 Task: Research Airbnb options in Paks, Hungary from 11th December, 2023 to 25th December, 2023 for 3 adults, 1 child. Place can be shared room with 2 bedrooms having 3 beds and 2 bathrooms. Property type can be guest house. Amenities needed are: wifi, TV, free parkinig on premises, gym, breakfast.
Action: Mouse moved to (402, 74)
Screenshot: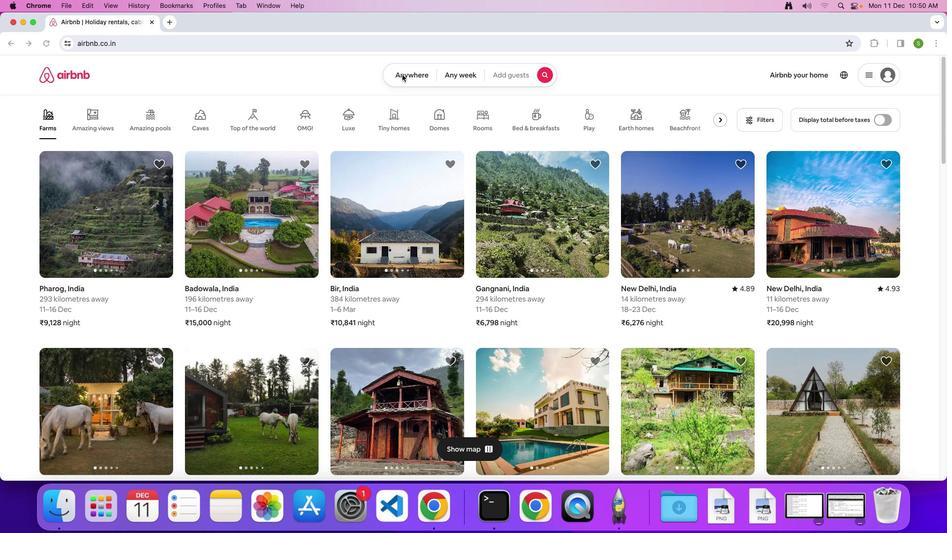
Action: Mouse pressed left at (402, 74)
Screenshot: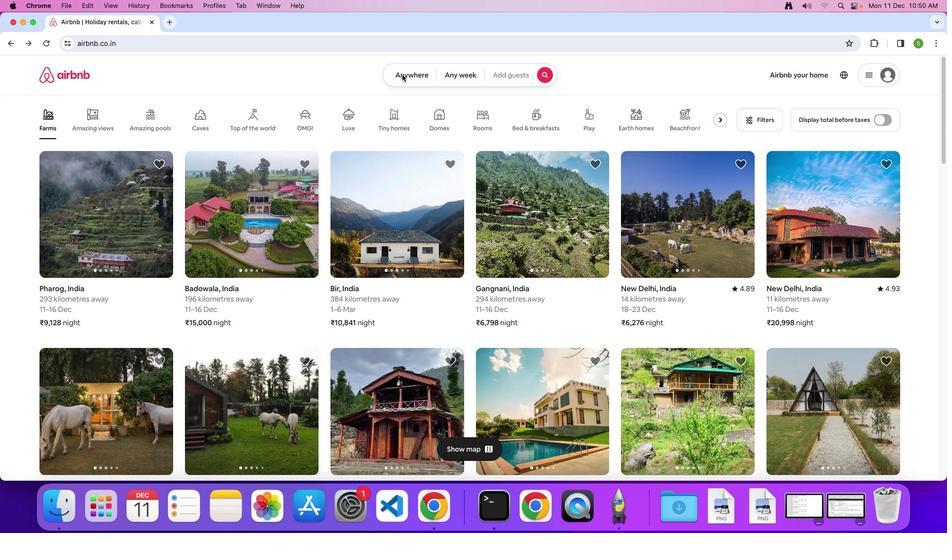 
Action: Mouse pressed left at (402, 74)
Screenshot: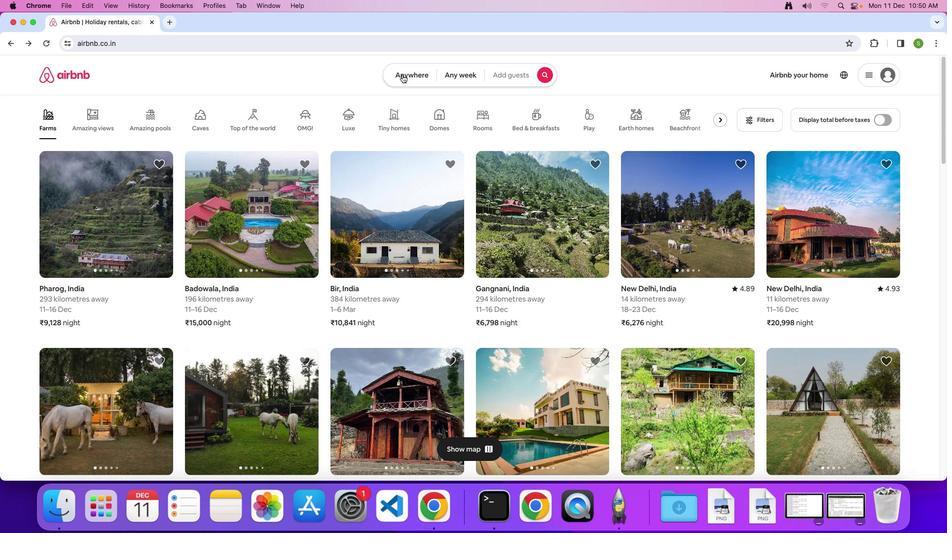 
Action: Mouse moved to (347, 110)
Screenshot: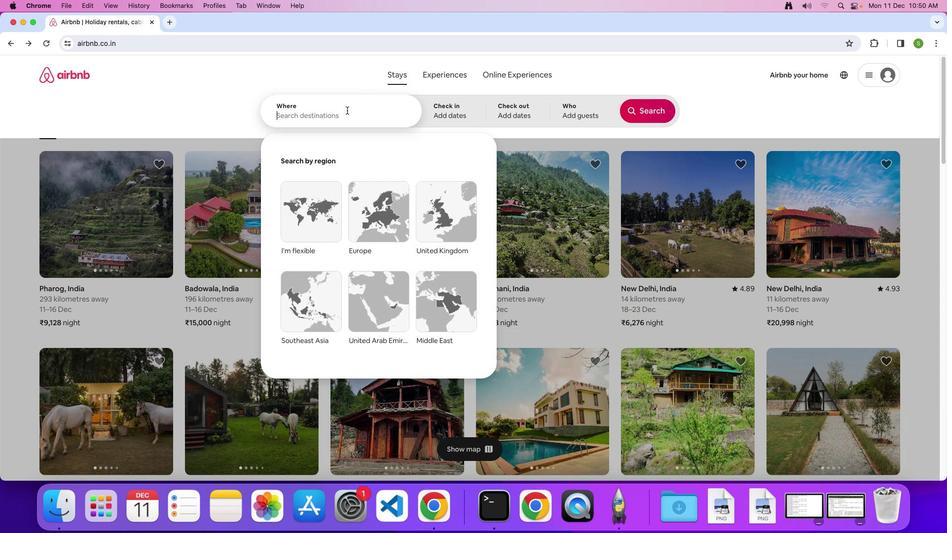 
Action: Mouse pressed left at (347, 110)
Screenshot: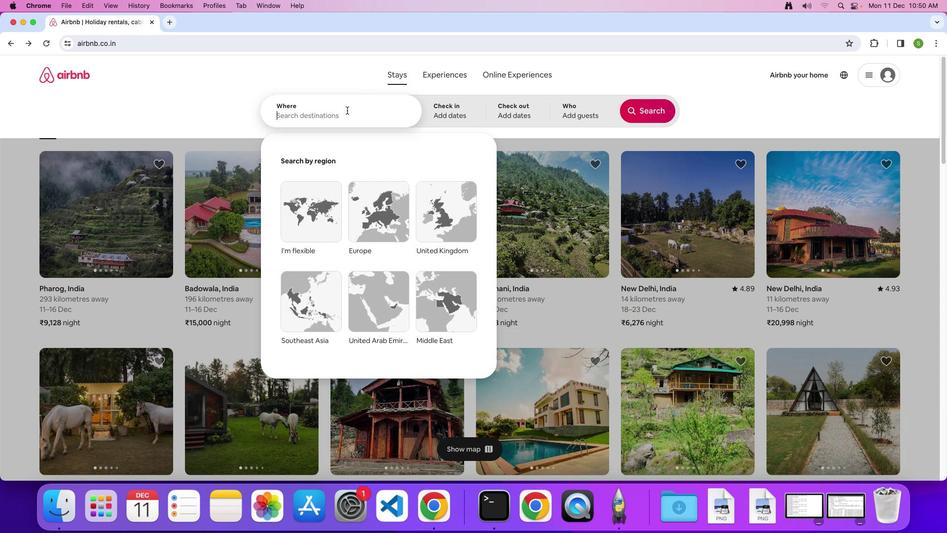 
Action: Key pressed 'P'Key.caps_lock'a''r''k'Key.backspaceKey.backspace'k''s'','Key.spaceKey.shift'H''u''n''g''a''r''y'Key.enter
Screenshot: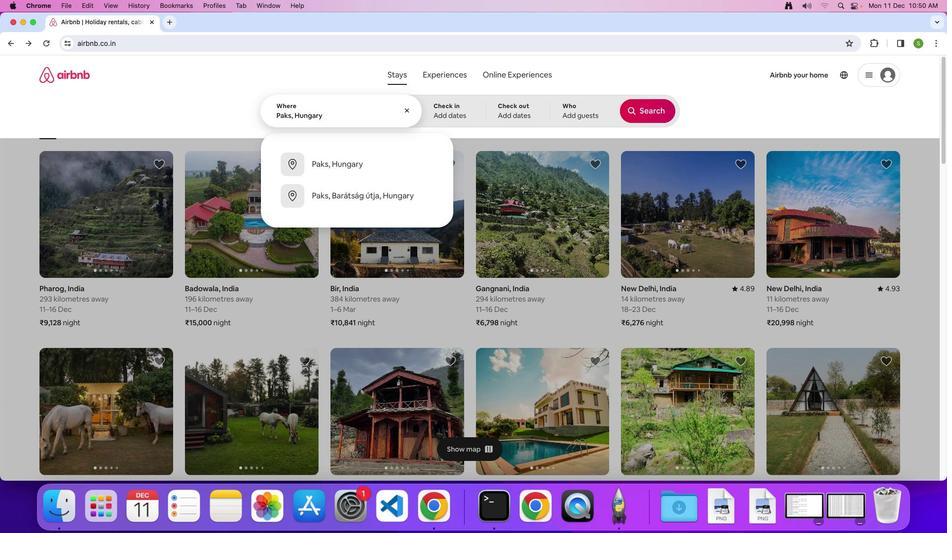 
Action: Mouse moved to (326, 282)
Screenshot: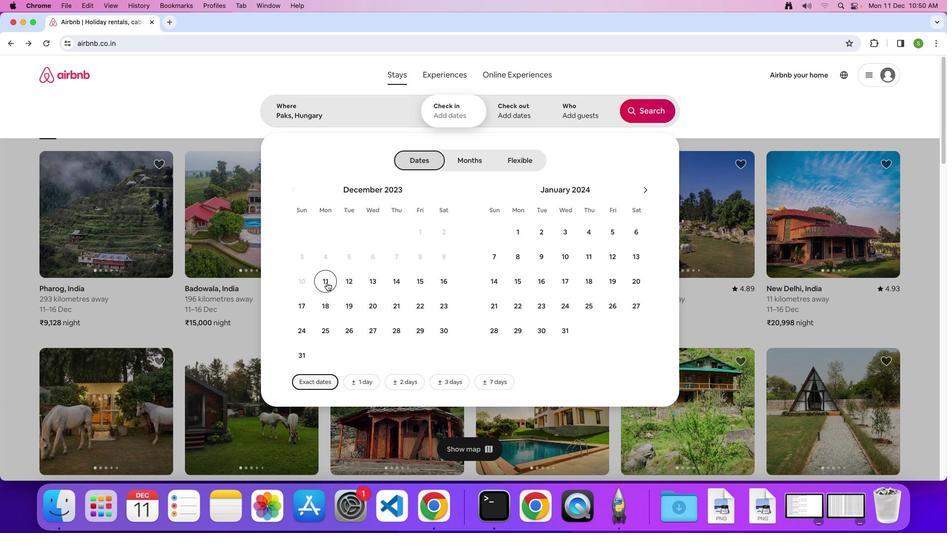 
Action: Mouse pressed left at (326, 282)
Screenshot: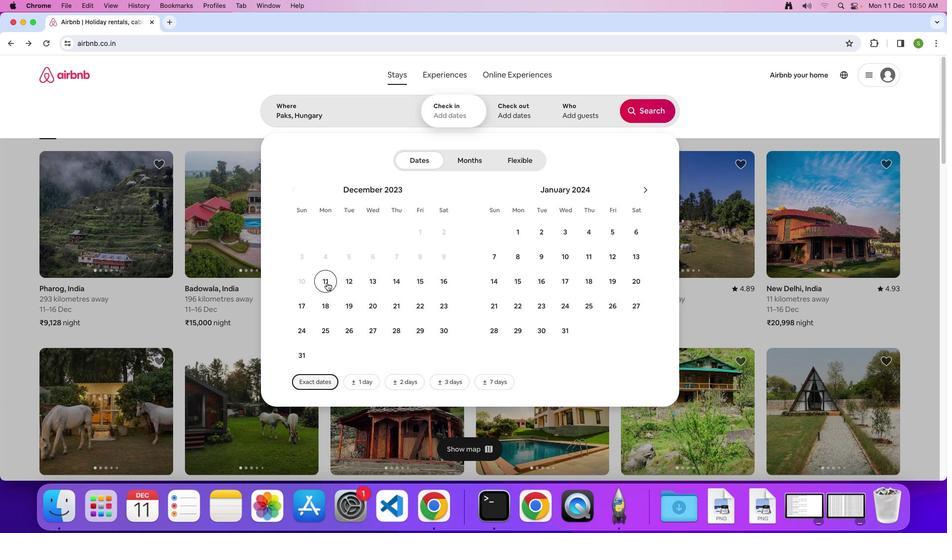 
Action: Mouse moved to (329, 328)
Screenshot: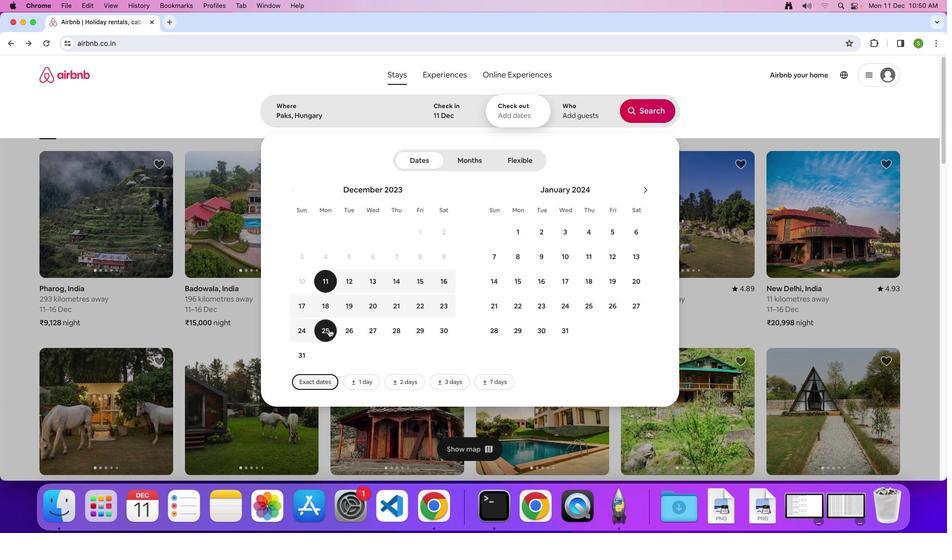 
Action: Mouse pressed left at (329, 328)
Screenshot: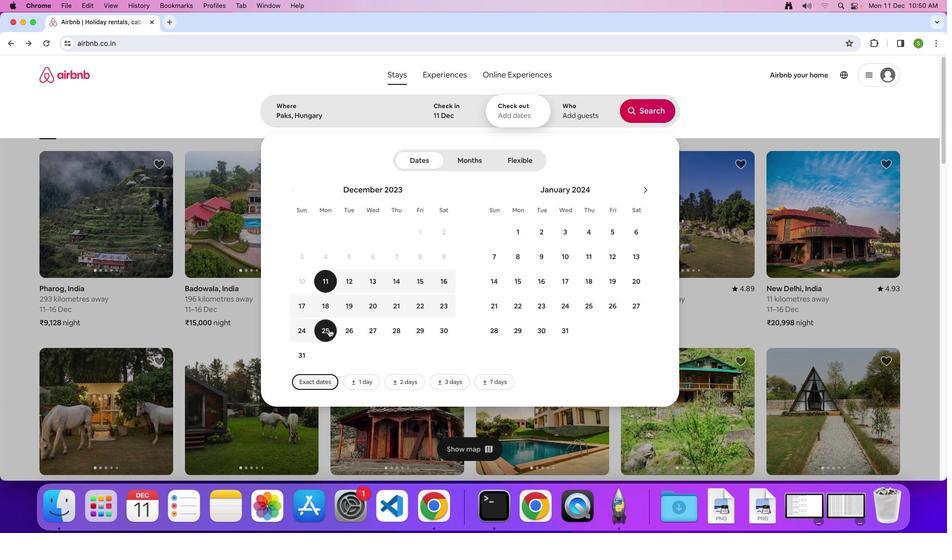 
Action: Mouse moved to (577, 116)
Screenshot: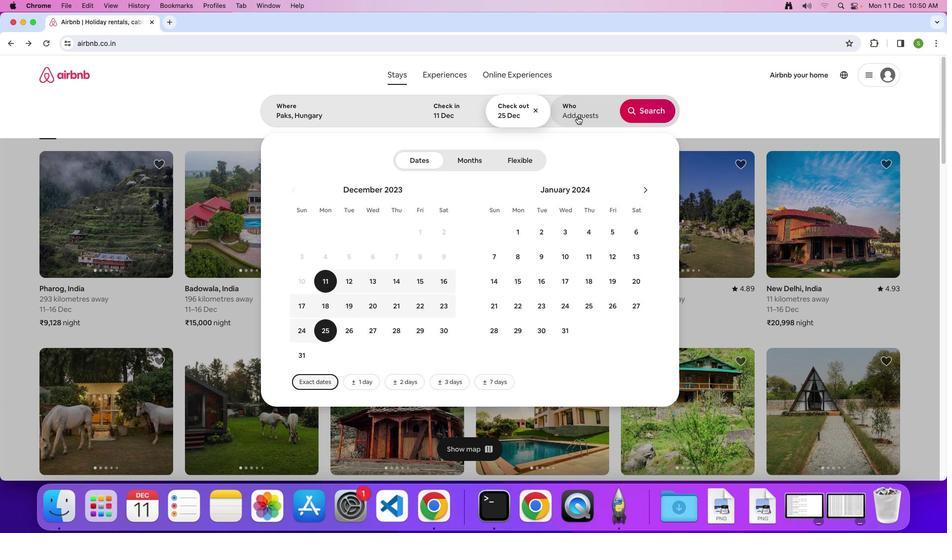 
Action: Mouse pressed left at (577, 116)
Screenshot: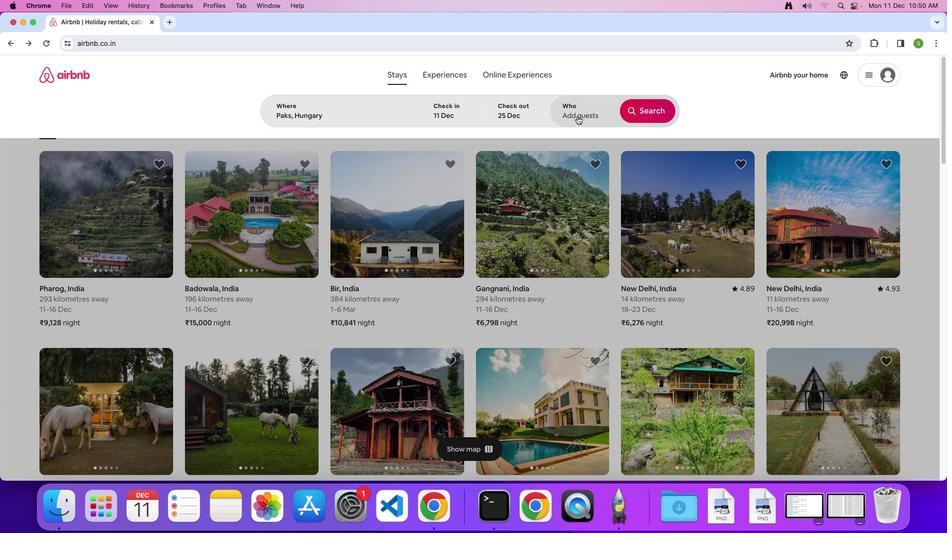 
Action: Mouse moved to (648, 158)
Screenshot: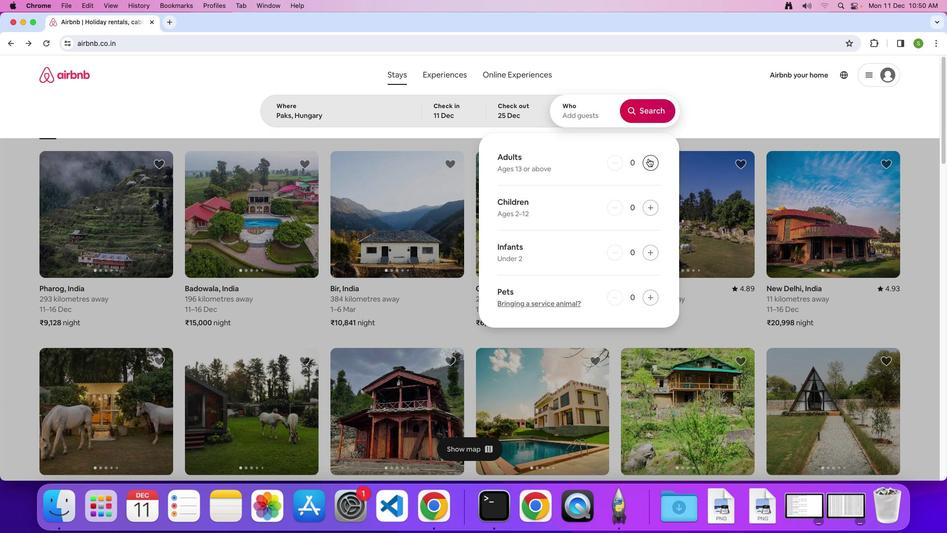 
Action: Mouse pressed left at (648, 158)
Screenshot: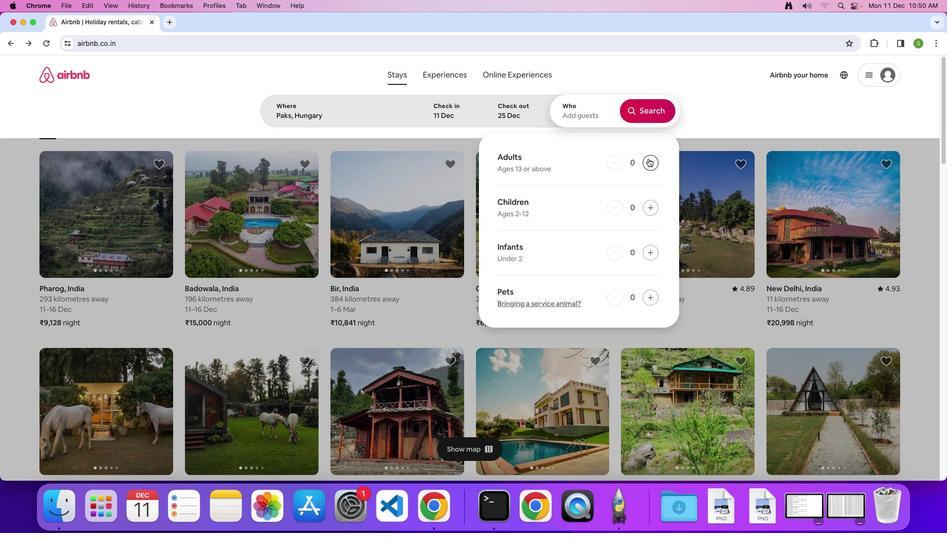 
Action: Mouse pressed left at (648, 158)
Screenshot: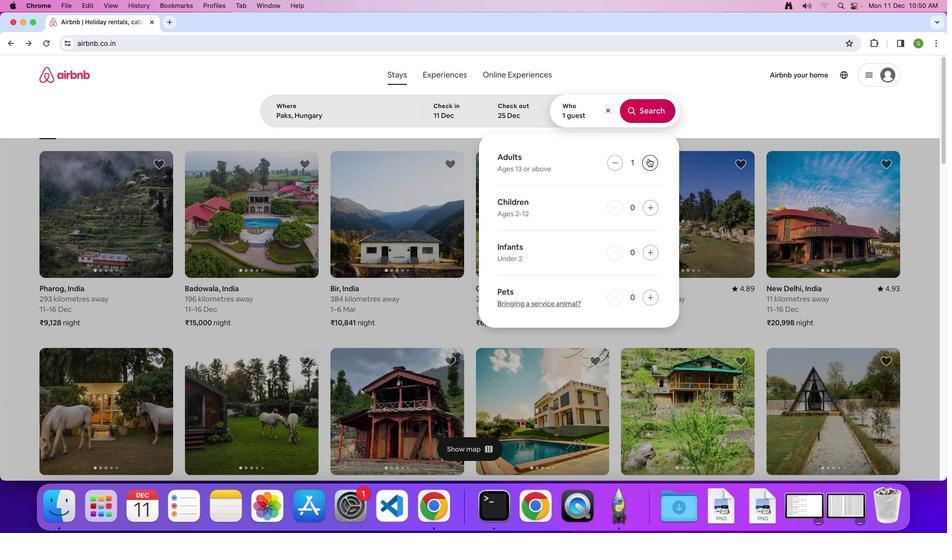 
Action: Mouse pressed left at (648, 158)
Screenshot: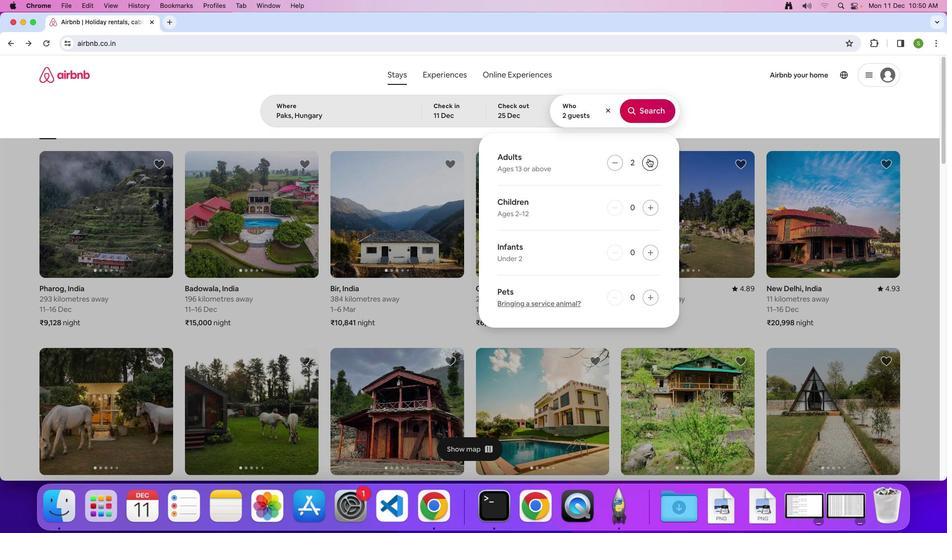 
Action: Mouse moved to (656, 210)
Screenshot: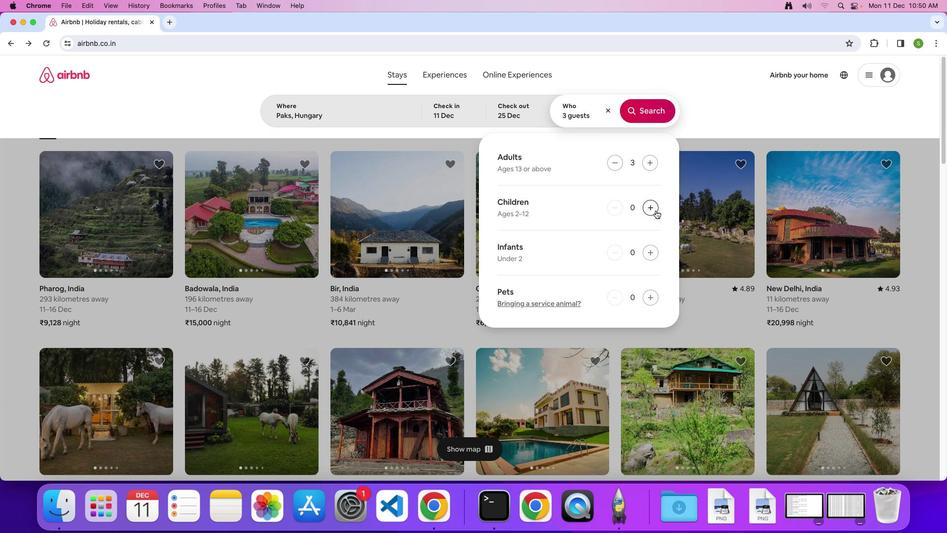 
Action: Mouse pressed left at (656, 210)
Screenshot: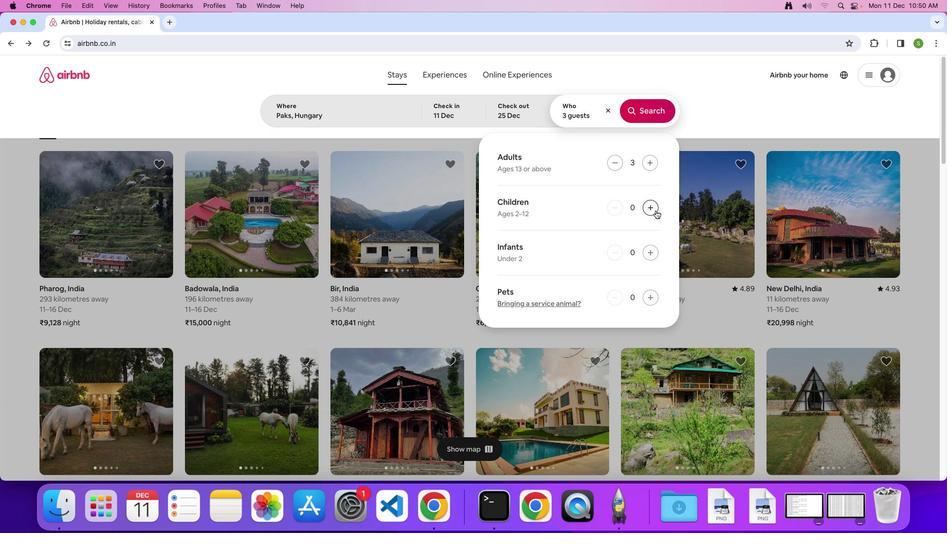 
Action: Mouse moved to (649, 108)
Screenshot: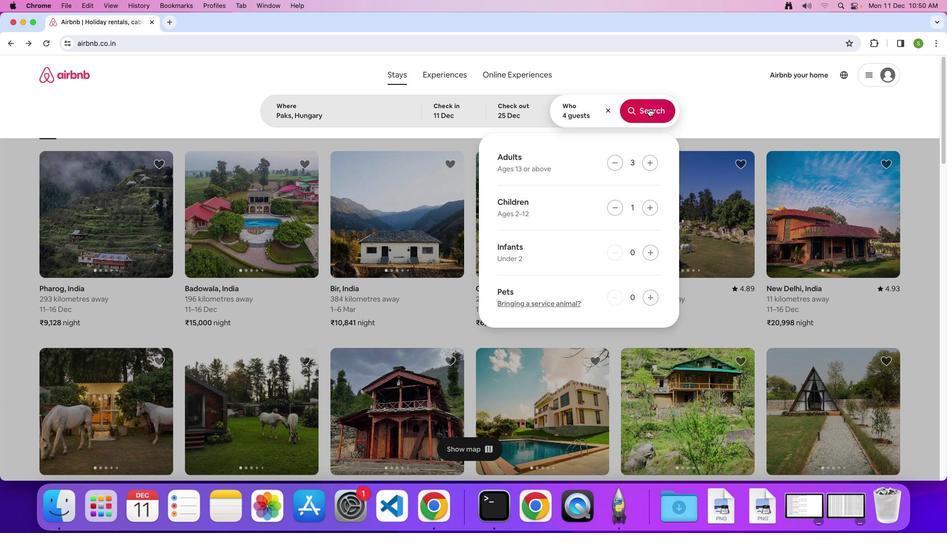 
Action: Mouse pressed left at (649, 108)
Screenshot: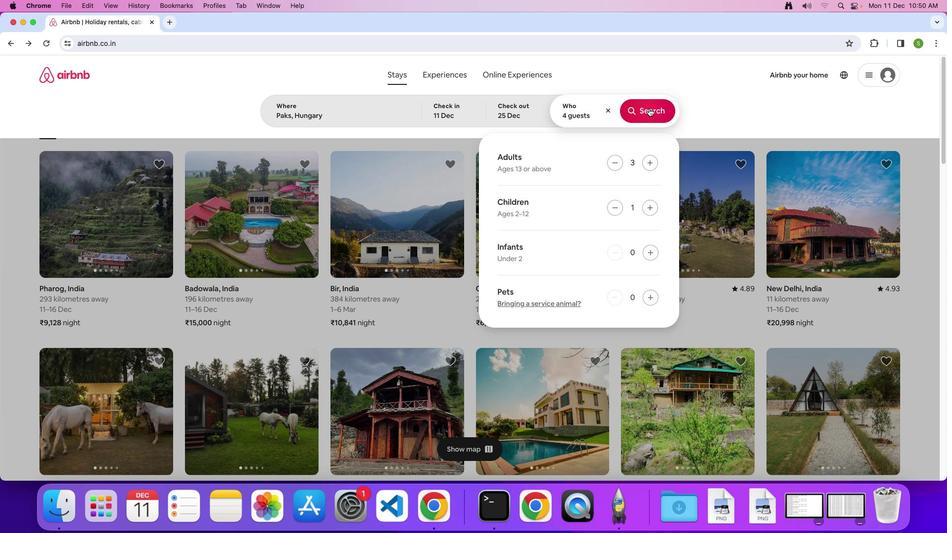 
Action: Mouse moved to (782, 117)
Screenshot: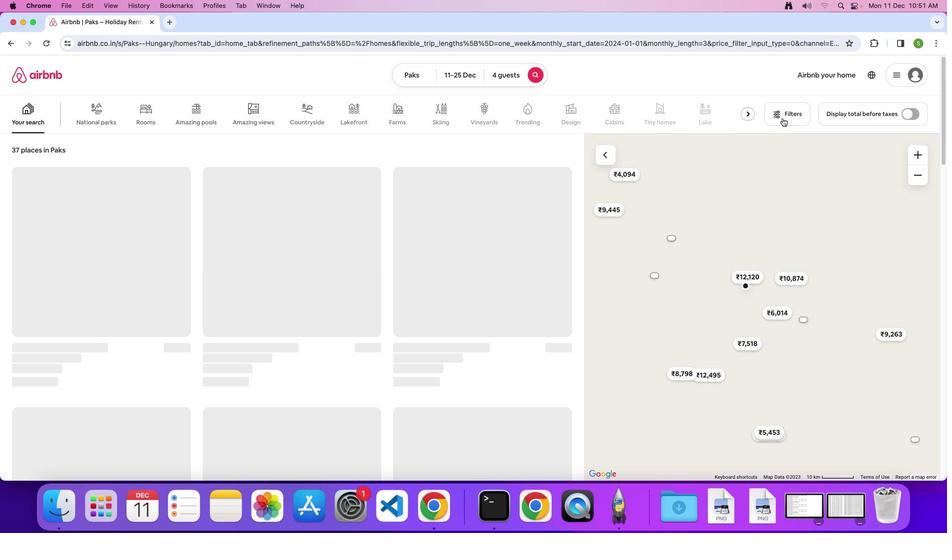 
Action: Mouse pressed left at (782, 117)
Screenshot: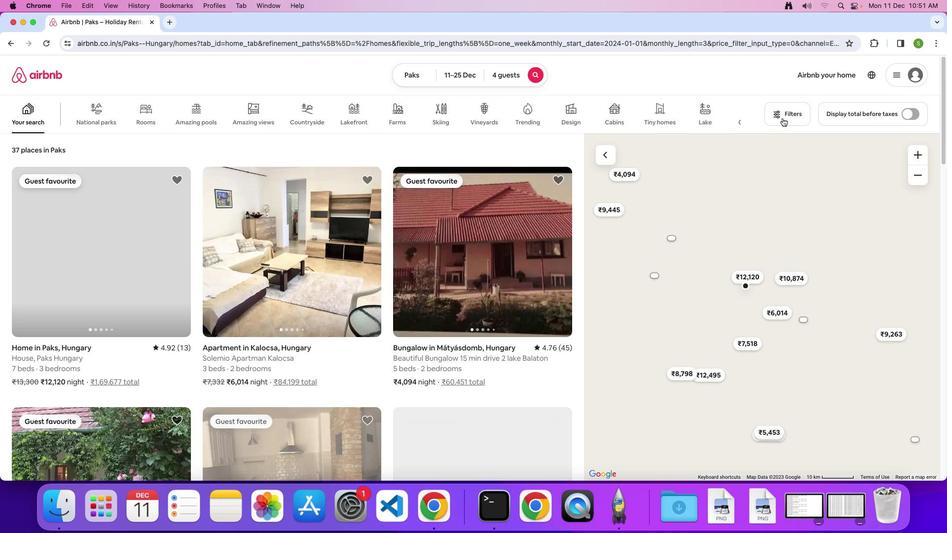 
Action: Mouse moved to (504, 337)
Screenshot: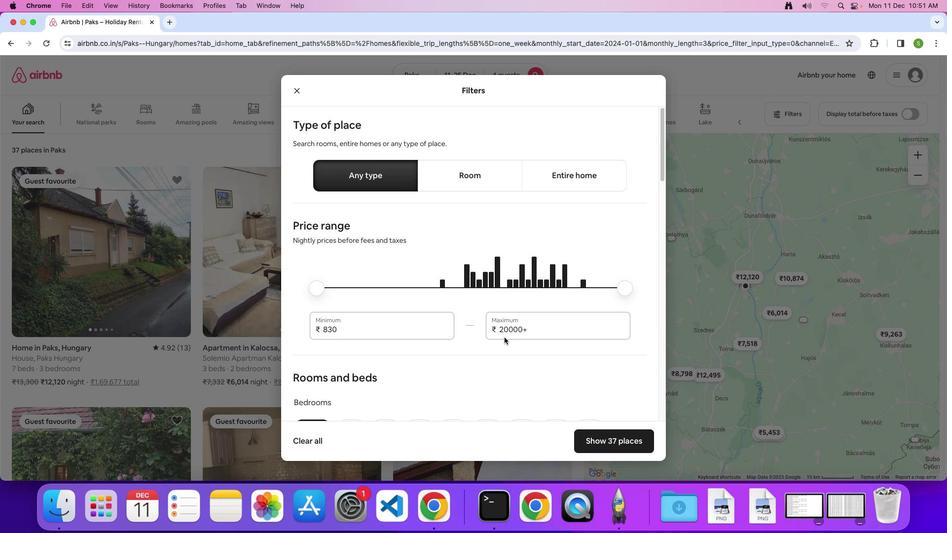 
Action: Mouse scrolled (504, 337) with delta (0, 0)
Screenshot: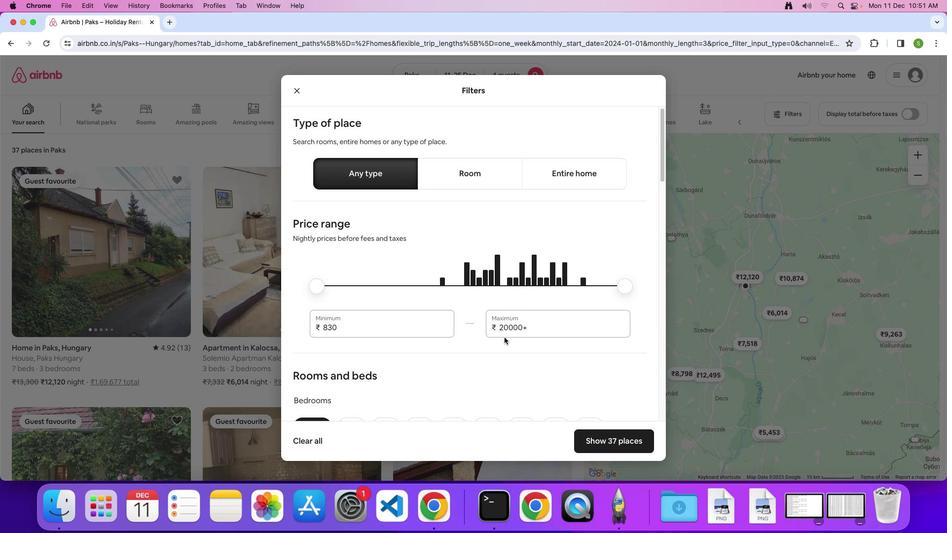 
Action: Mouse scrolled (504, 337) with delta (0, 0)
Screenshot: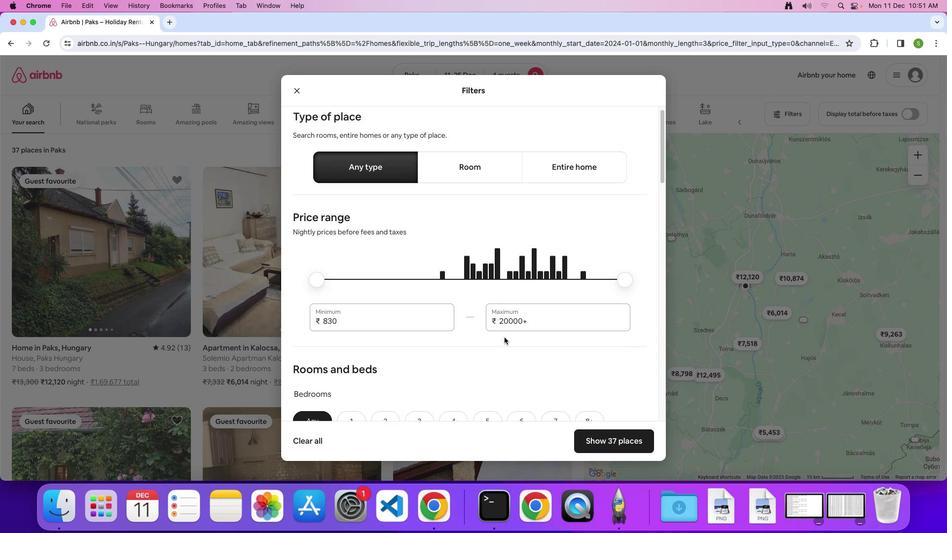 
Action: Mouse scrolled (504, 337) with delta (0, 0)
Screenshot: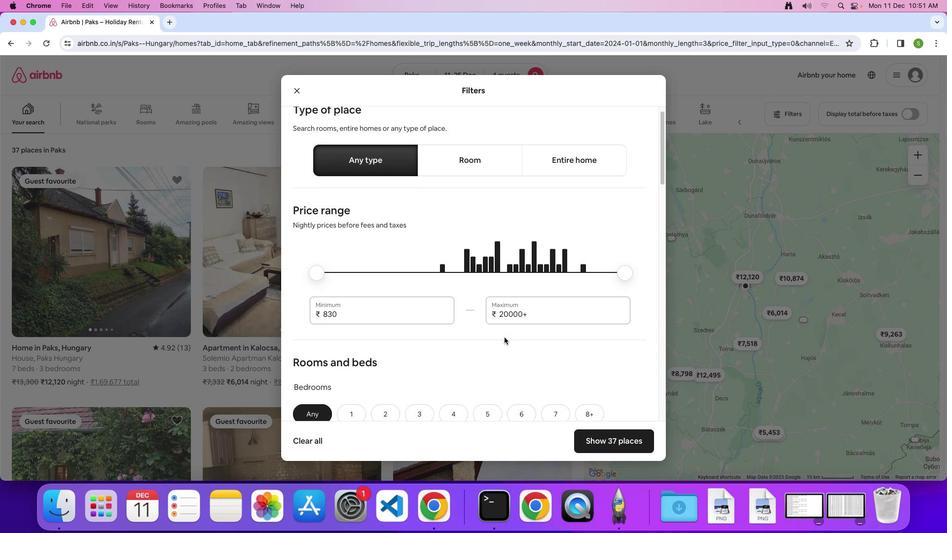 
Action: Mouse scrolled (504, 337) with delta (0, 0)
Screenshot: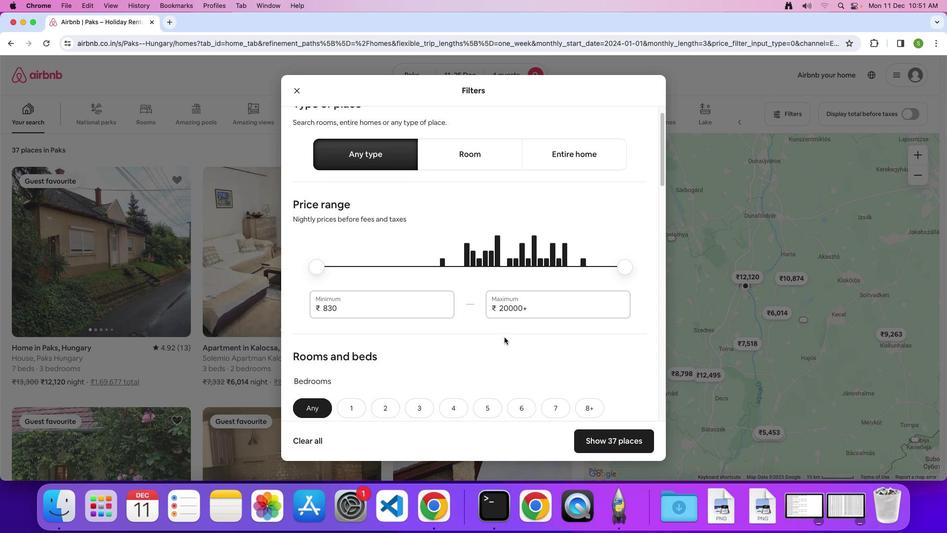 
Action: Mouse scrolled (504, 337) with delta (0, 0)
Screenshot: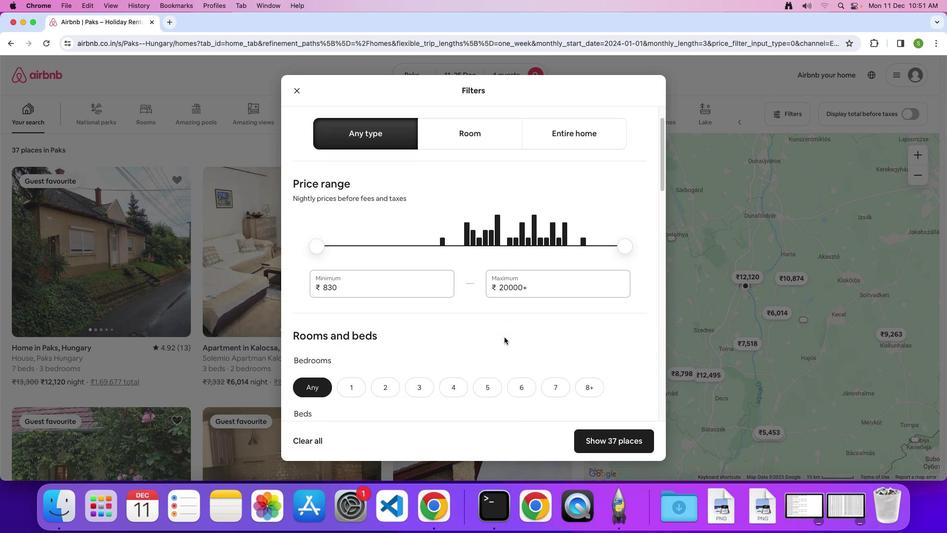 
Action: Mouse scrolled (504, 337) with delta (0, 0)
Screenshot: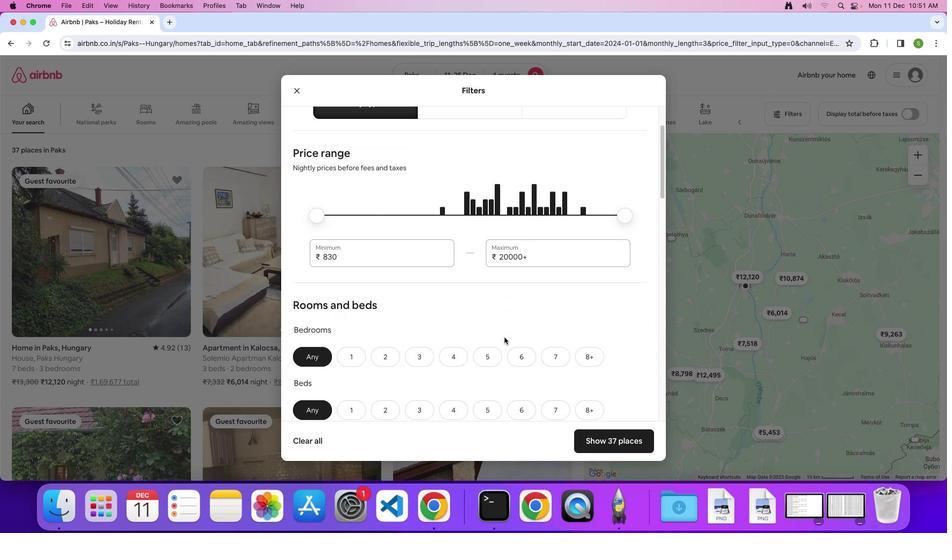 
Action: Mouse scrolled (504, 337) with delta (0, 0)
Screenshot: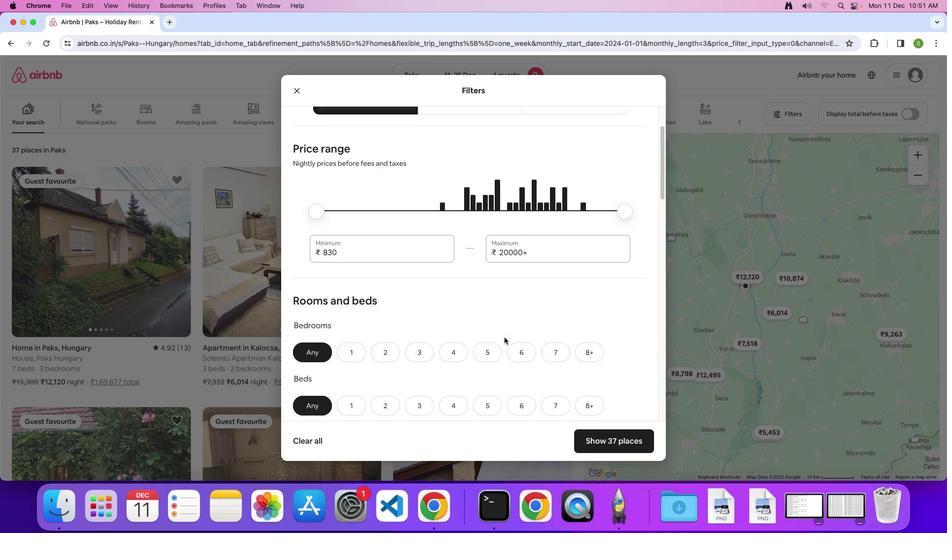 
Action: Mouse scrolled (504, 337) with delta (0, 0)
Screenshot: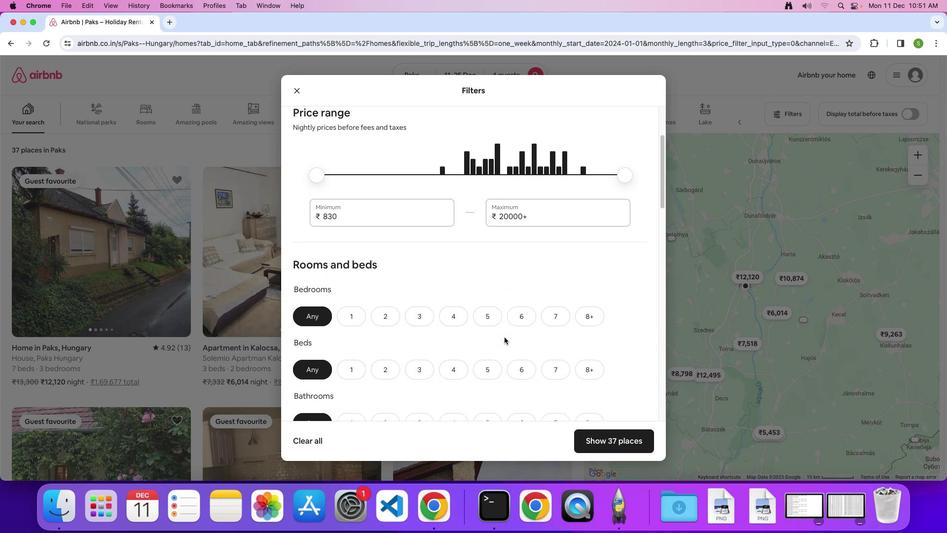 
Action: Mouse scrolled (504, 337) with delta (0, 0)
Screenshot: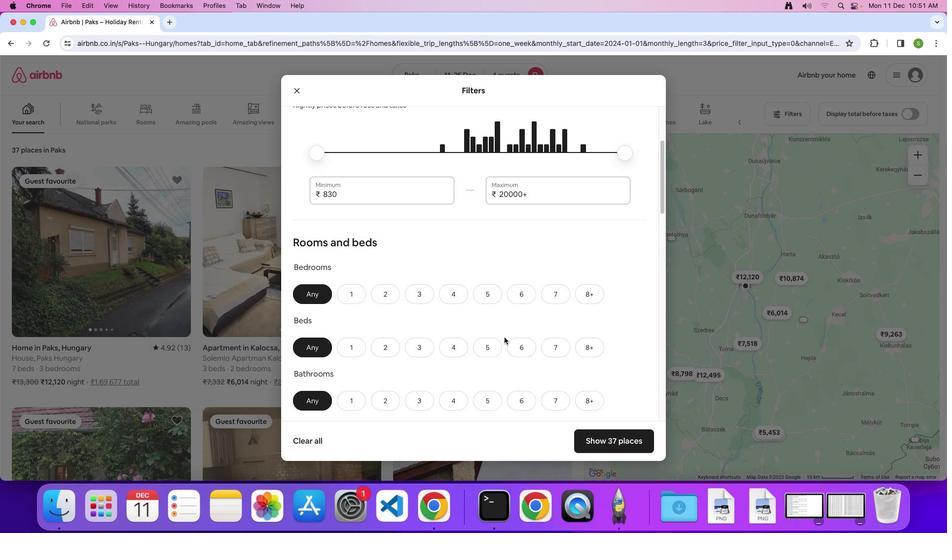 
Action: Mouse scrolled (504, 337) with delta (0, 0)
Screenshot: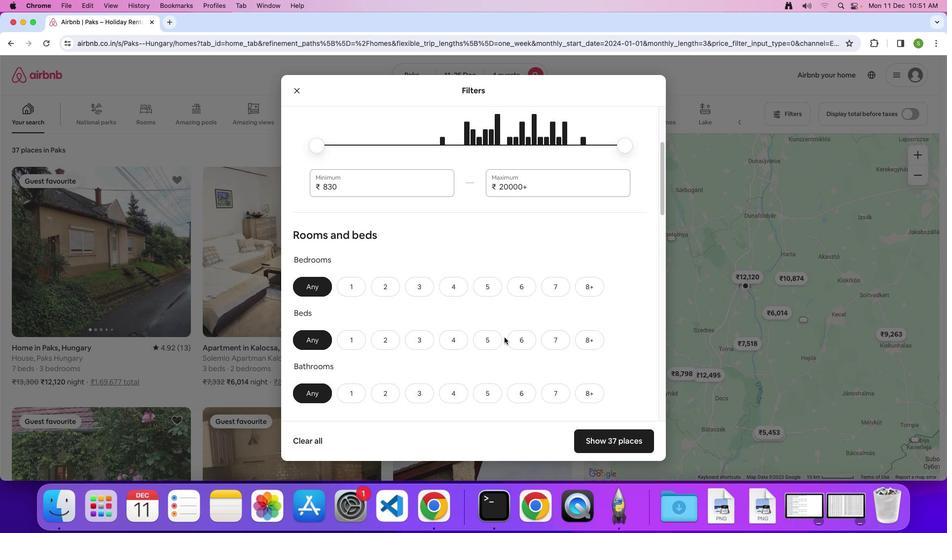 
Action: Mouse scrolled (504, 337) with delta (0, 0)
Screenshot: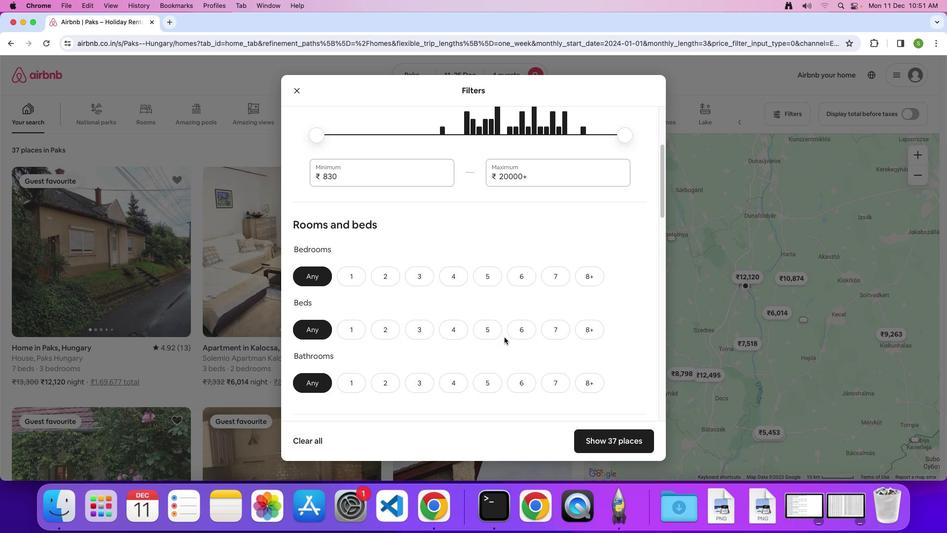 
Action: Mouse scrolled (504, 337) with delta (0, 0)
Screenshot: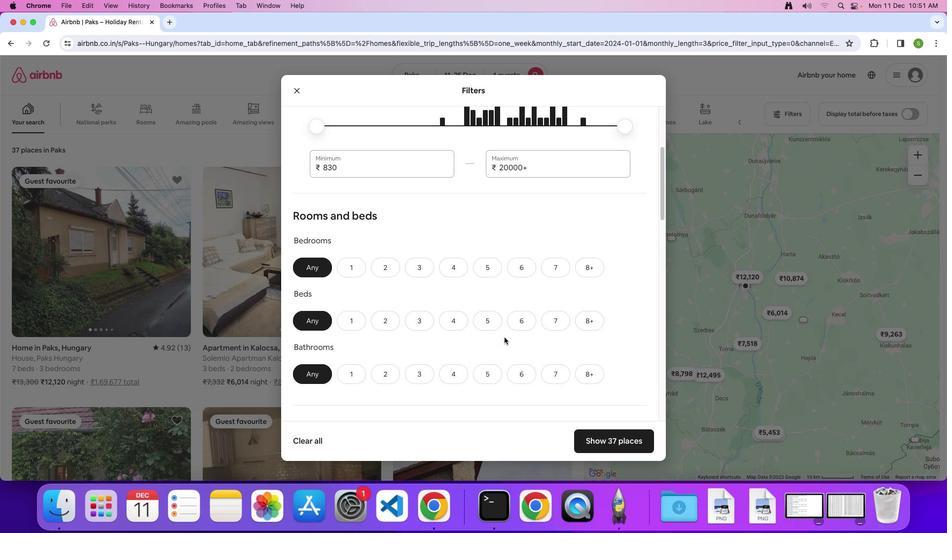 
Action: Mouse scrolled (504, 337) with delta (0, 0)
Screenshot: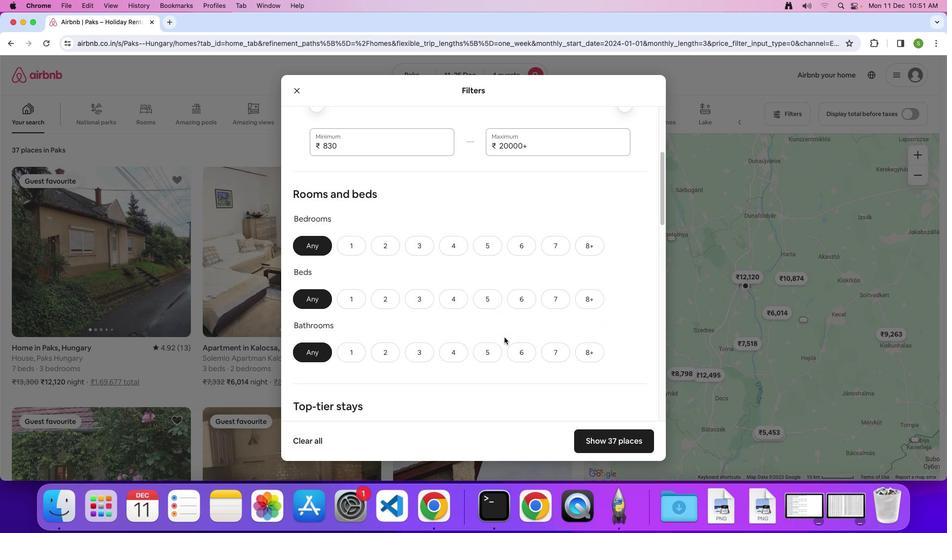 
Action: Mouse moved to (389, 230)
Screenshot: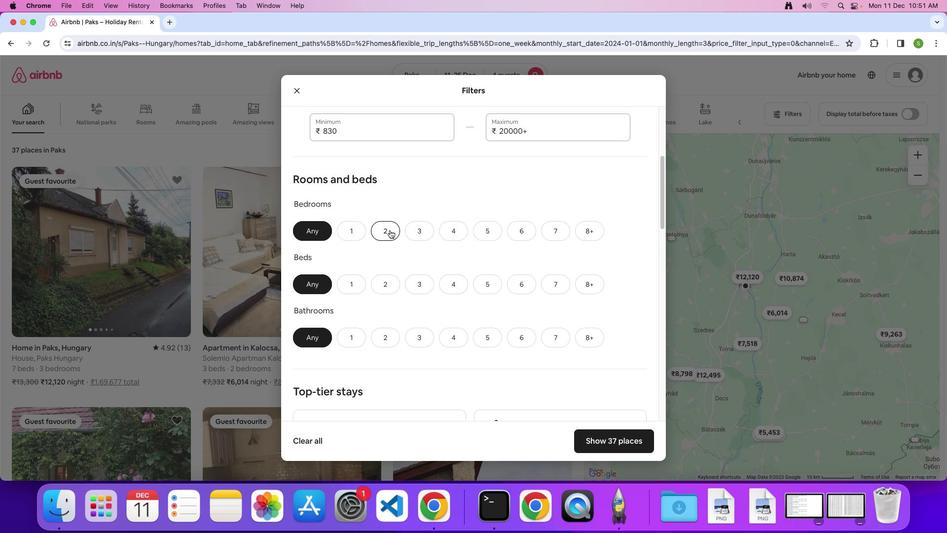 
Action: Mouse pressed left at (389, 230)
Screenshot: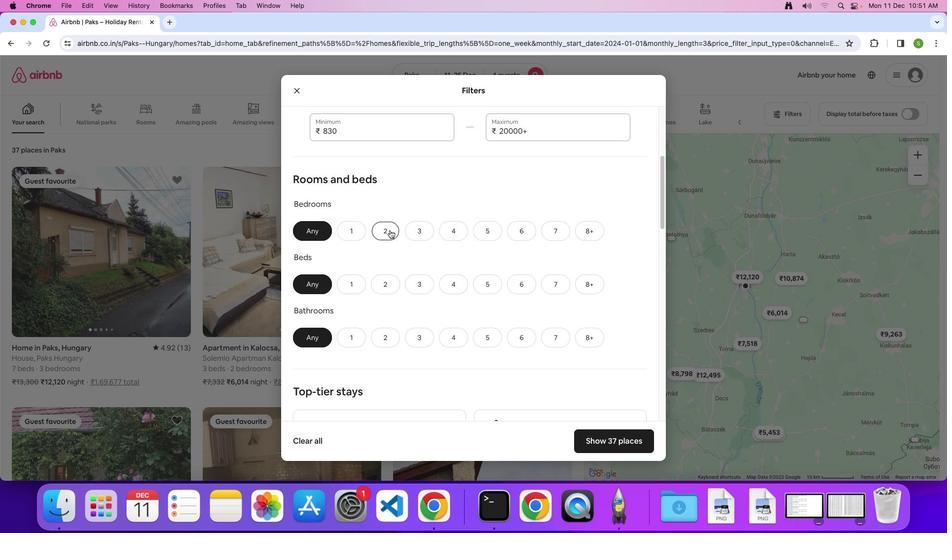 
Action: Mouse moved to (411, 283)
Screenshot: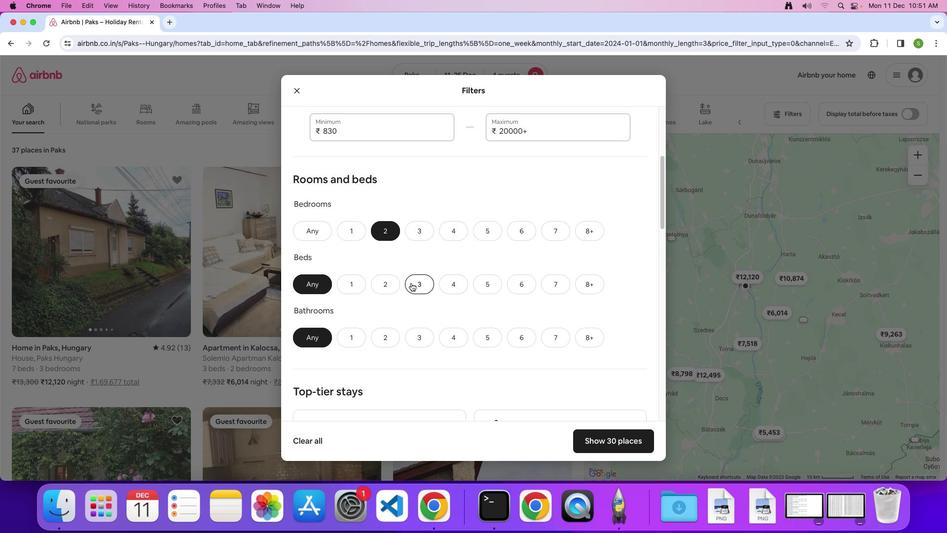 
Action: Mouse pressed left at (411, 283)
Screenshot: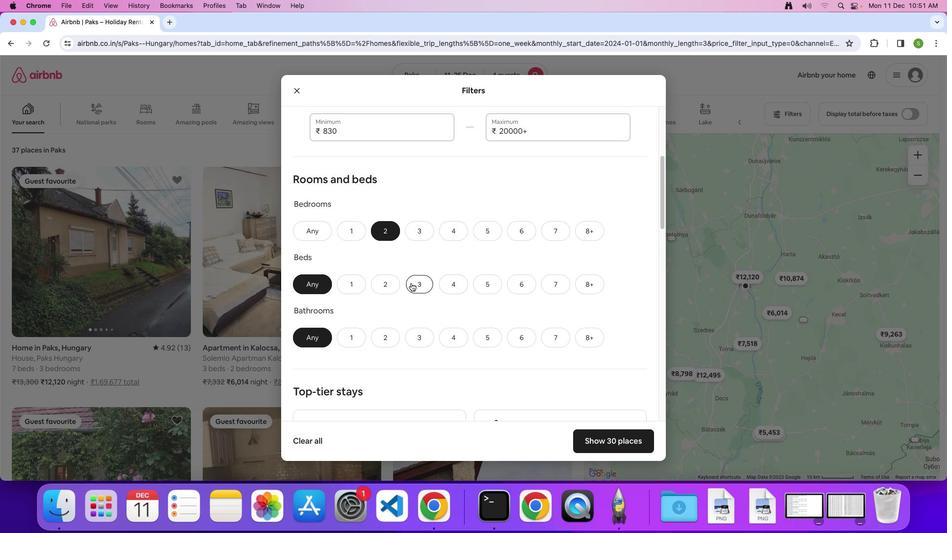 
Action: Mouse moved to (387, 332)
Screenshot: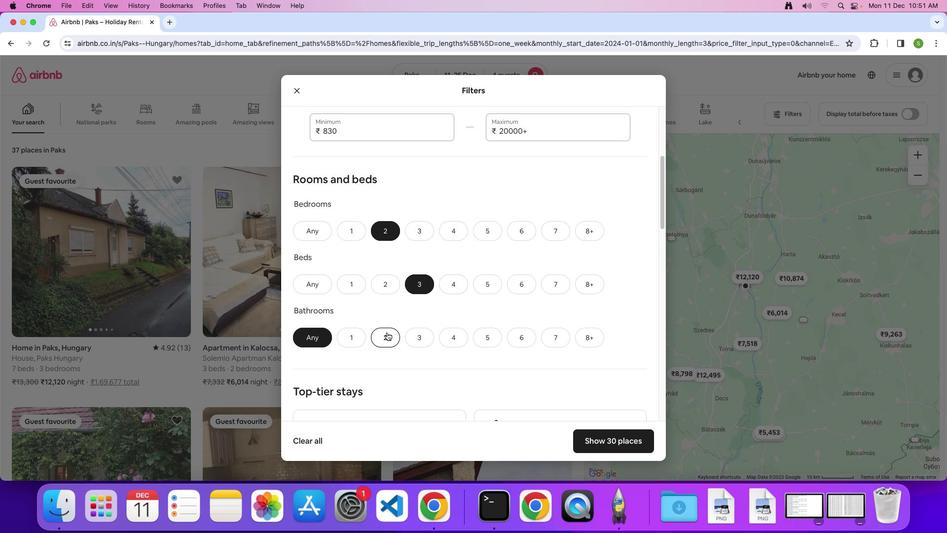
Action: Mouse pressed left at (387, 332)
Screenshot: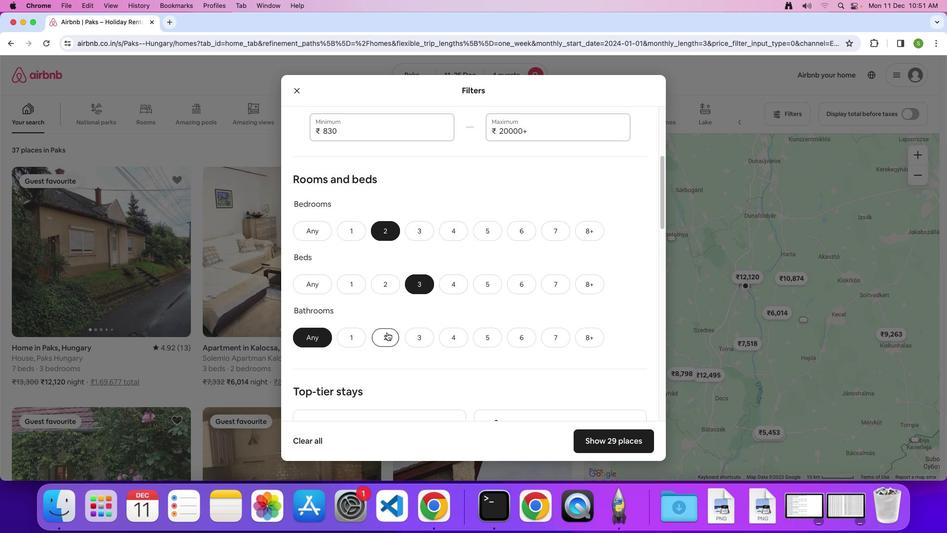 
Action: Mouse moved to (474, 297)
Screenshot: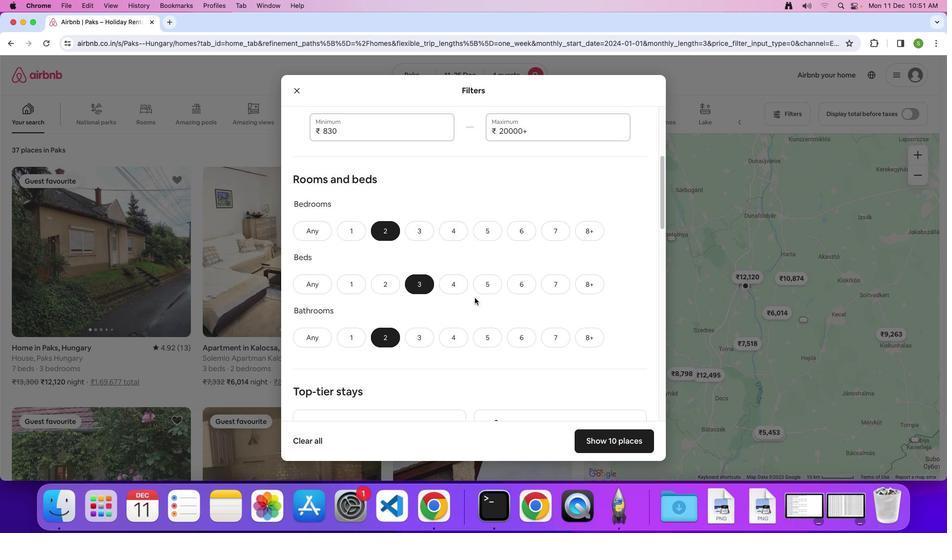 
Action: Mouse scrolled (474, 297) with delta (0, 0)
Screenshot: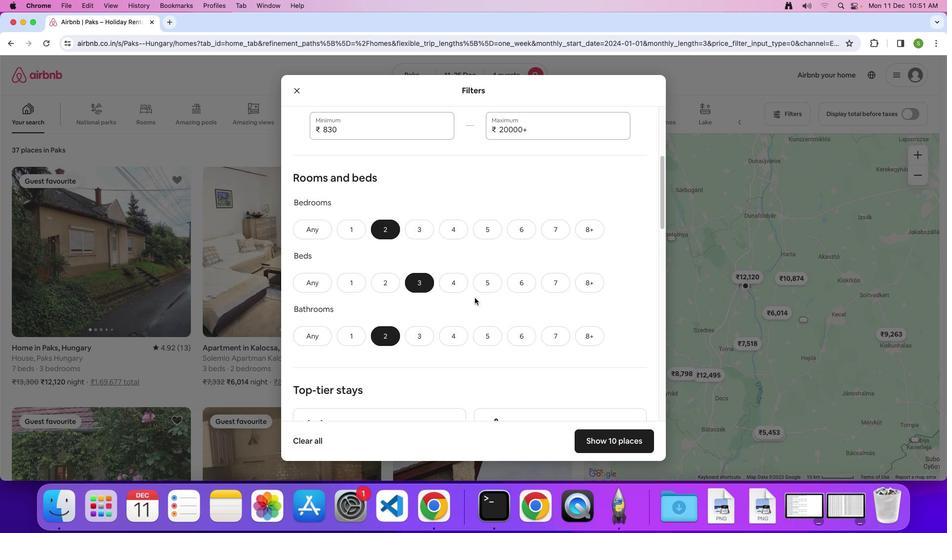 
Action: Mouse scrolled (474, 297) with delta (0, 0)
Screenshot: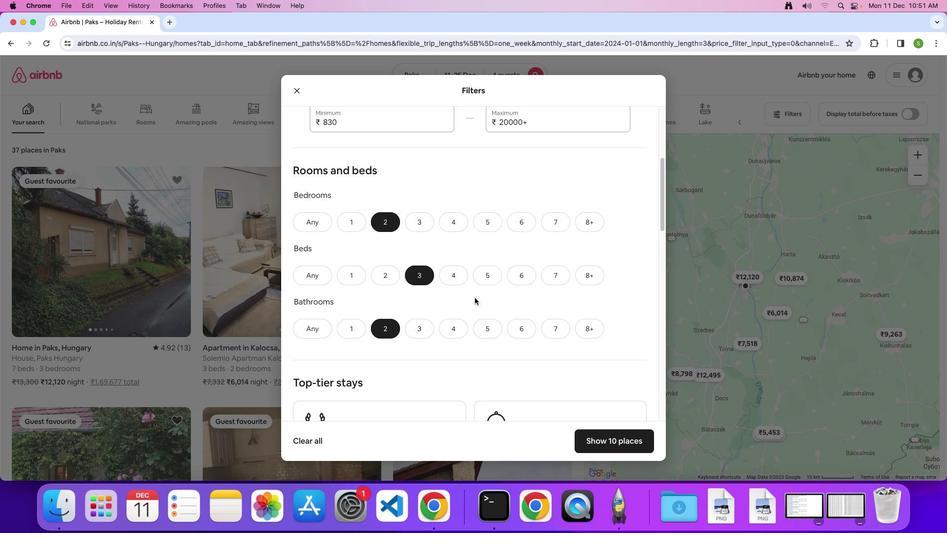 
Action: Mouse scrolled (474, 297) with delta (0, 0)
Screenshot: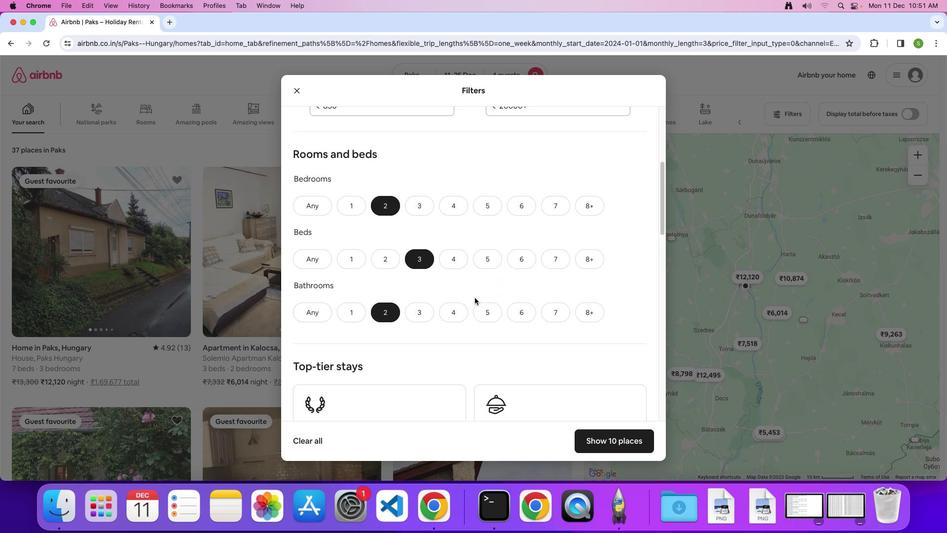 
Action: Mouse scrolled (474, 297) with delta (0, 0)
Screenshot: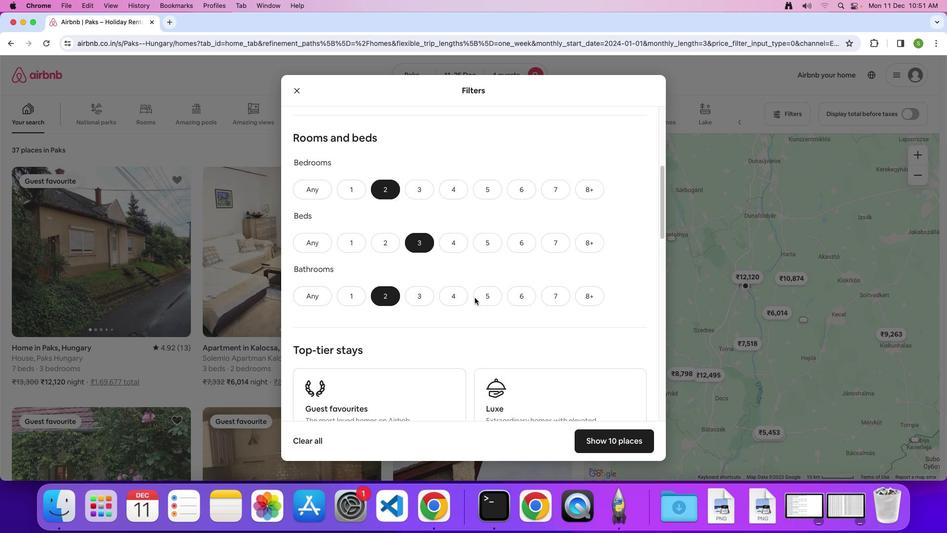 
Action: Mouse scrolled (474, 297) with delta (0, 0)
Screenshot: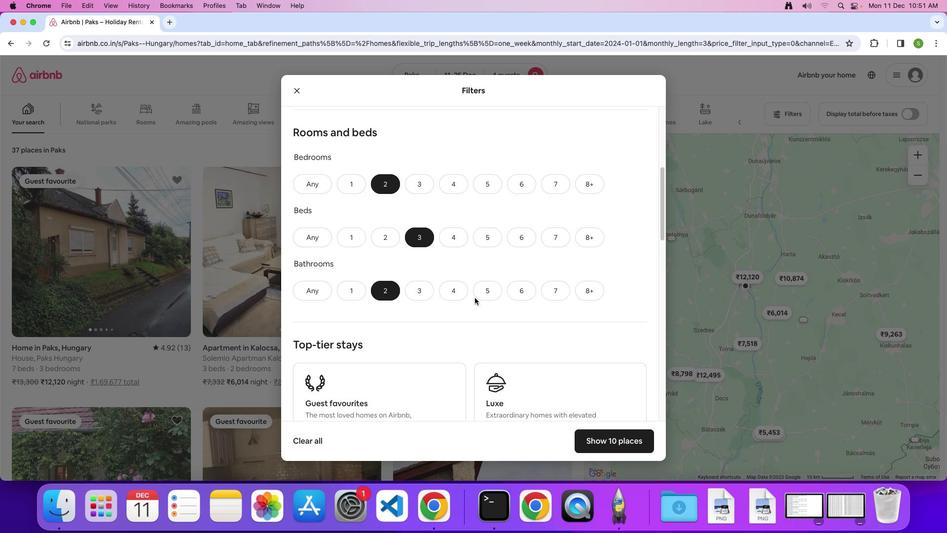 
Action: Mouse scrolled (474, 297) with delta (0, 0)
Screenshot: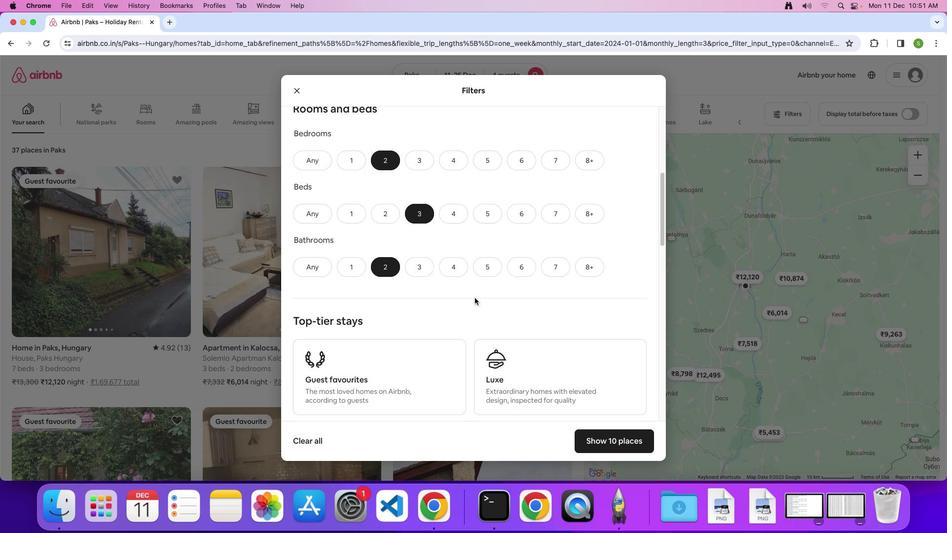 
Action: Mouse scrolled (474, 297) with delta (0, 0)
Screenshot: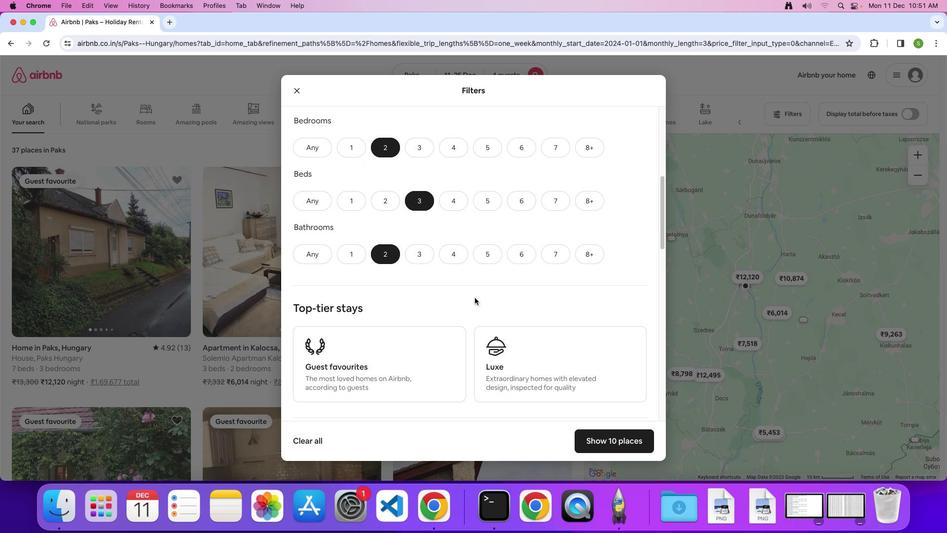 
Action: Mouse scrolled (474, 297) with delta (0, 0)
Screenshot: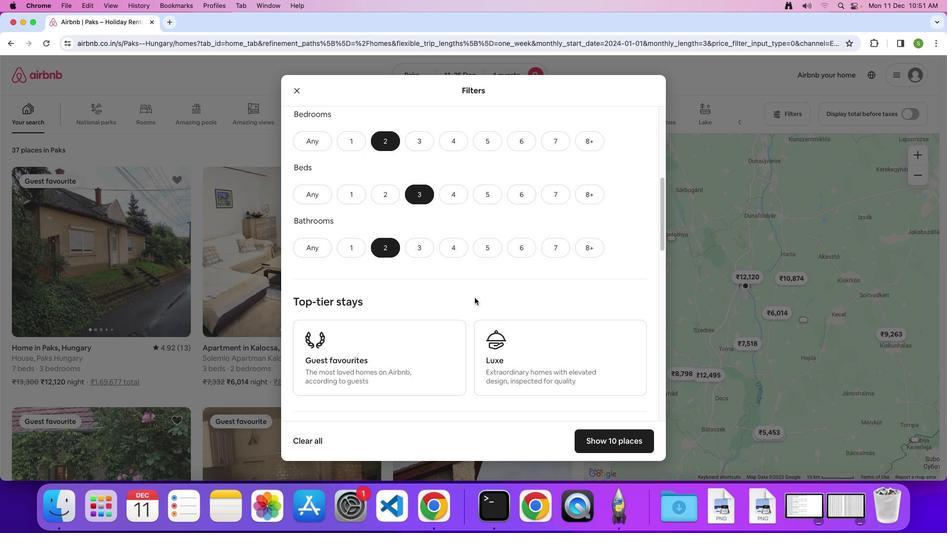 
Action: Mouse scrolled (474, 297) with delta (0, 0)
Screenshot: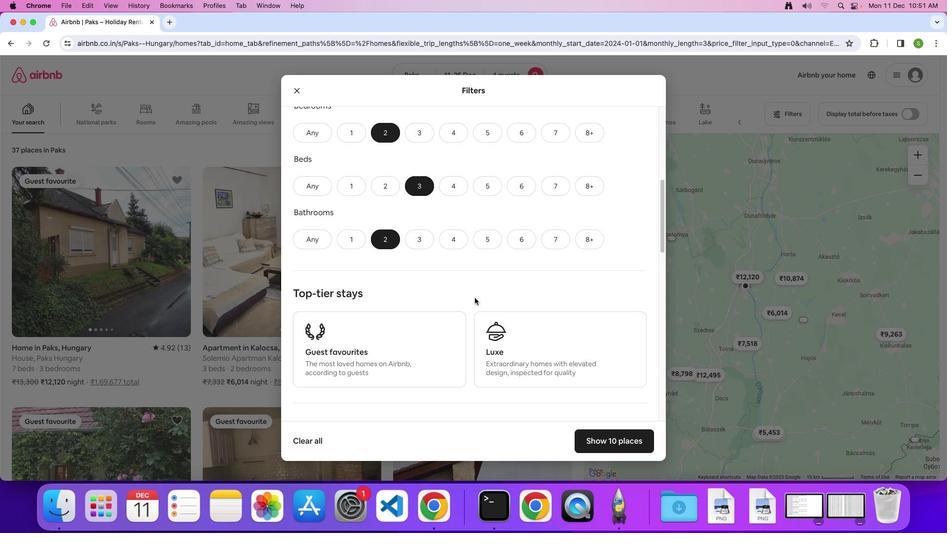 
Action: Mouse scrolled (474, 297) with delta (0, 0)
Screenshot: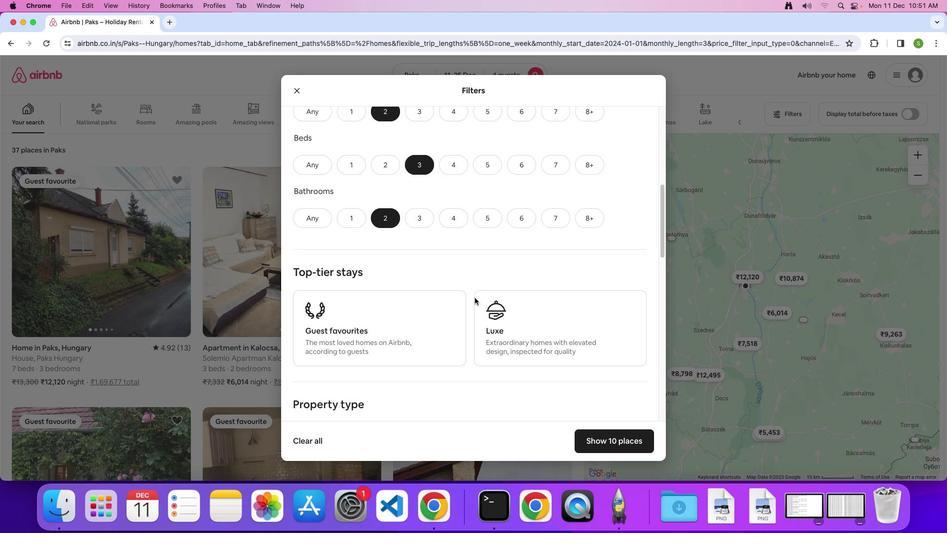 
Action: Mouse scrolled (474, 297) with delta (0, 0)
Screenshot: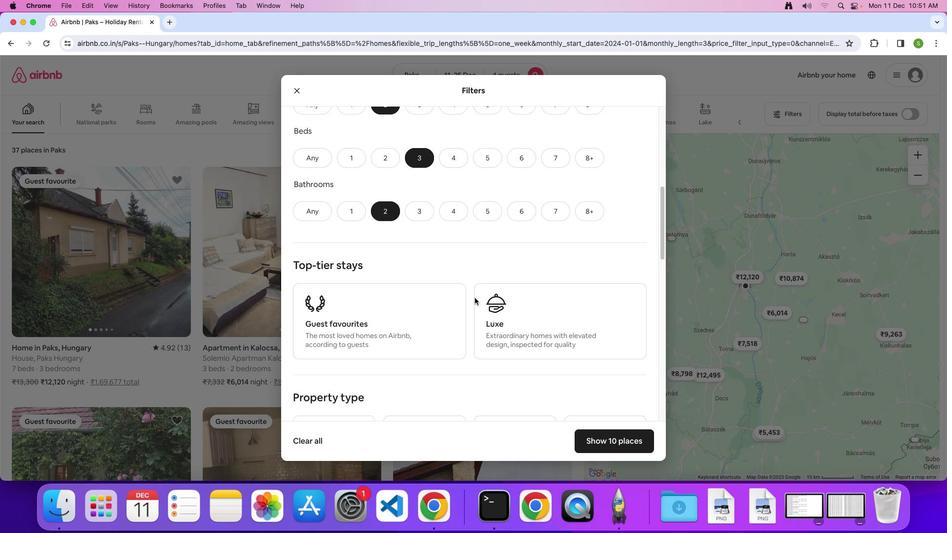 
Action: Mouse scrolled (474, 297) with delta (0, 0)
Screenshot: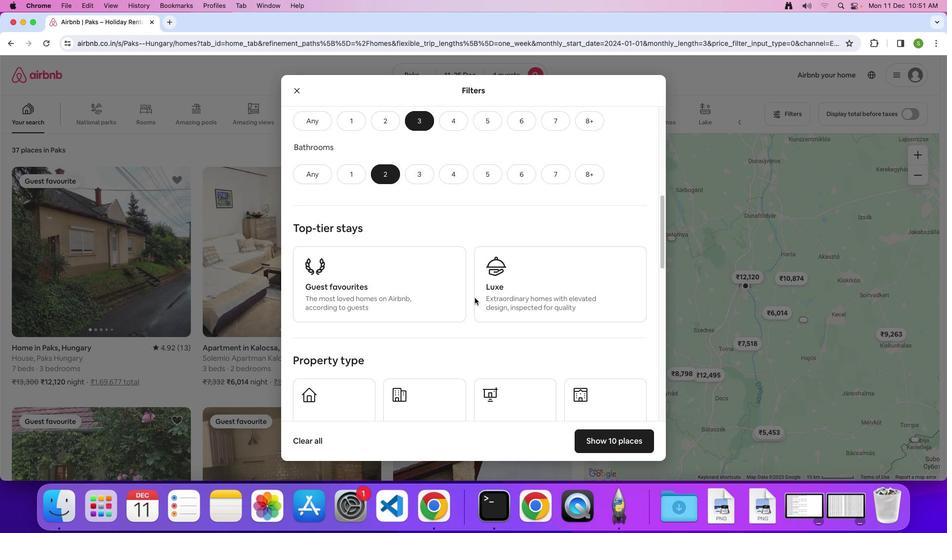 
Action: Mouse scrolled (474, 297) with delta (0, 0)
Screenshot: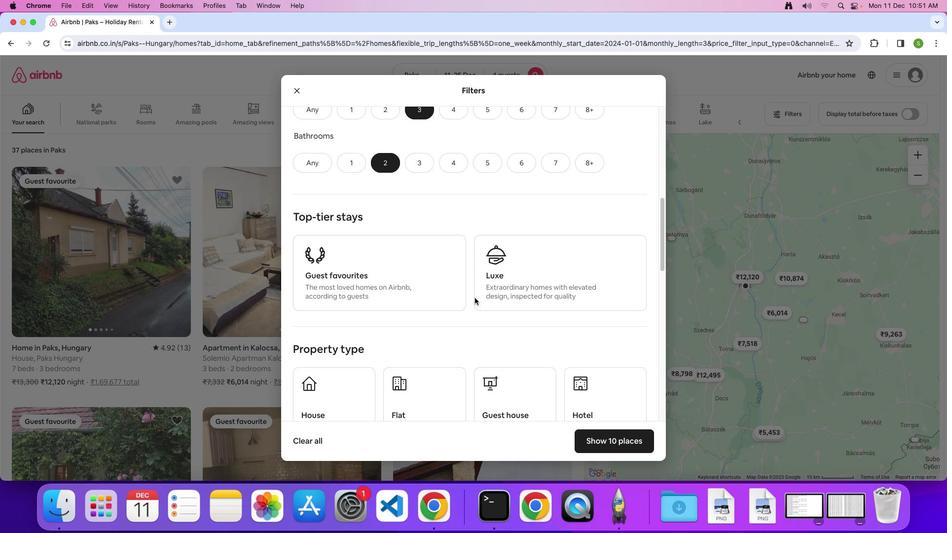 
Action: Mouse scrolled (474, 297) with delta (0, 0)
Screenshot: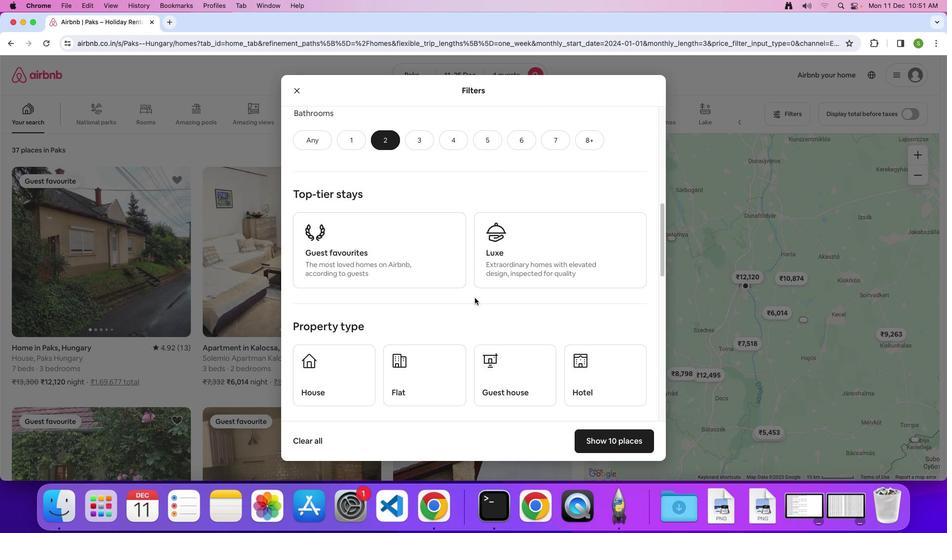 
Action: Mouse scrolled (474, 297) with delta (0, 0)
Screenshot: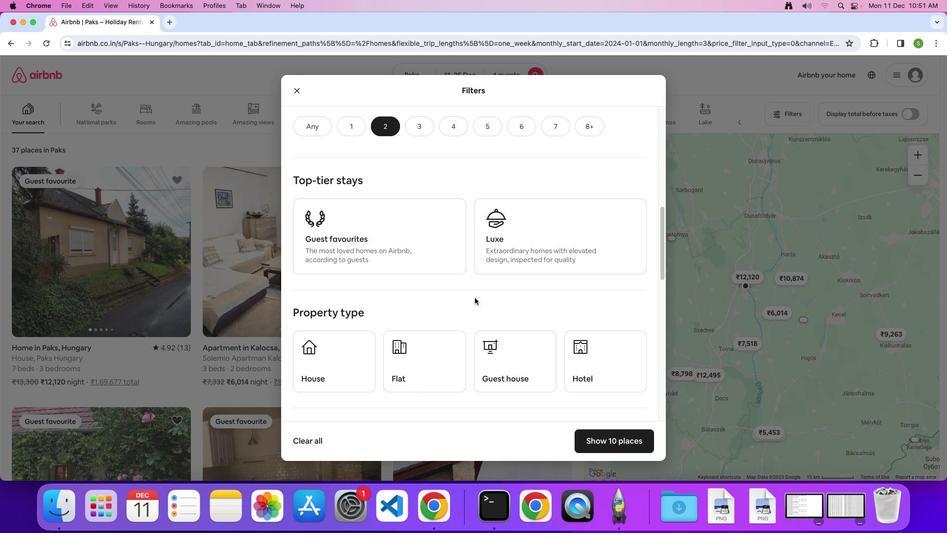 
Action: Mouse scrolled (474, 297) with delta (0, 0)
Screenshot: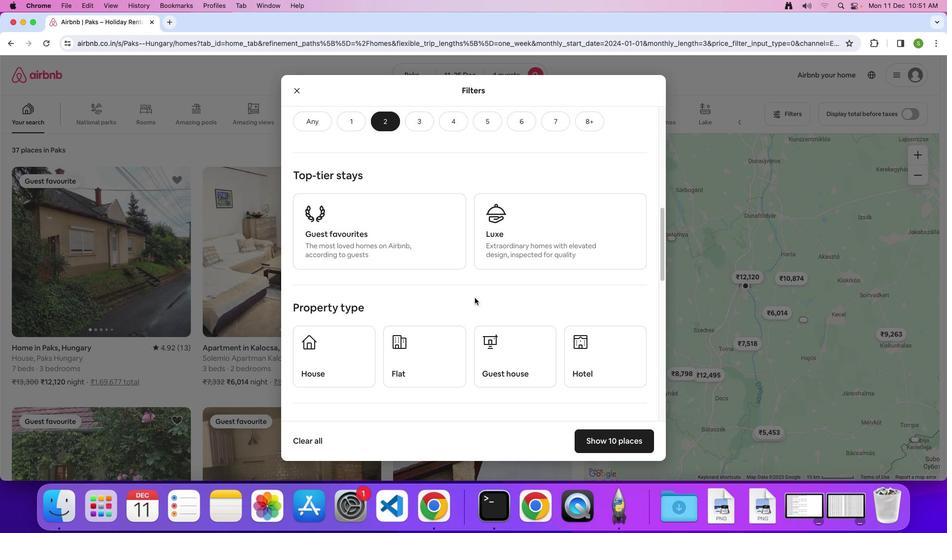 
Action: Mouse scrolled (474, 297) with delta (0, 0)
Screenshot: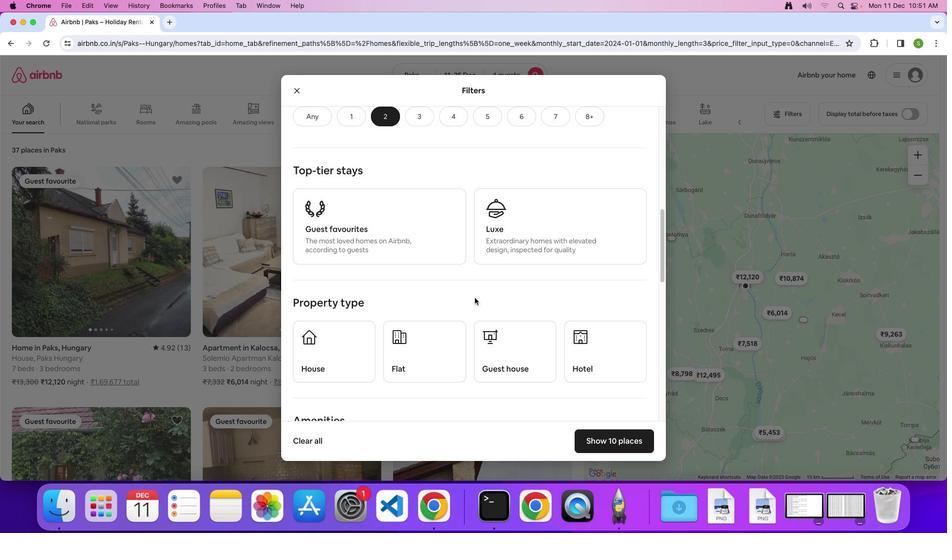 
Action: Mouse scrolled (474, 297) with delta (0, 0)
Screenshot: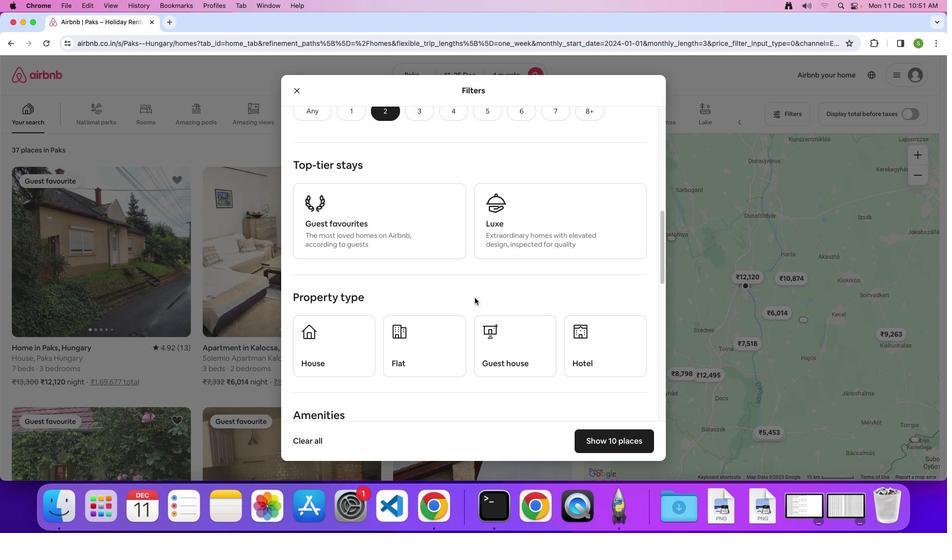 
Action: Mouse scrolled (474, 297) with delta (0, 0)
Screenshot: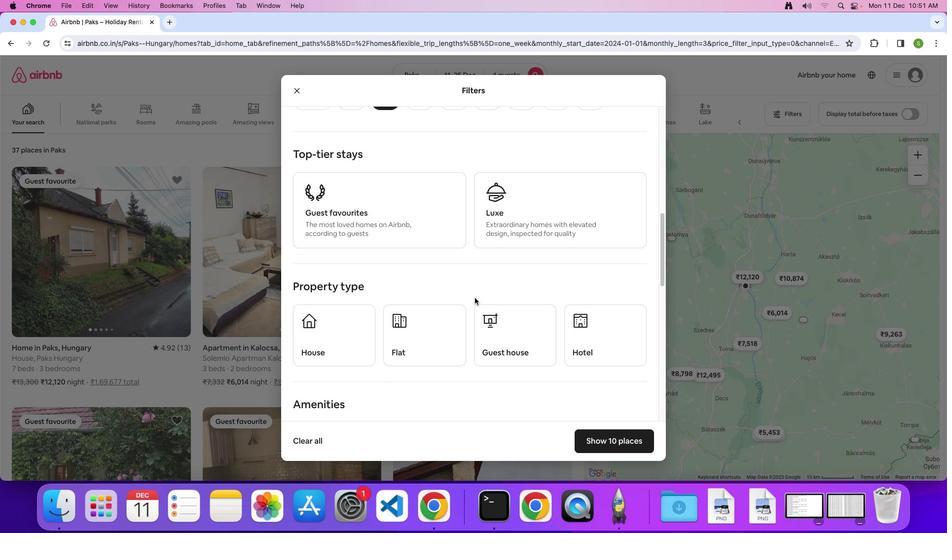 
Action: Mouse scrolled (474, 297) with delta (0, 0)
Screenshot: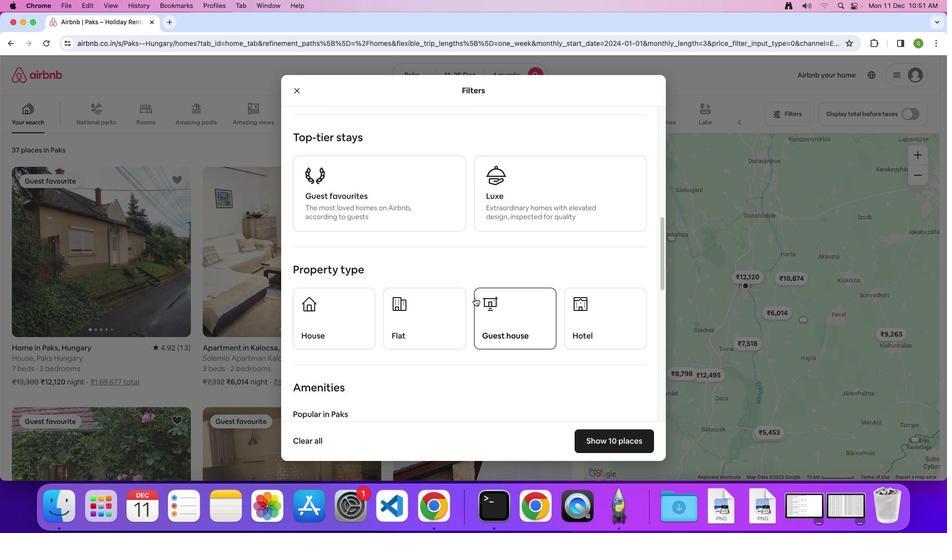 
Action: Mouse scrolled (474, 297) with delta (0, 0)
Screenshot: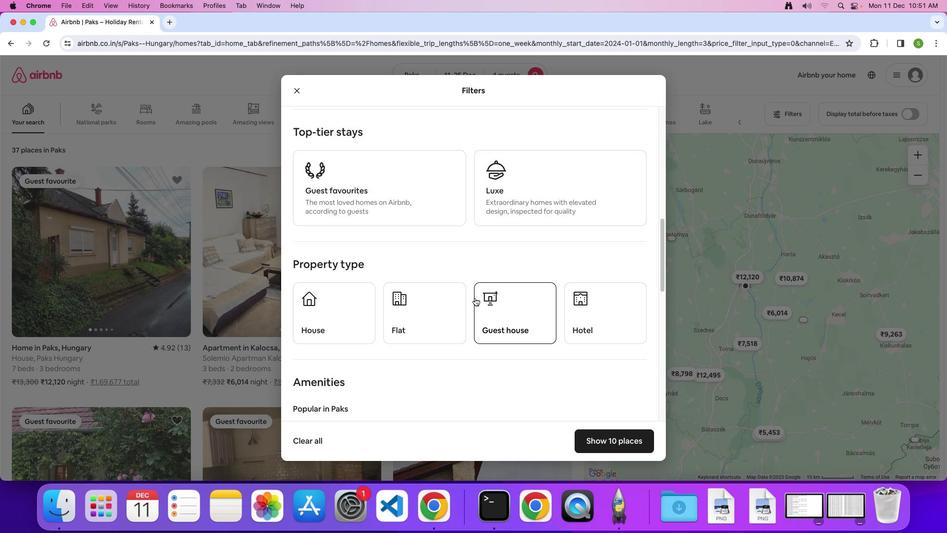 
Action: Mouse moved to (507, 297)
Screenshot: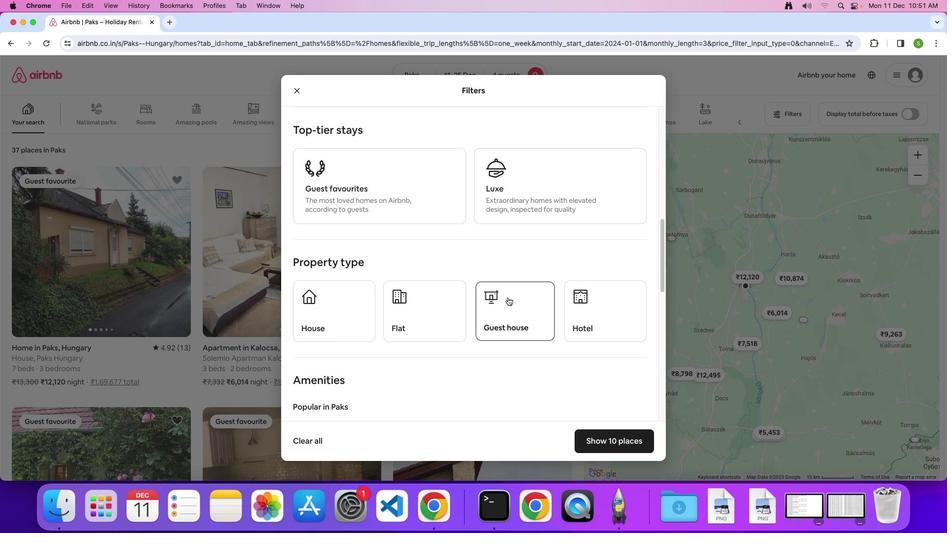 
Action: Mouse pressed left at (507, 297)
Screenshot: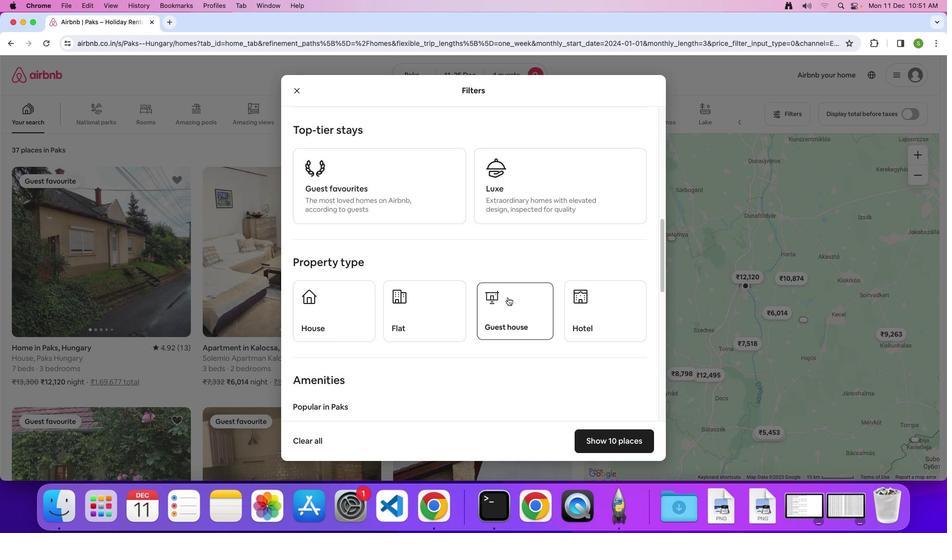 
Action: Mouse moved to (455, 314)
Screenshot: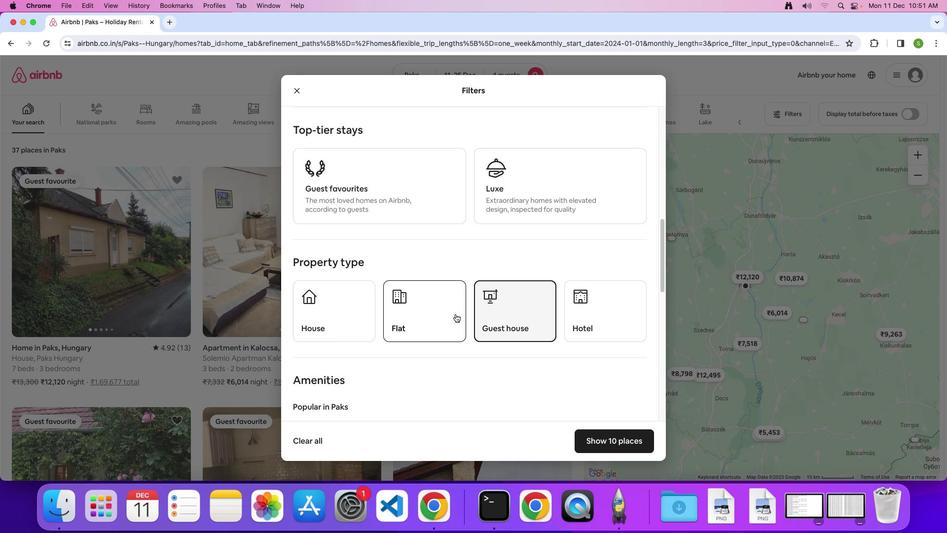 
Action: Mouse scrolled (455, 314) with delta (0, 0)
Screenshot: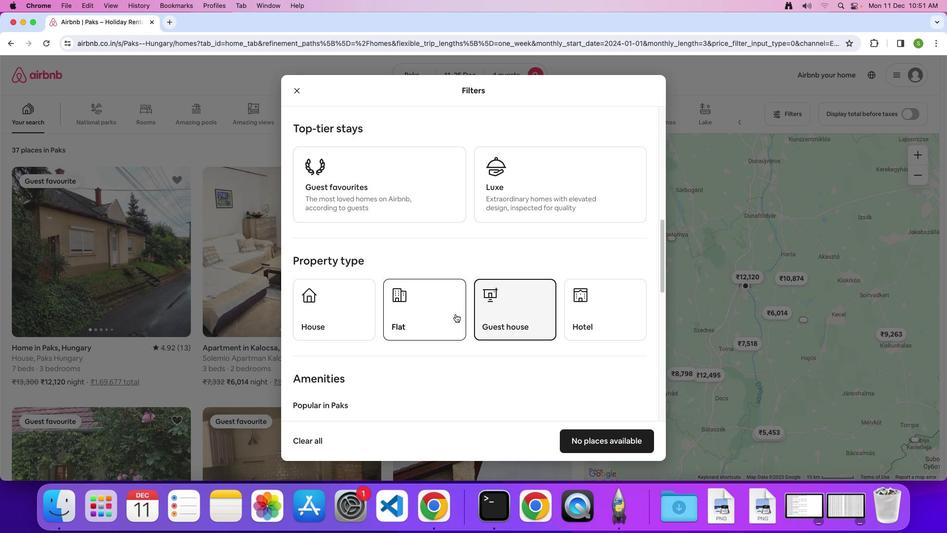 
Action: Mouse scrolled (455, 314) with delta (0, 0)
Screenshot: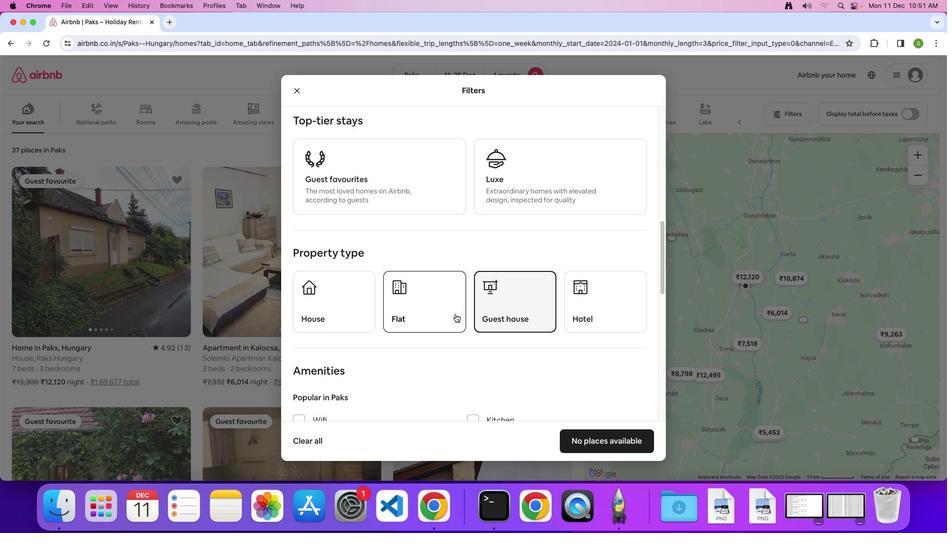 
Action: Mouse scrolled (455, 314) with delta (0, 0)
Screenshot: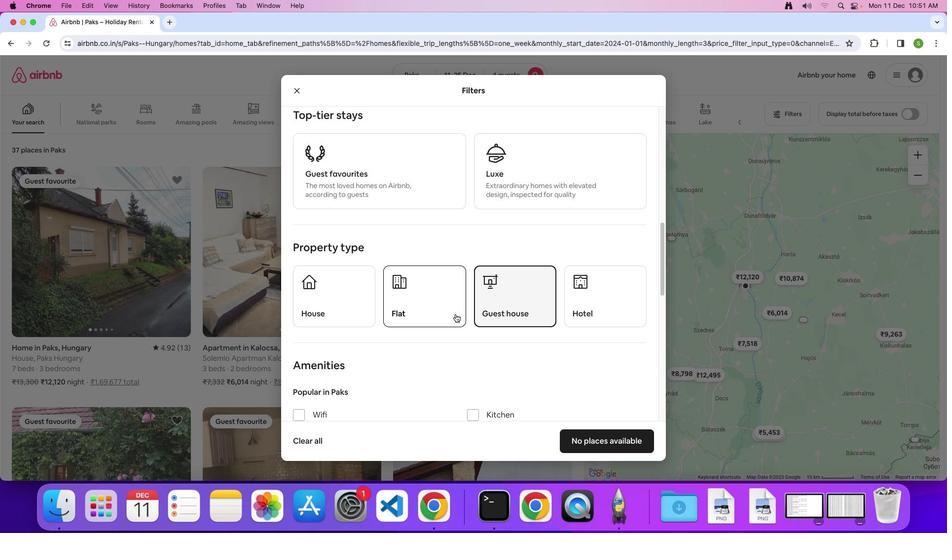 
Action: Mouse scrolled (455, 314) with delta (0, 0)
Screenshot: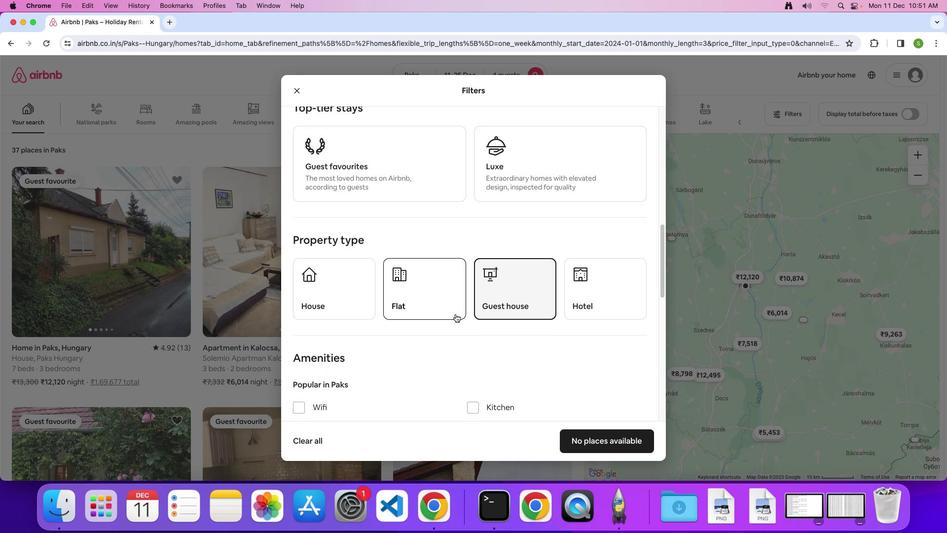 
Action: Mouse scrolled (455, 314) with delta (0, 0)
Screenshot: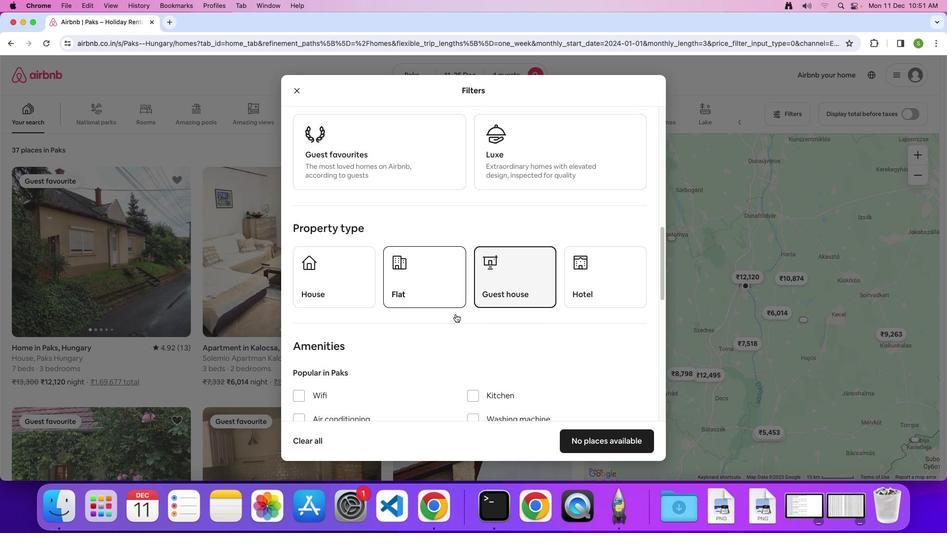 
Action: Mouse scrolled (455, 314) with delta (0, 0)
Screenshot: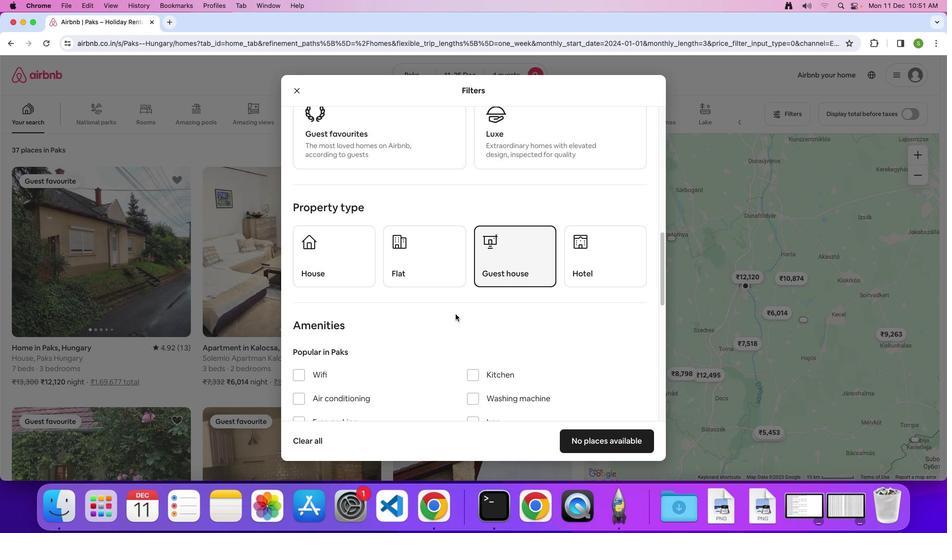 
Action: Mouse scrolled (455, 314) with delta (0, 0)
Screenshot: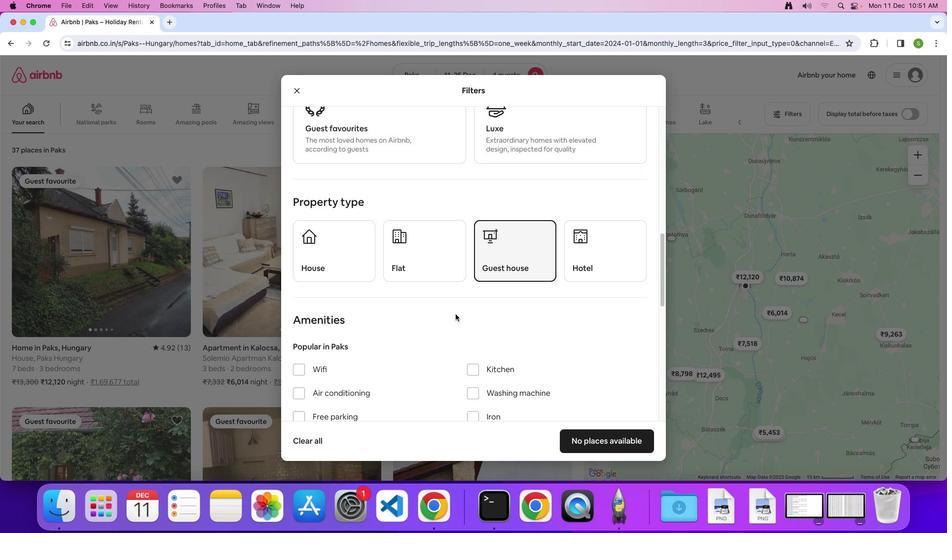 
Action: Mouse scrolled (455, 314) with delta (0, 0)
Screenshot: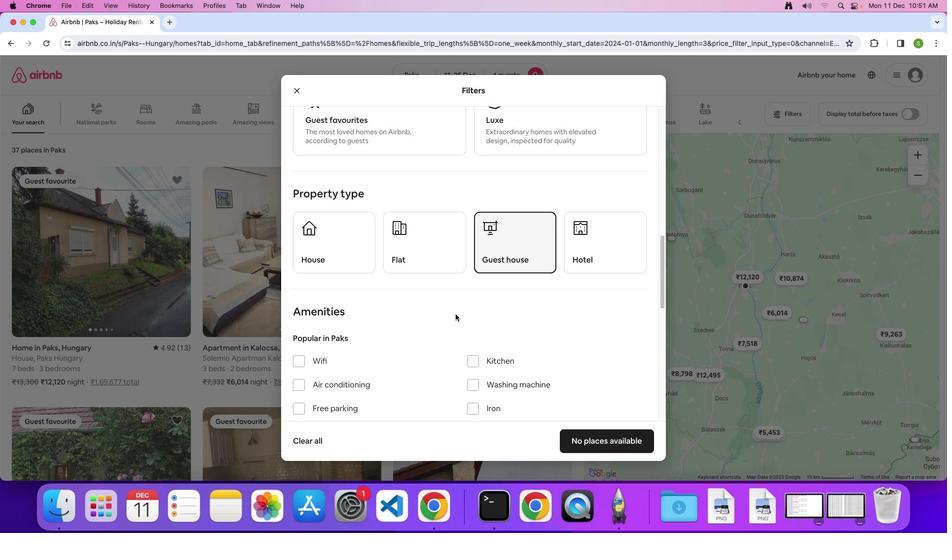 
Action: Mouse scrolled (455, 314) with delta (0, 0)
Screenshot: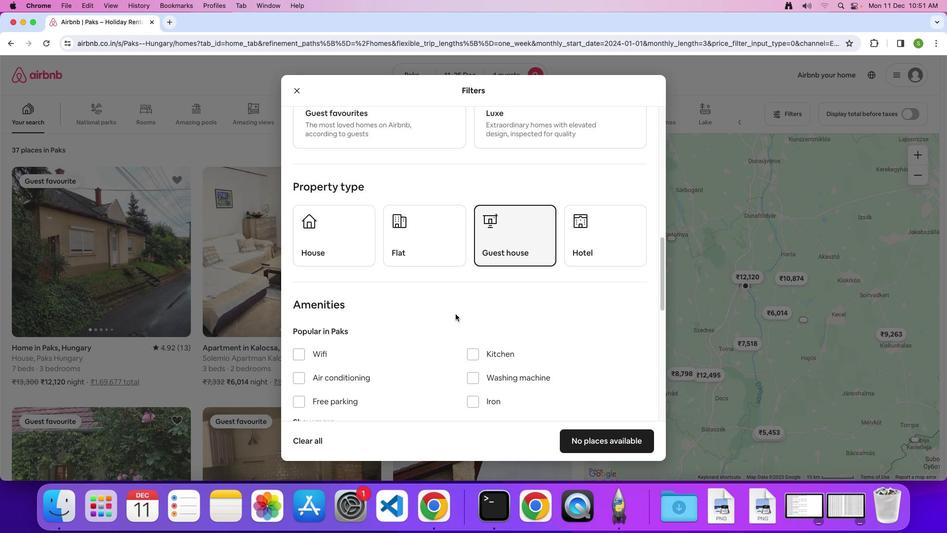 
Action: Mouse scrolled (455, 314) with delta (0, 0)
Screenshot: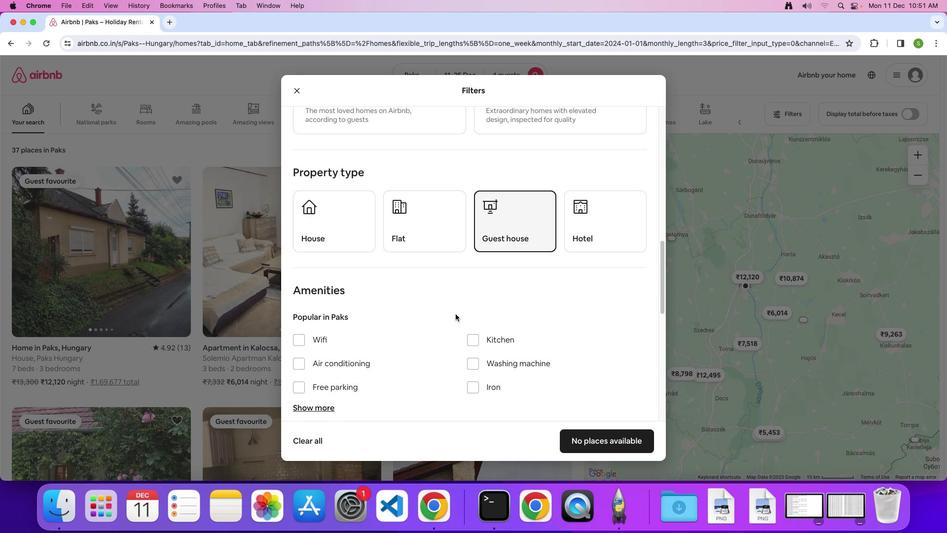 
Action: Mouse scrolled (455, 314) with delta (0, 0)
Screenshot: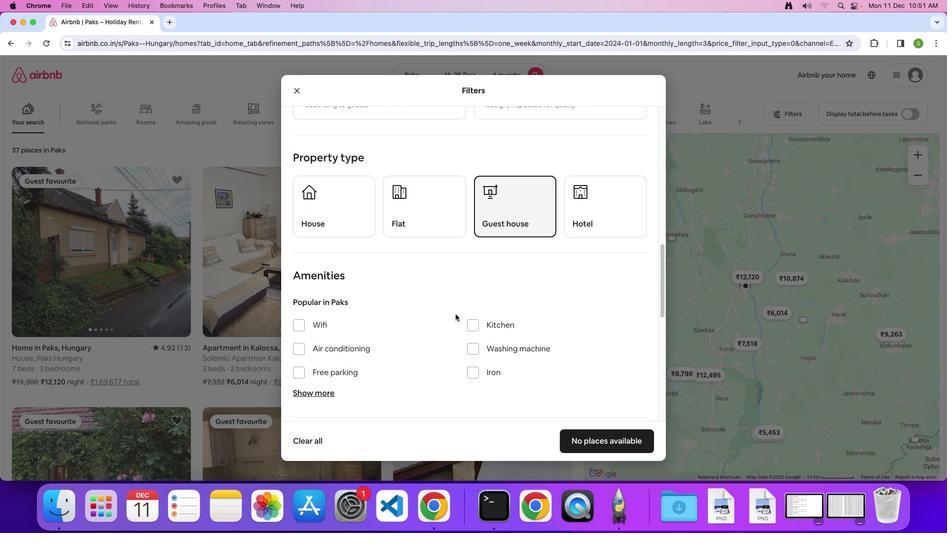 
Action: Mouse scrolled (455, 314) with delta (0, 0)
Screenshot: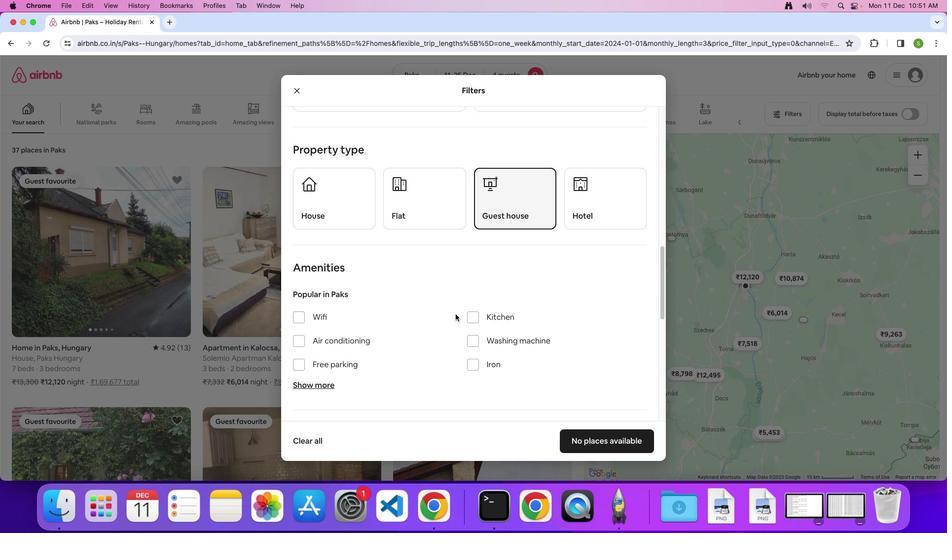 
Action: Mouse scrolled (455, 314) with delta (0, 0)
Screenshot: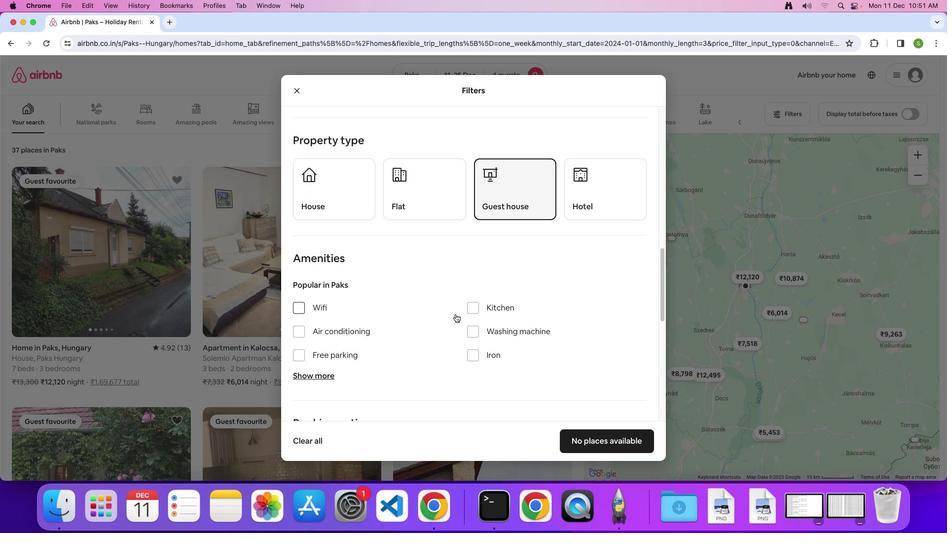 
Action: Mouse scrolled (455, 314) with delta (0, 0)
Screenshot: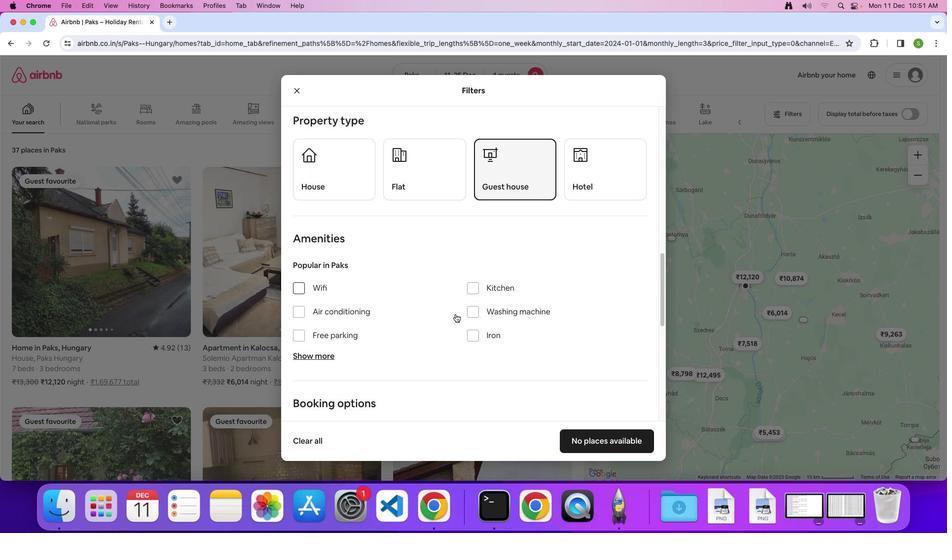
Action: Mouse scrolled (455, 314) with delta (0, 0)
Screenshot: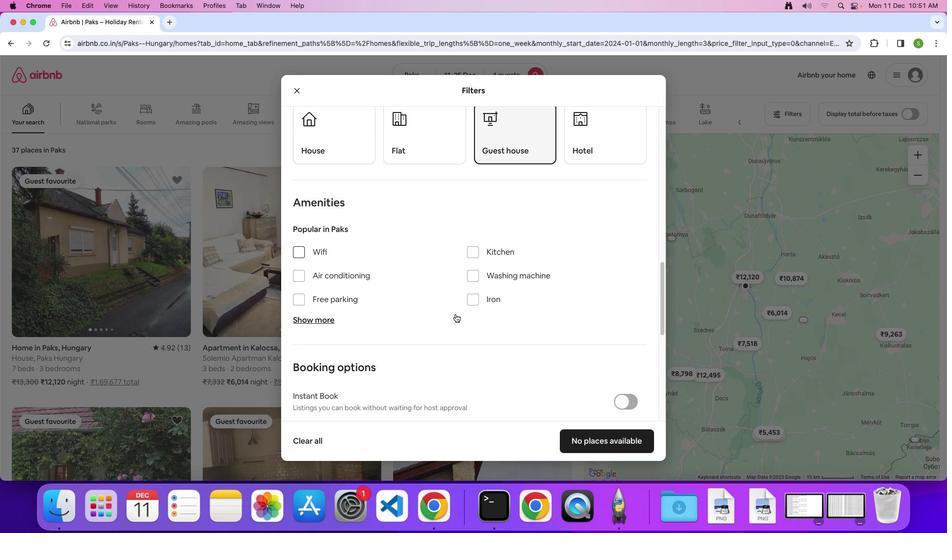 
Action: Mouse scrolled (455, 314) with delta (0, 0)
Screenshot: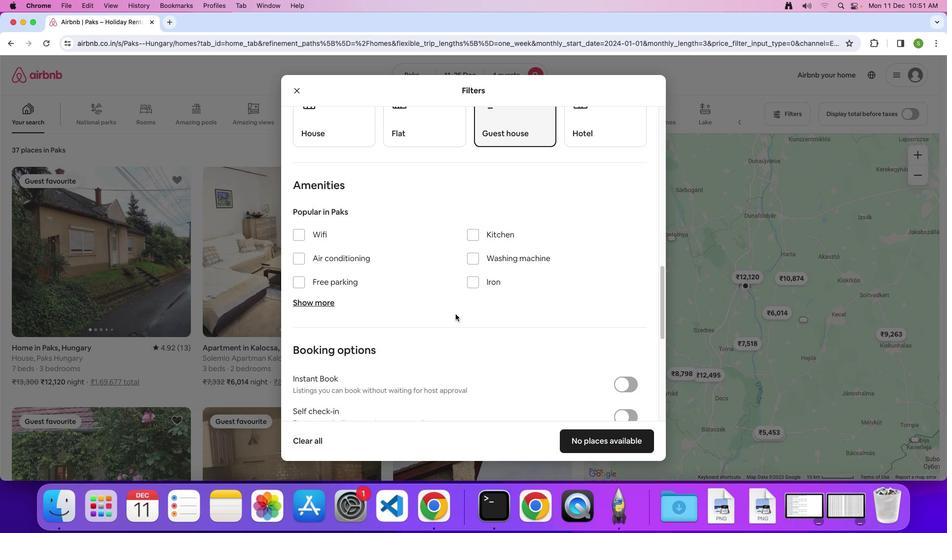 
Action: Mouse moved to (295, 233)
Screenshot: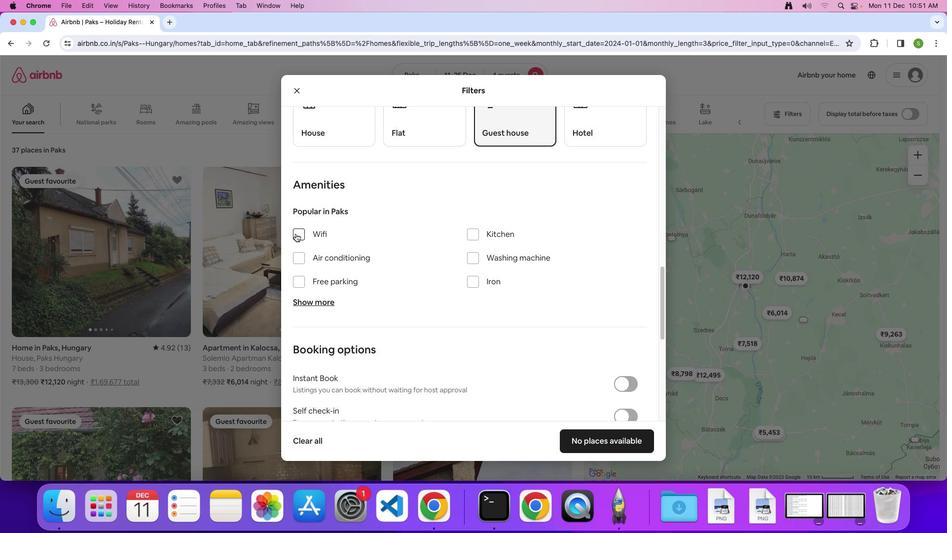 
Action: Mouse pressed left at (295, 233)
Screenshot: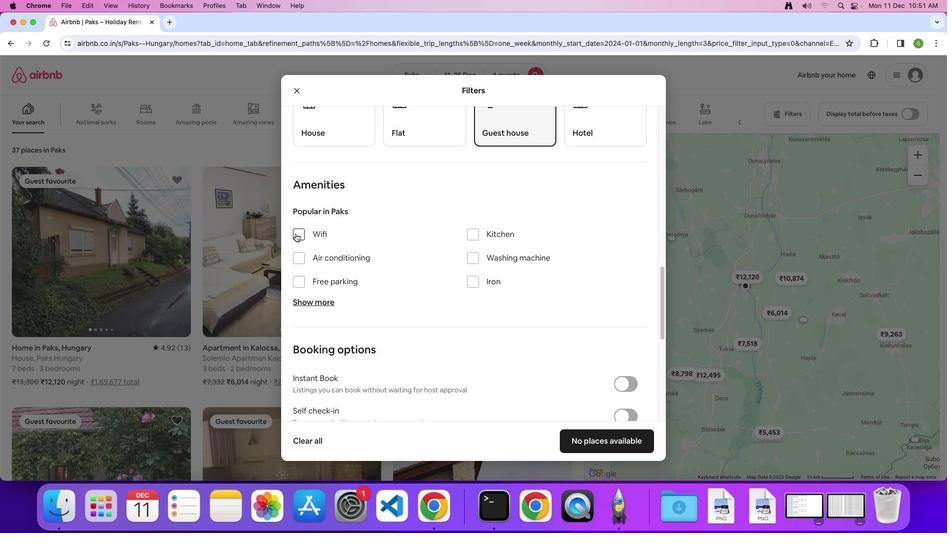
Action: Mouse moved to (314, 301)
Screenshot: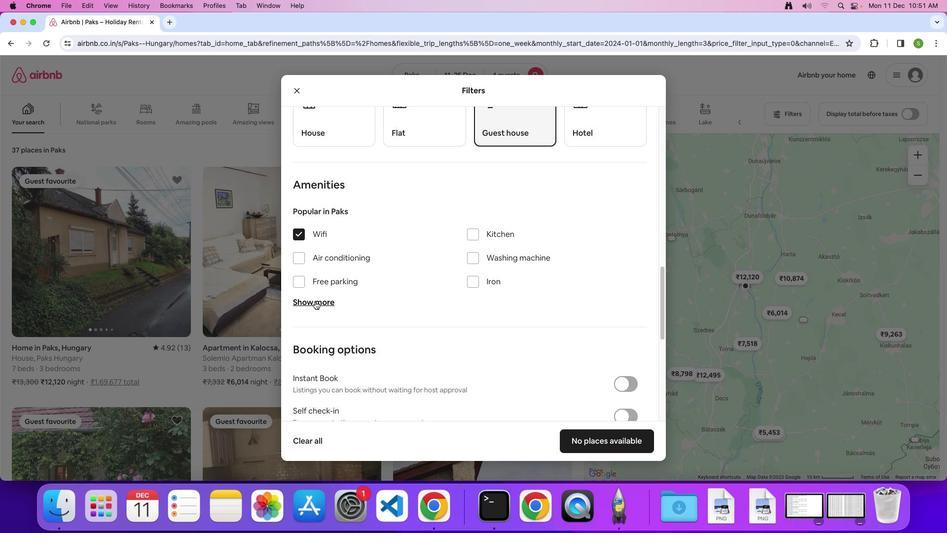 
Action: Mouse pressed left at (314, 301)
Screenshot: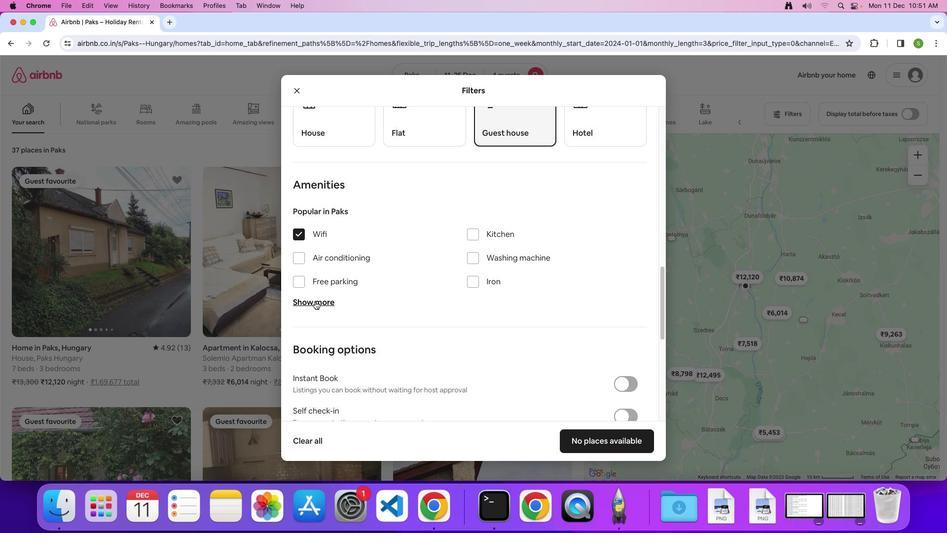 
Action: Mouse moved to (296, 281)
Screenshot: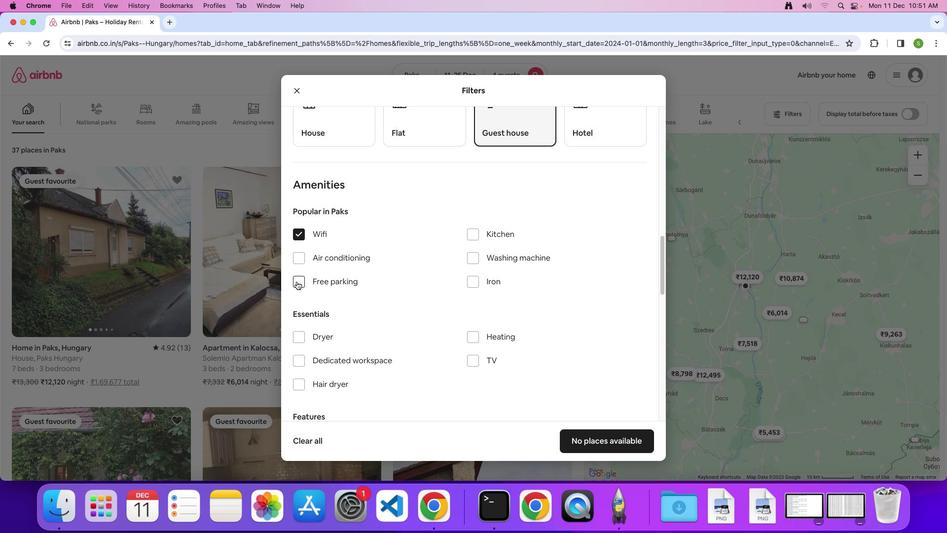 
Action: Mouse pressed left at (296, 281)
Screenshot: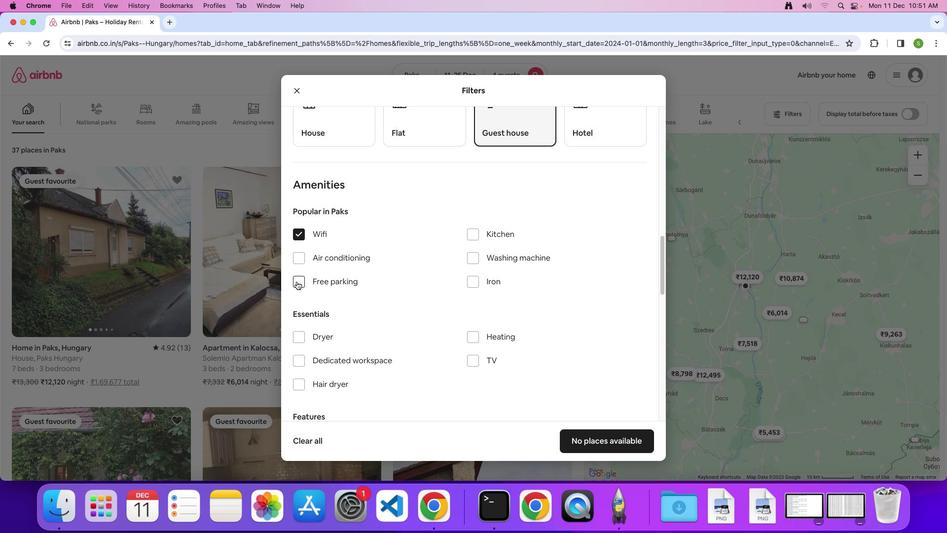 
Action: Mouse moved to (409, 287)
Screenshot: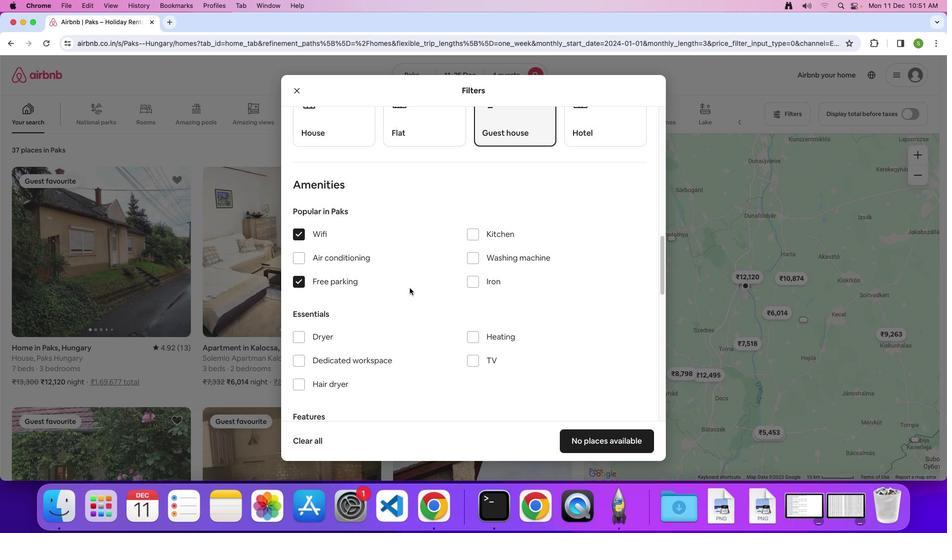 
Action: Mouse scrolled (409, 287) with delta (0, 0)
Screenshot: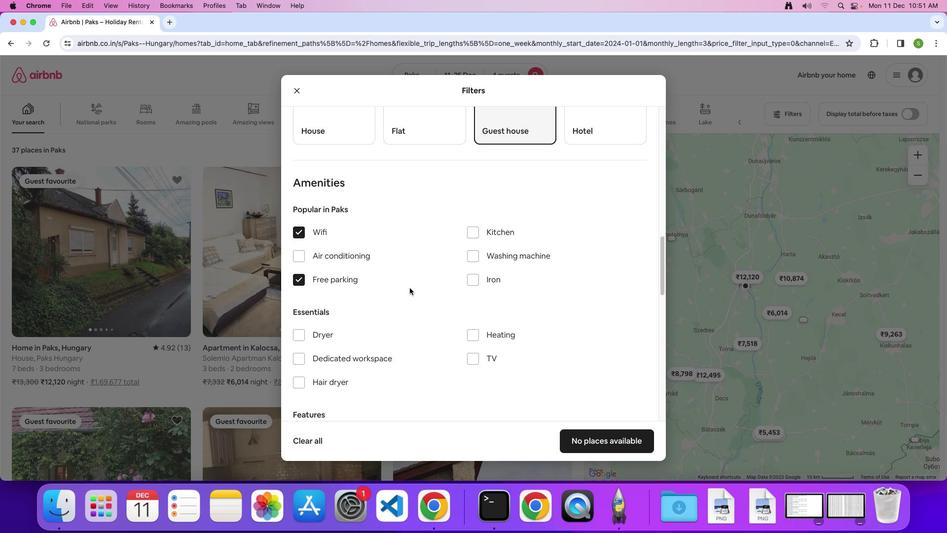
Action: Mouse scrolled (409, 287) with delta (0, 0)
Screenshot: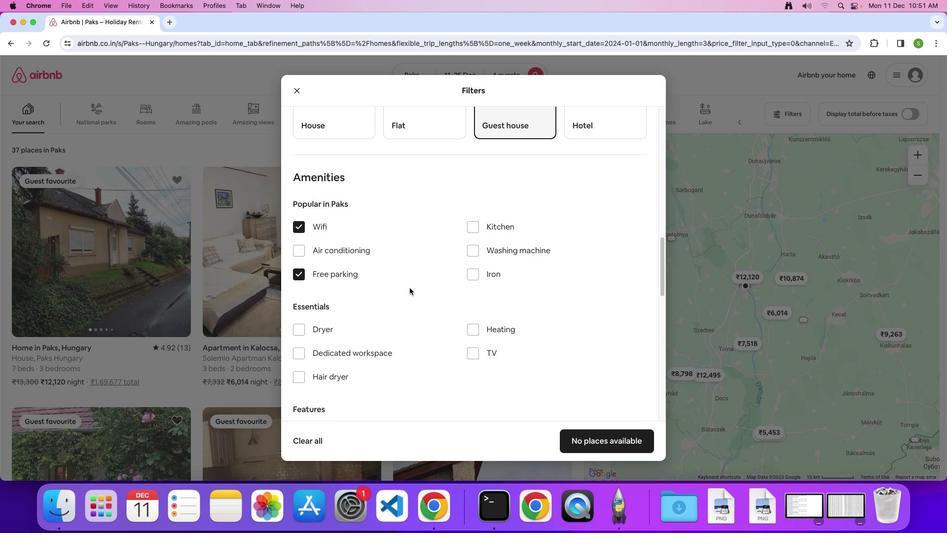 
Action: Mouse scrolled (409, 287) with delta (0, 0)
Screenshot: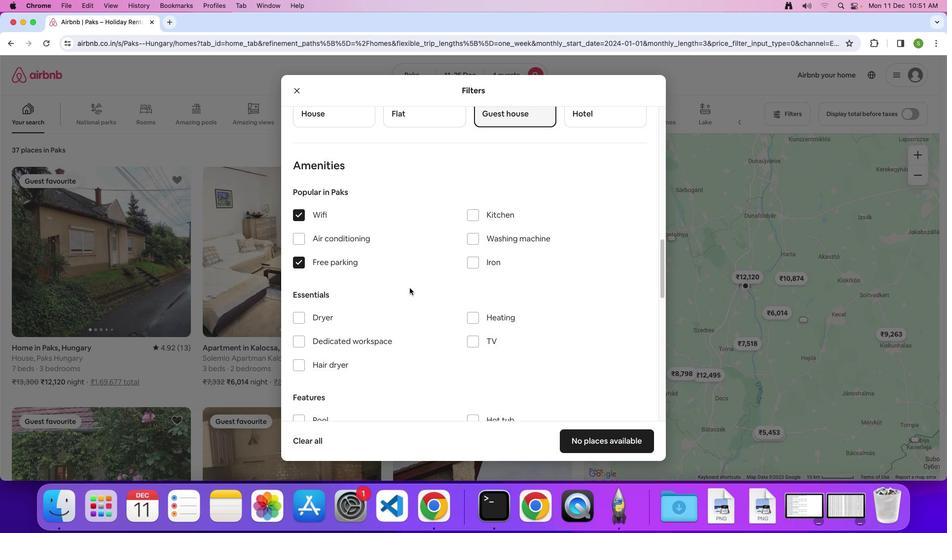 
Action: Mouse scrolled (409, 287) with delta (0, 0)
Screenshot: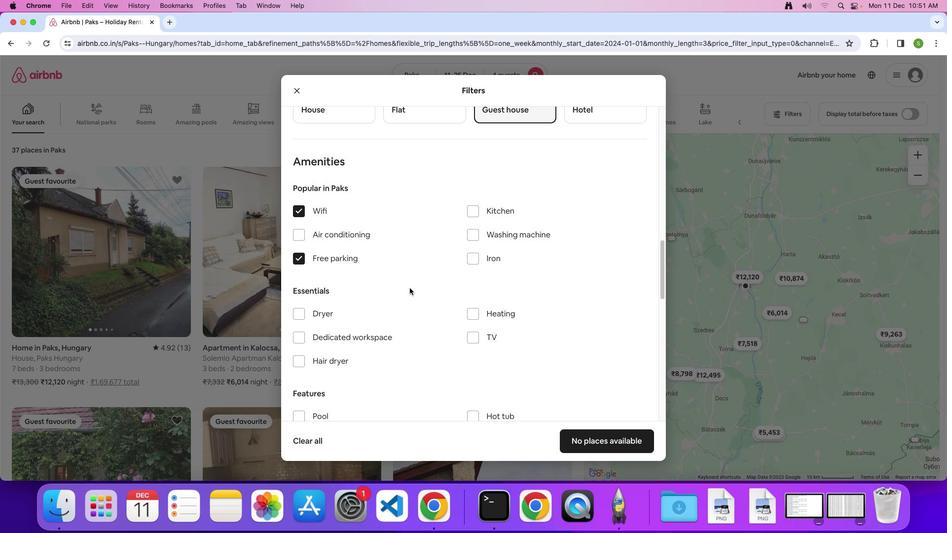 
Action: Mouse scrolled (409, 287) with delta (0, 0)
Screenshot: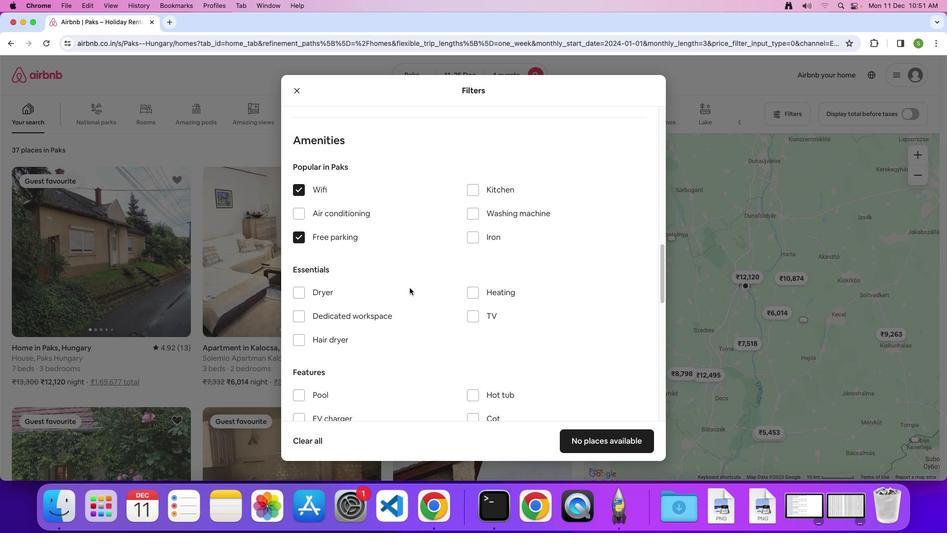 
Action: Mouse scrolled (409, 287) with delta (0, 0)
Screenshot: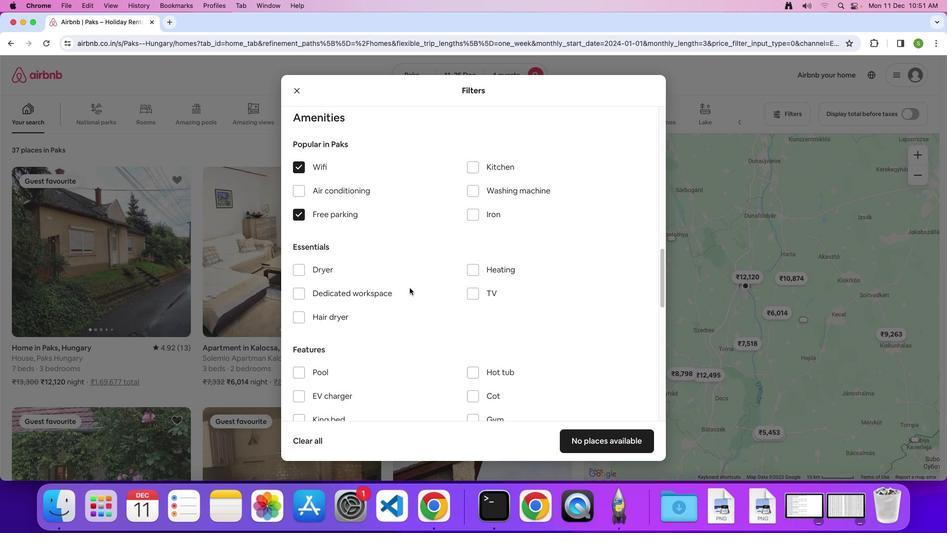 
Action: Mouse scrolled (409, 287) with delta (0, 0)
Screenshot: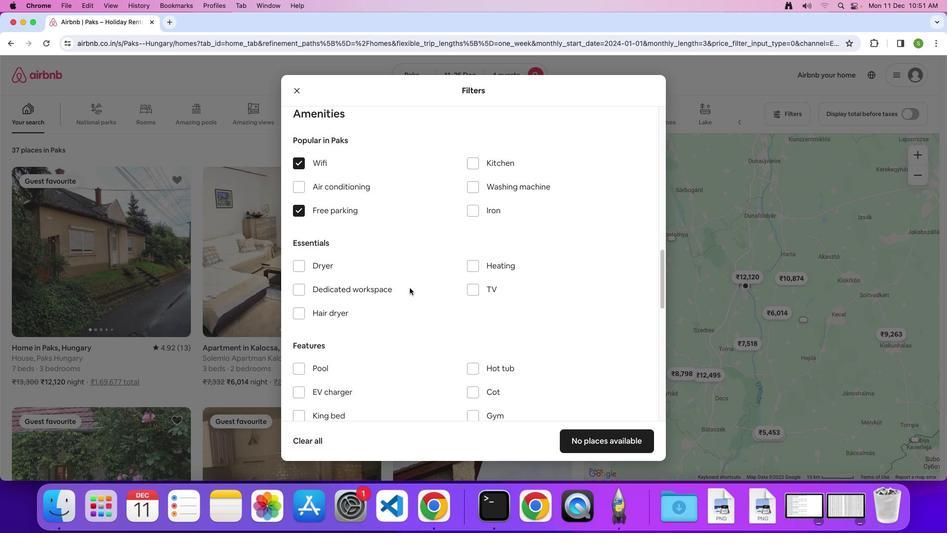 
Action: Mouse moved to (475, 285)
Screenshot: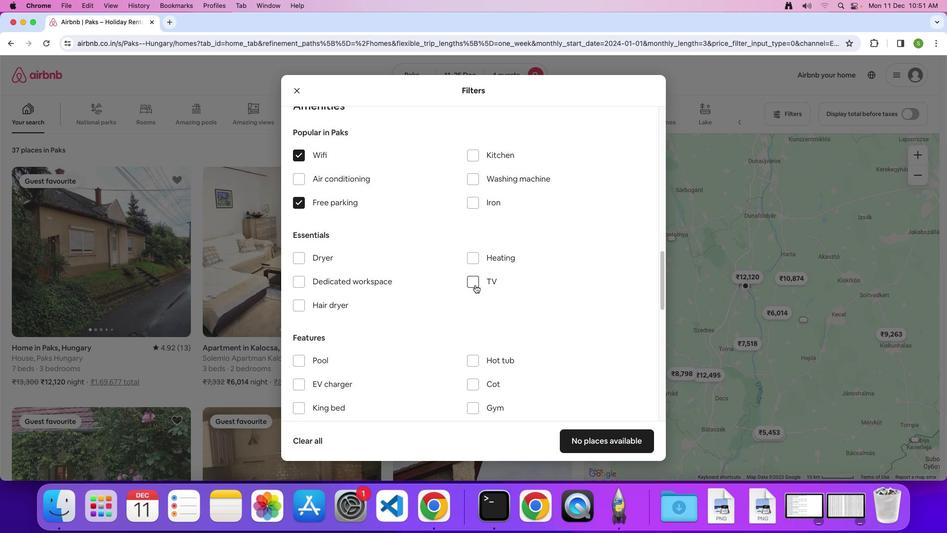 
Action: Mouse pressed left at (475, 285)
Screenshot: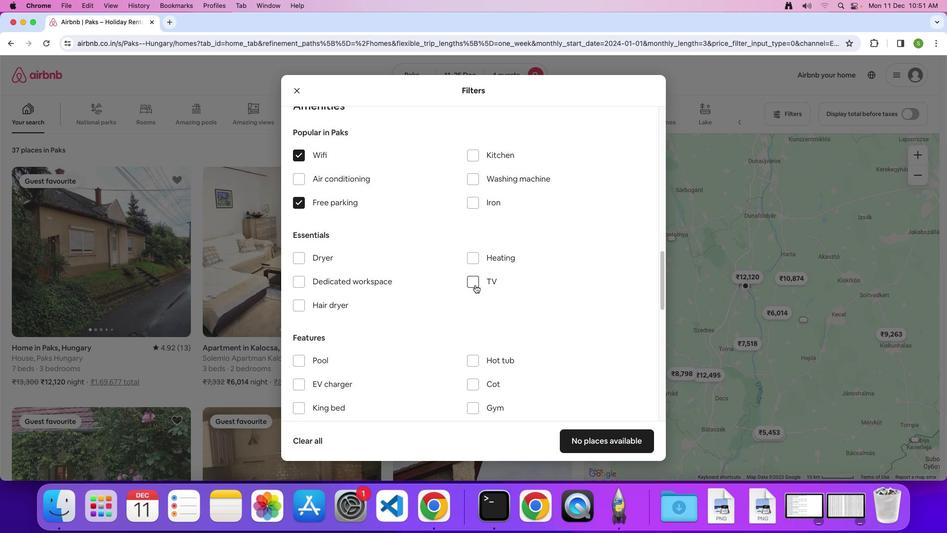 
Action: Mouse moved to (425, 306)
Screenshot: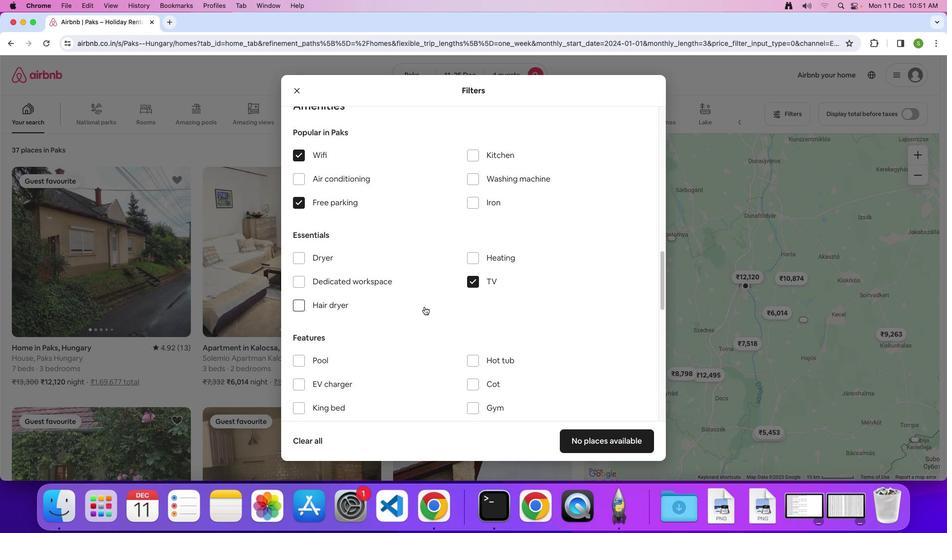 
Action: Mouse scrolled (425, 306) with delta (0, 0)
Screenshot: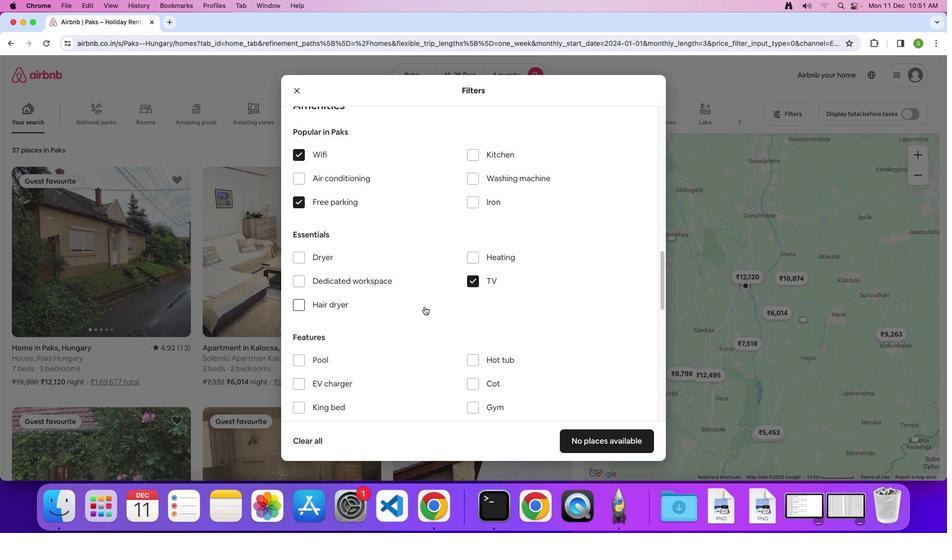 
Action: Mouse scrolled (425, 306) with delta (0, 0)
Screenshot: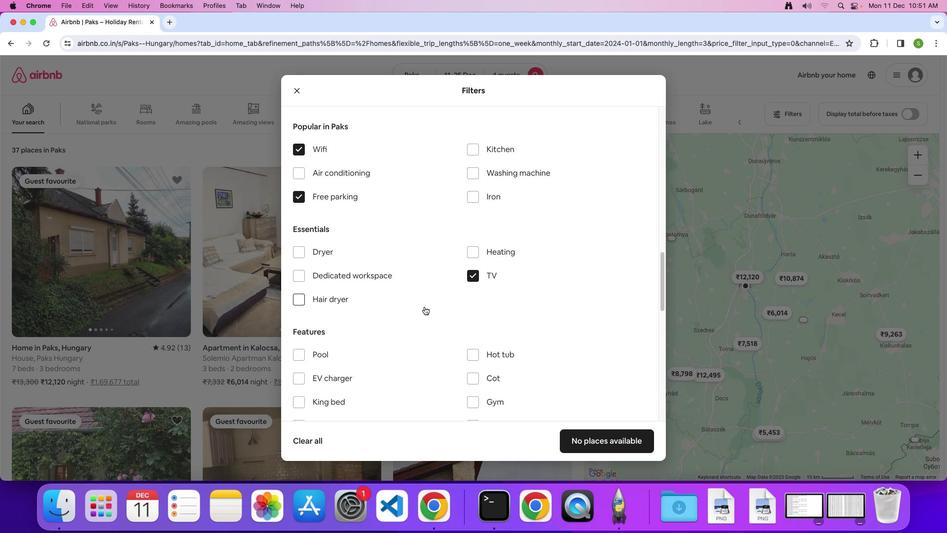 
Action: Mouse scrolled (425, 306) with delta (0, 0)
Screenshot: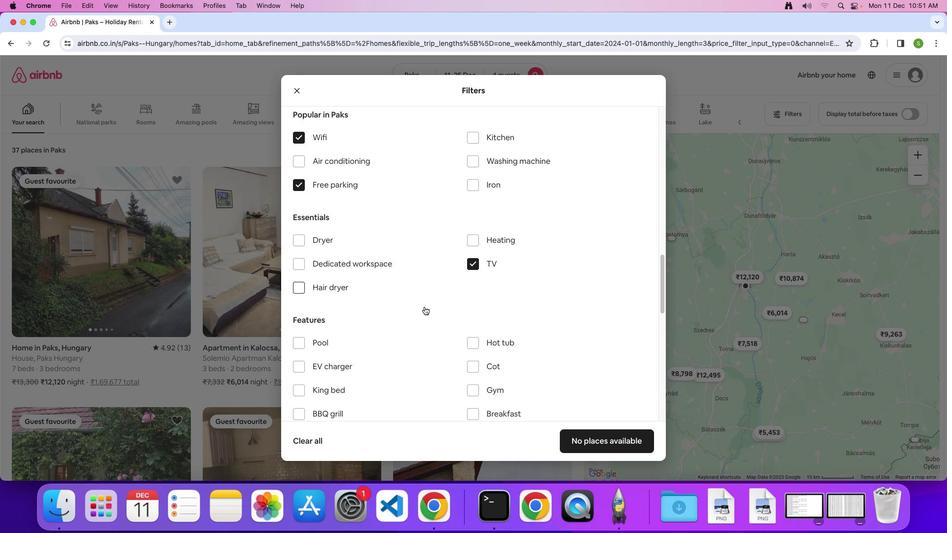 
Action: Mouse scrolled (425, 306) with delta (0, 0)
Screenshot: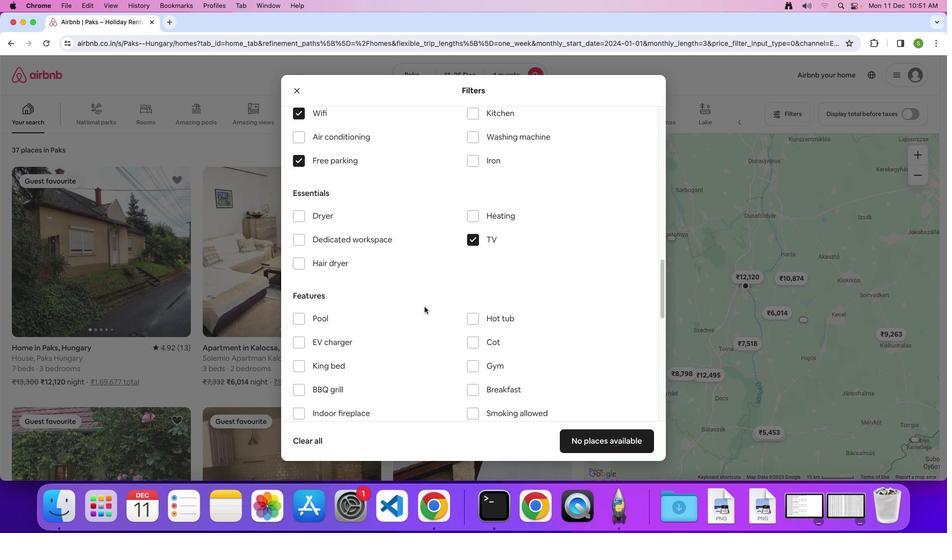 
Action: Mouse scrolled (425, 306) with delta (0, 0)
Screenshot: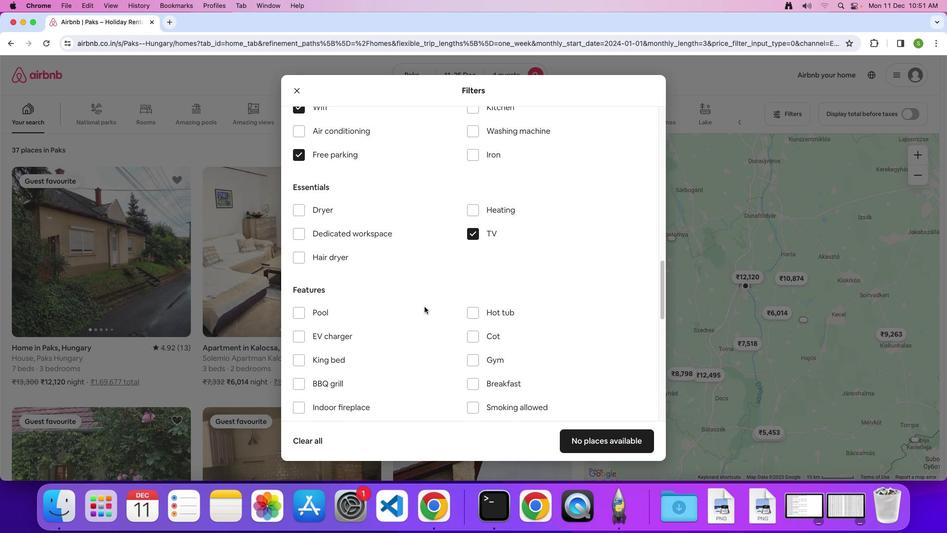 
Action: Mouse scrolled (425, 306) with delta (0, 0)
Screenshot: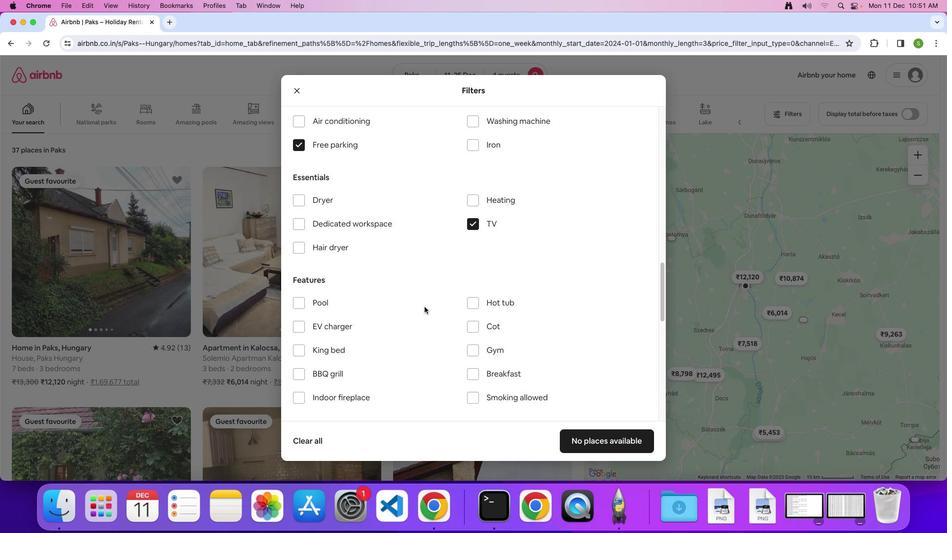 
Action: Mouse scrolled (425, 306) with delta (0, 0)
Screenshot: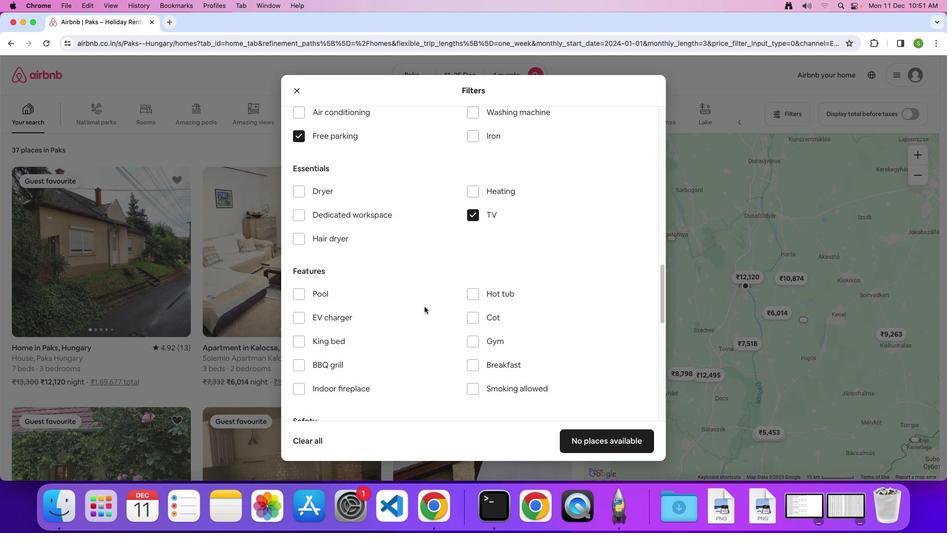 
Action: Mouse scrolled (425, 306) with delta (0, 0)
Screenshot: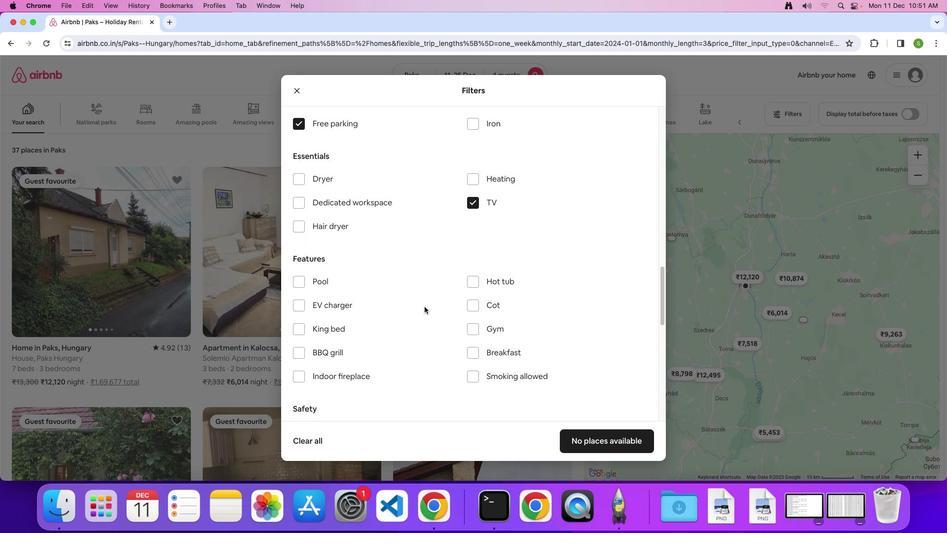 
Action: Mouse scrolled (425, 306) with delta (0, 0)
Screenshot: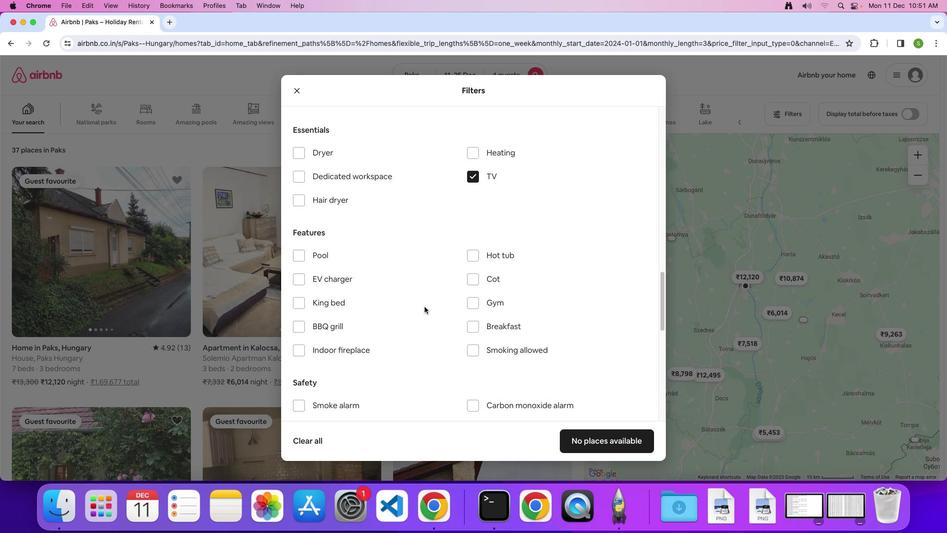 
Action: Mouse scrolled (425, 306) with delta (0, 0)
Screenshot: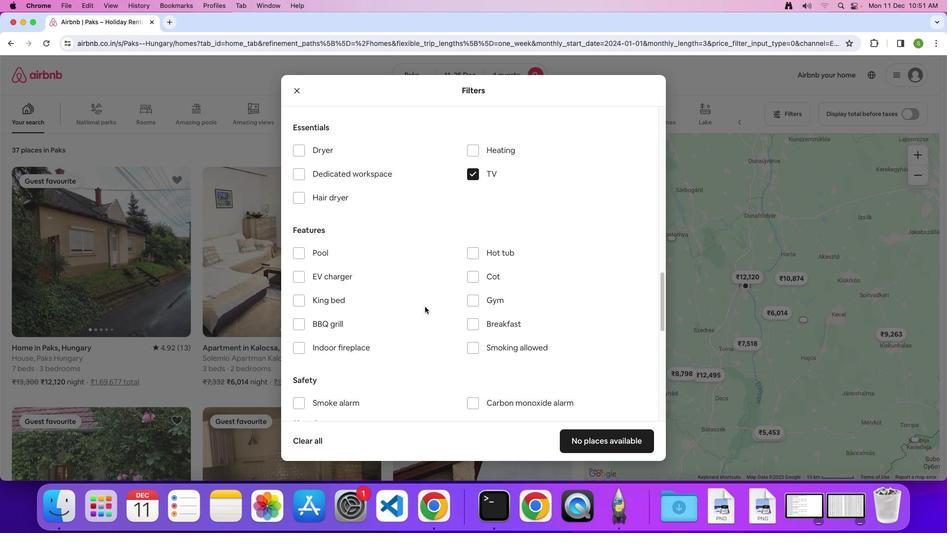 
Action: Mouse moved to (475, 299)
Screenshot: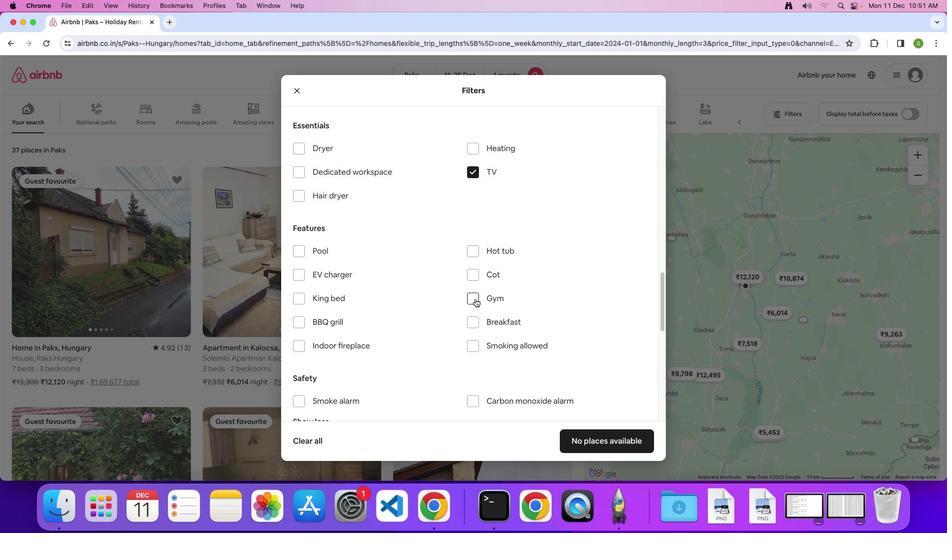 
Action: Mouse pressed left at (475, 299)
Screenshot: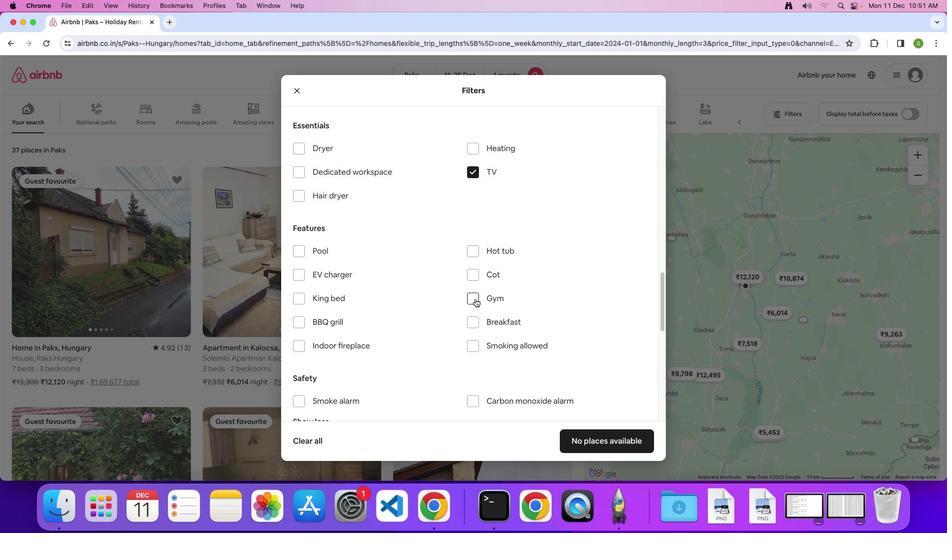 
Action: Mouse moved to (472, 317)
Screenshot: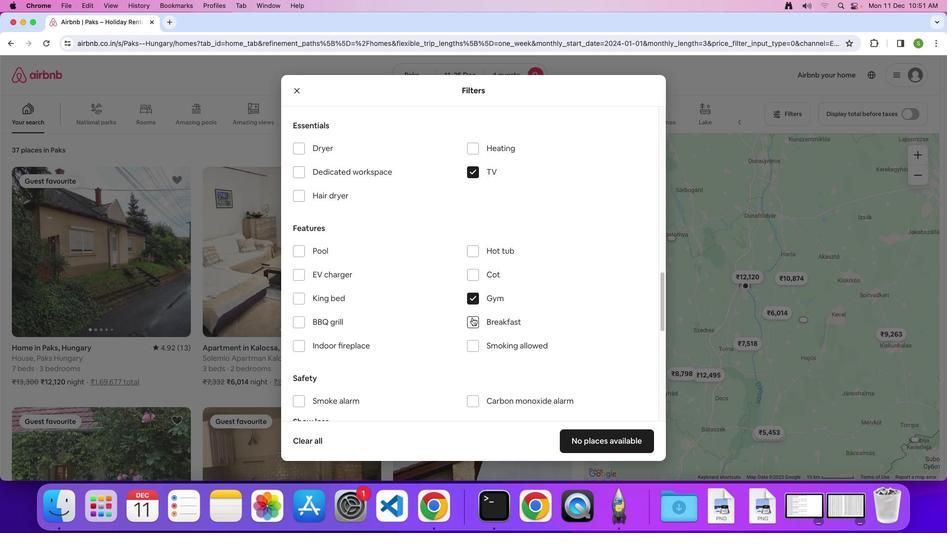 
Action: Mouse pressed left at (472, 317)
Screenshot: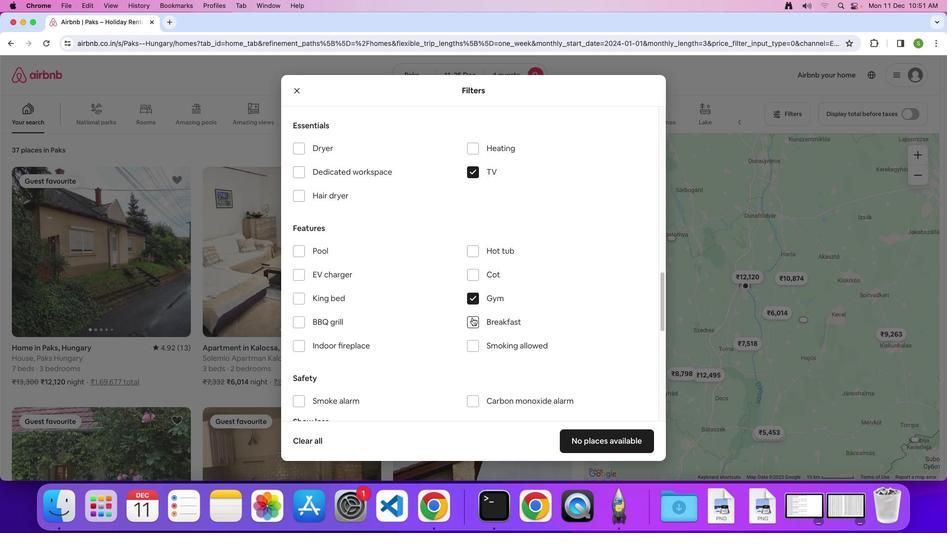
Action: Mouse moved to (439, 322)
Screenshot: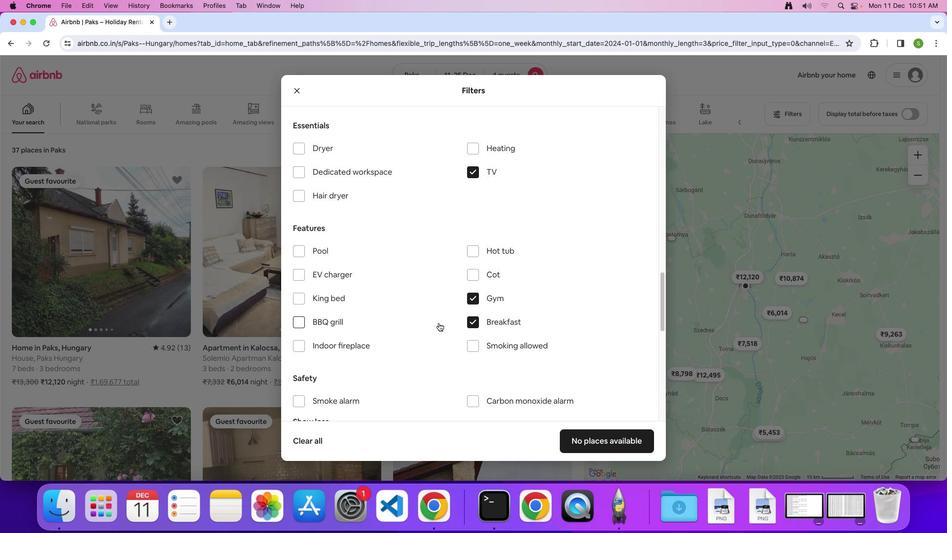 
Action: Mouse scrolled (439, 322) with delta (0, 0)
Screenshot: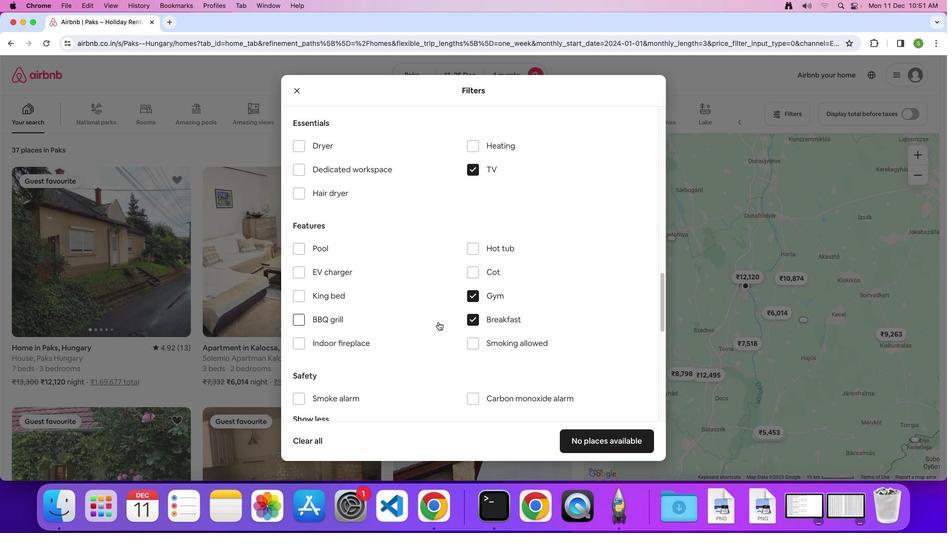 
Action: Mouse scrolled (439, 322) with delta (0, 0)
Screenshot: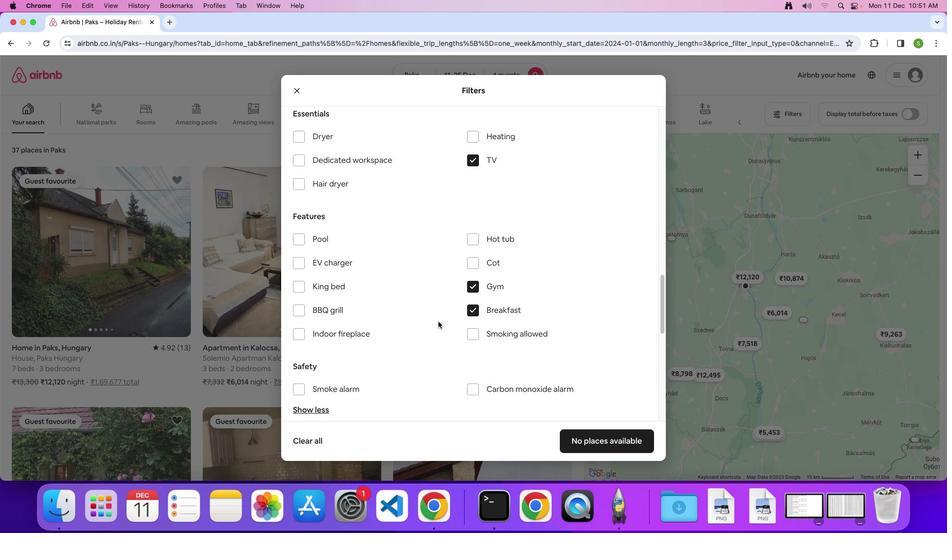 
Action: Mouse moved to (438, 321)
Screenshot: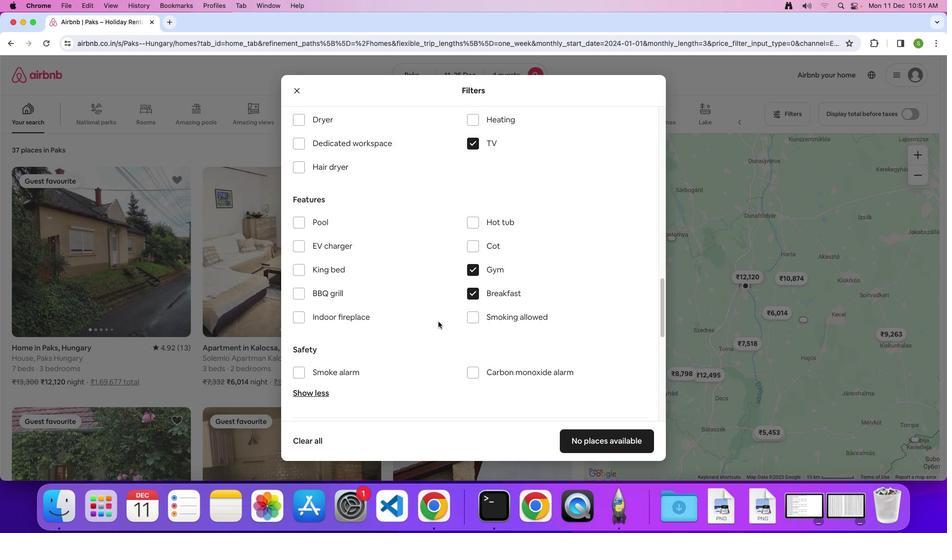
Action: Mouse scrolled (438, 321) with delta (0, 0)
Screenshot: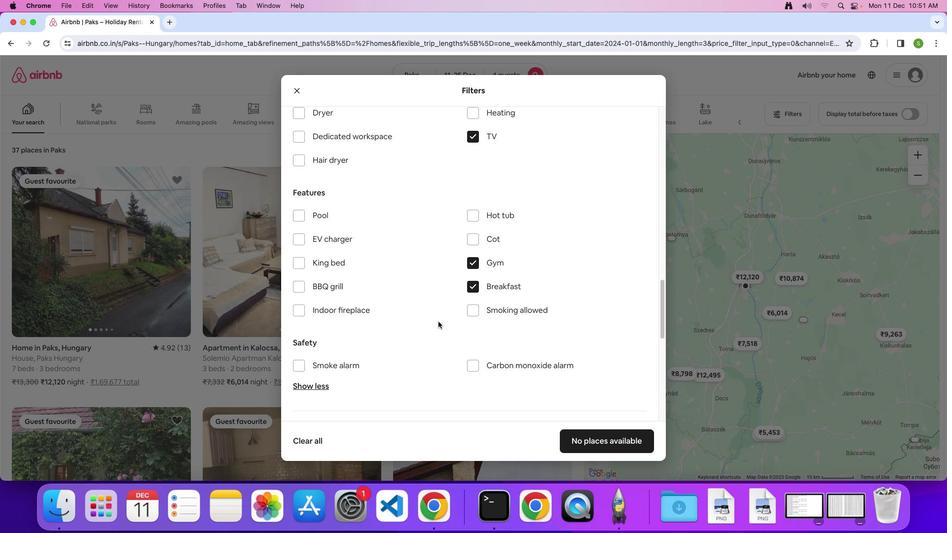 
Action: Mouse moved to (438, 320)
Screenshot: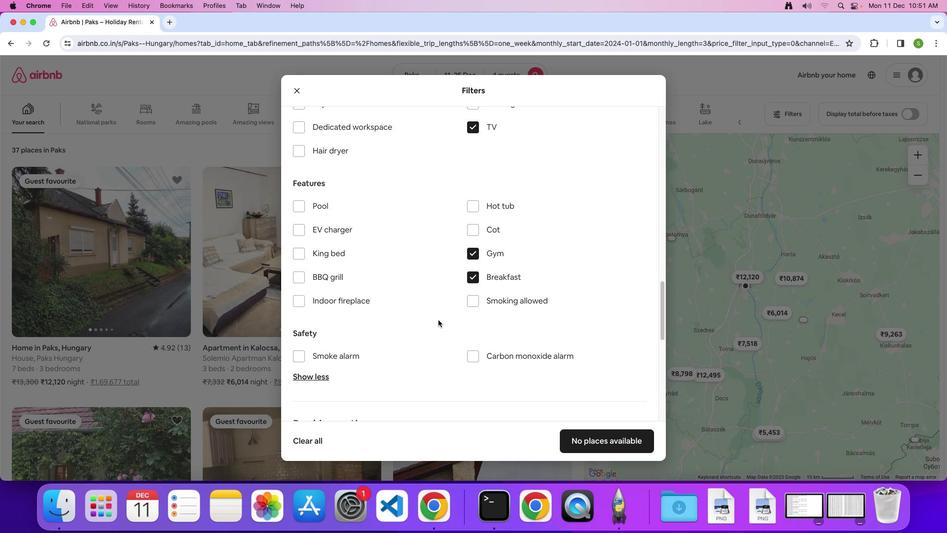 
Action: Mouse scrolled (438, 320) with delta (0, 0)
Screenshot: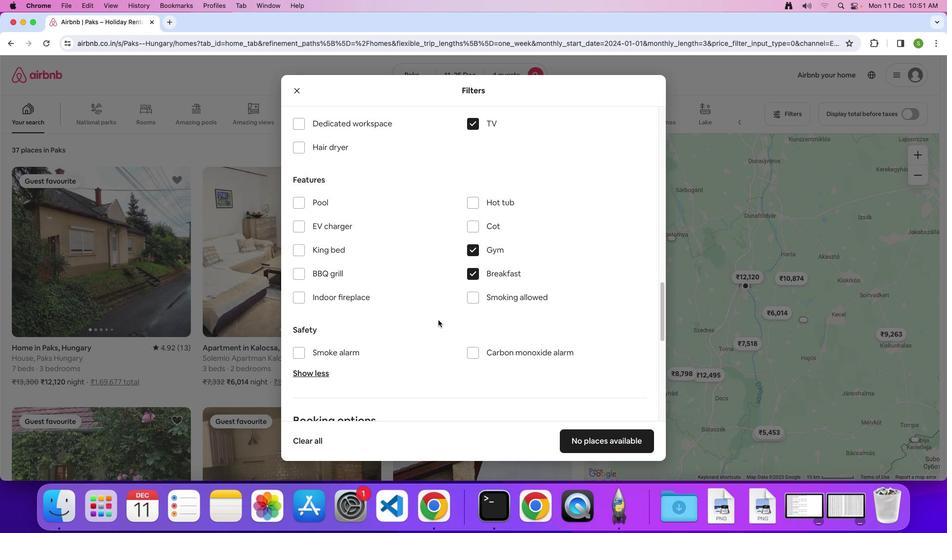 
Action: Mouse moved to (438, 320)
Screenshot: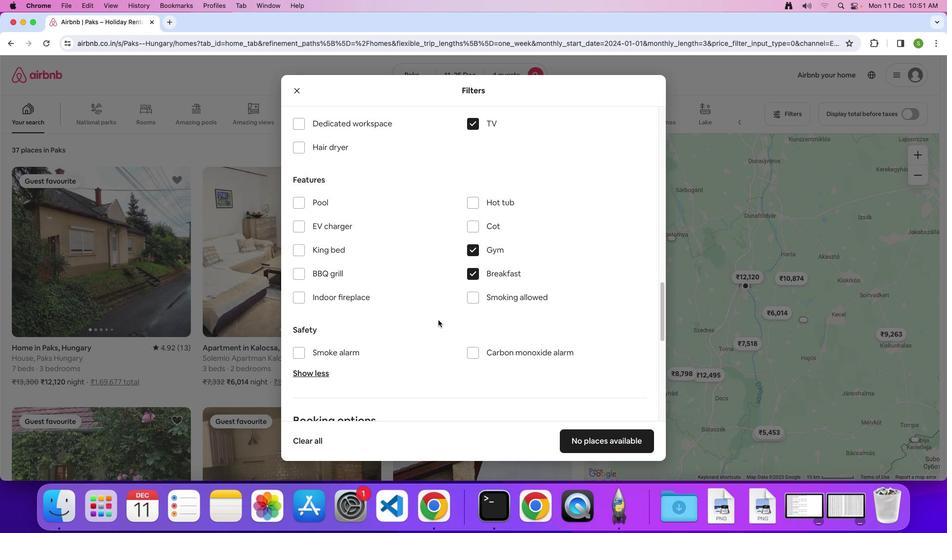 
Action: Mouse scrolled (438, 320) with delta (0, 0)
Screenshot: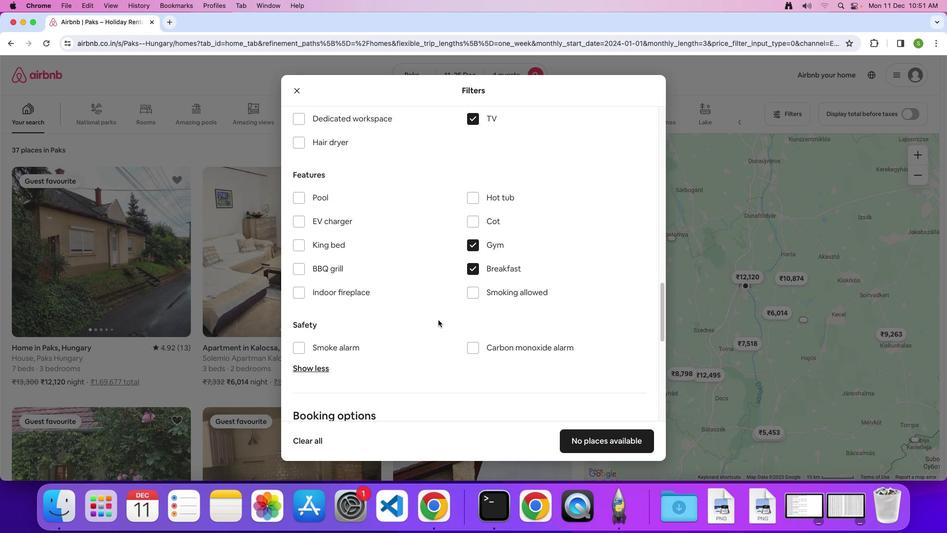 
Action: Mouse moved to (438, 318)
Screenshot: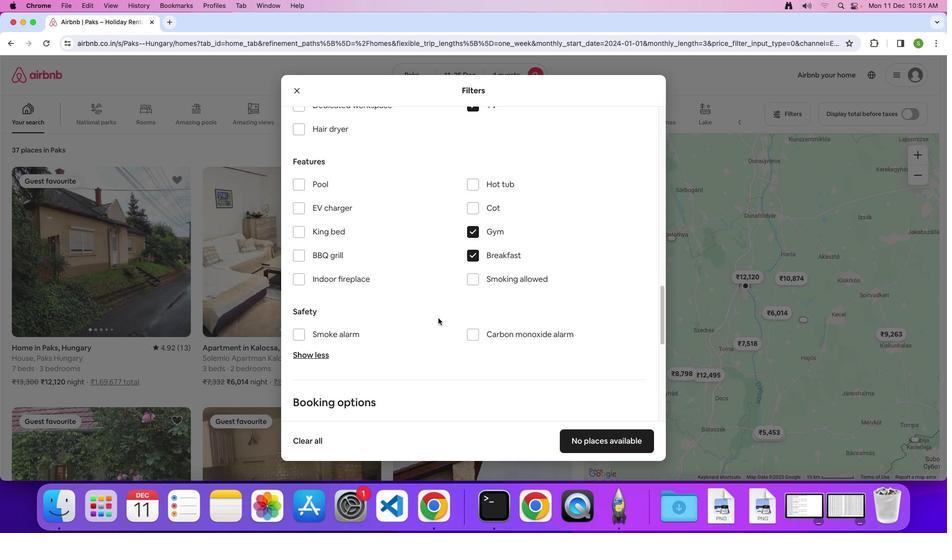 
Action: Mouse scrolled (438, 318) with delta (0, 0)
Screenshot: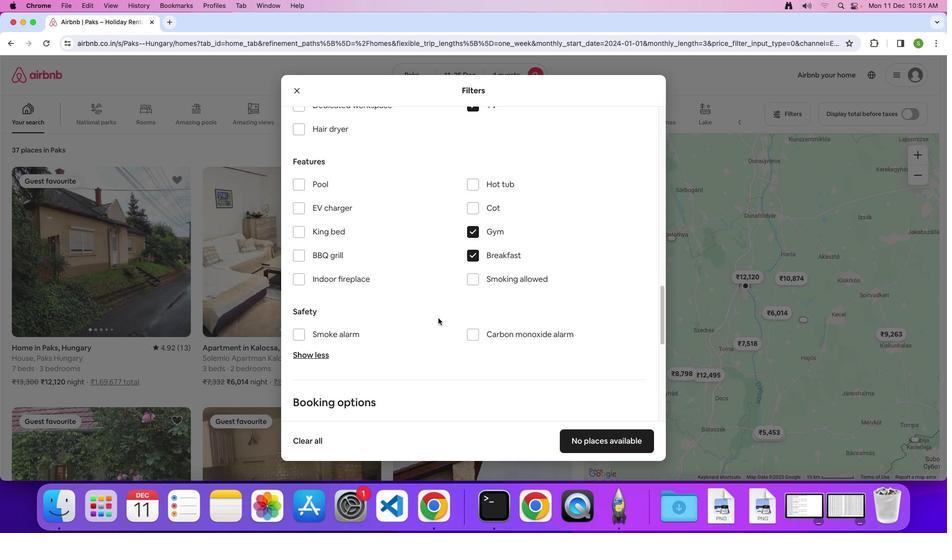 
Action: Mouse moved to (438, 317)
Screenshot: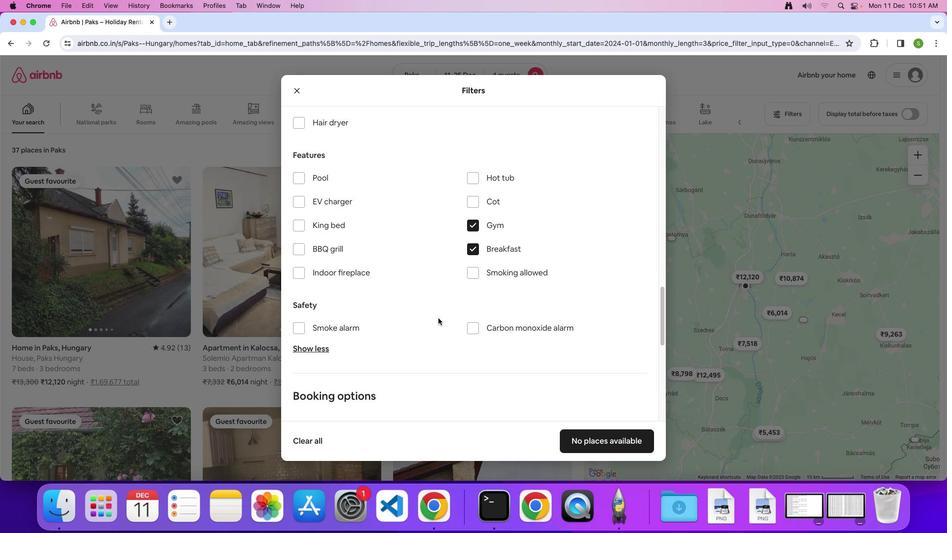 
Action: Mouse scrolled (438, 317) with delta (0, 0)
Screenshot: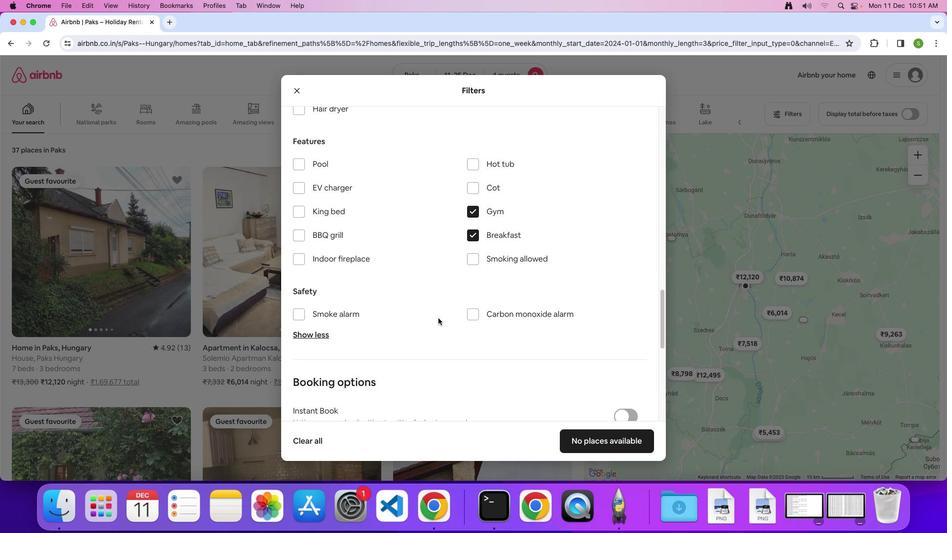 
Action: Mouse scrolled (438, 317) with delta (0, -1)
Screenshot: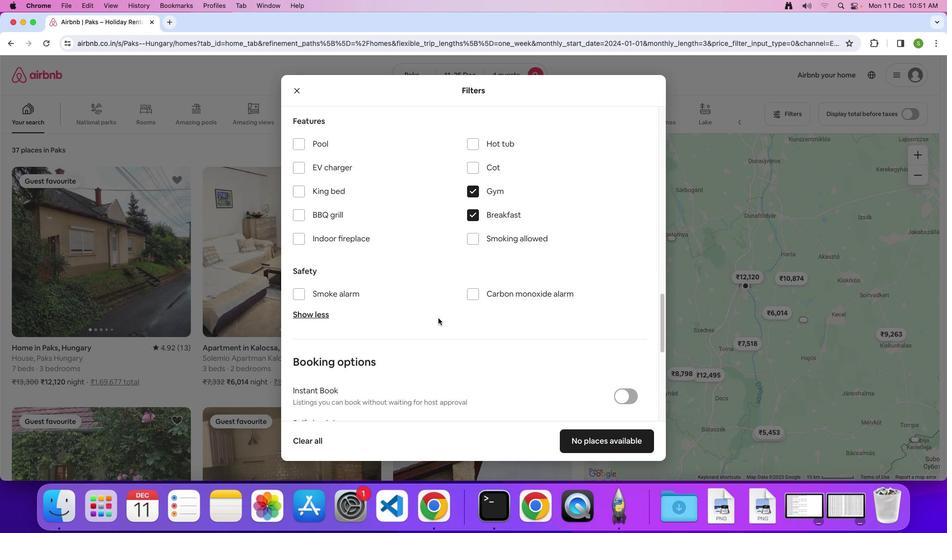 
Action: Mouse scrolled (438, 317) with delta (0, 0)
Screenshot: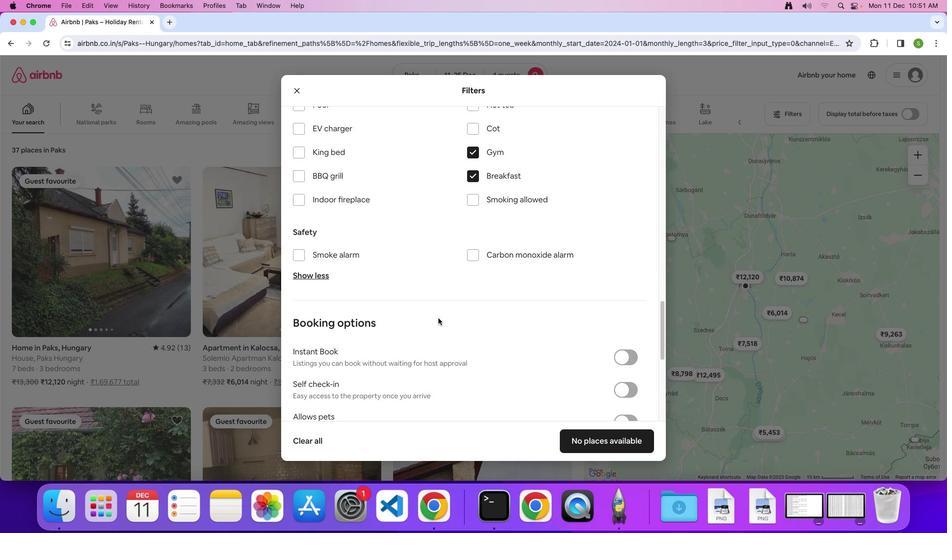 
Action: Mouse scrolled (438, 317) with delta (0, 0)
Screenshot: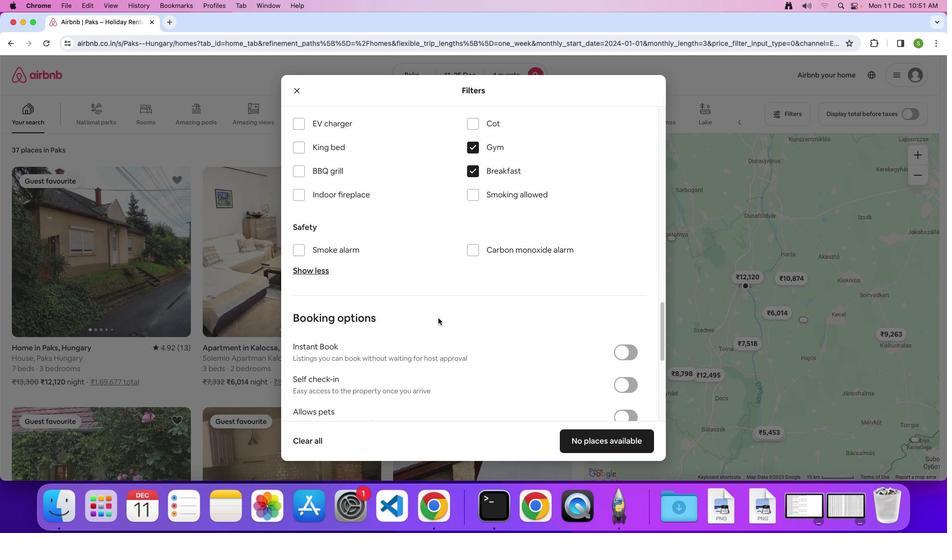 
Action: Mouse scrolled (438, 317) with delta (0, 0)
Screenshot: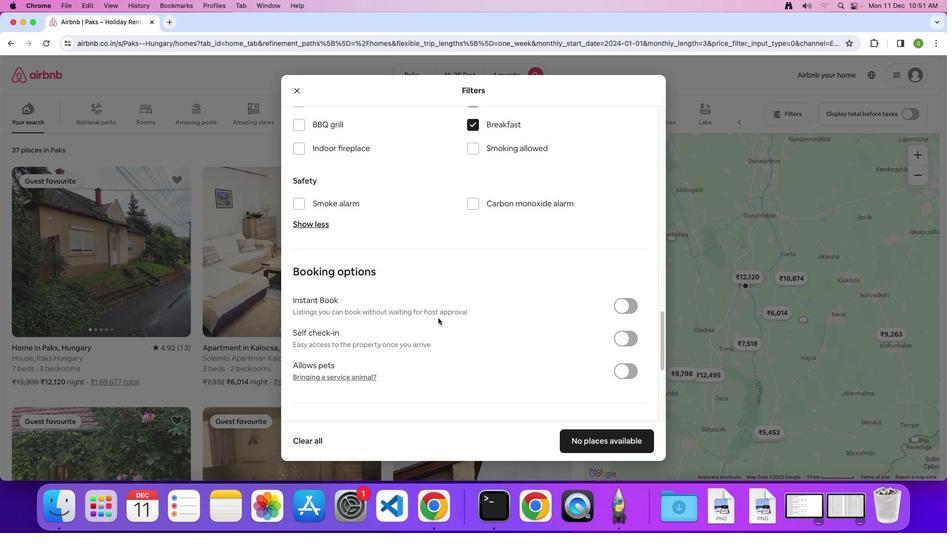 
Action: Mouse scrolled (438, 317) with delta (0, 0)
Screenshot: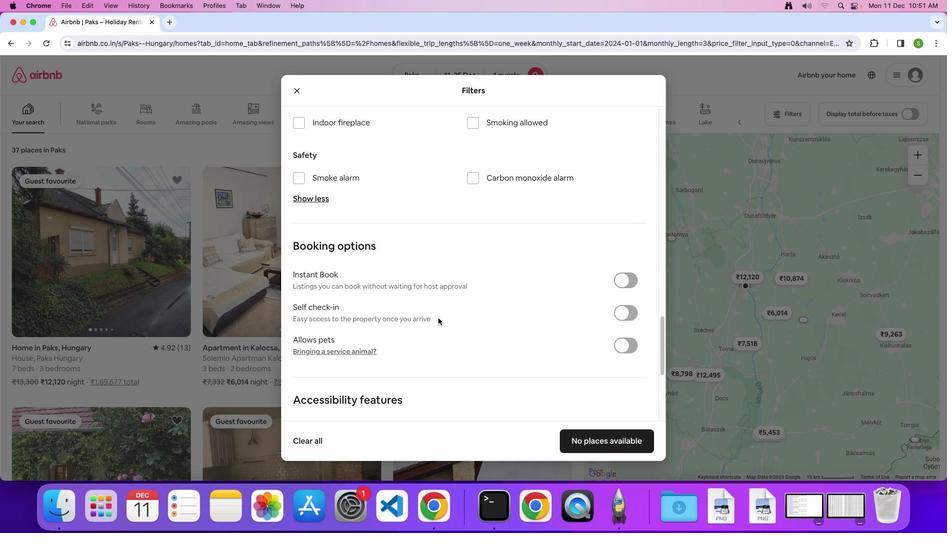 
Action: Mouse scrolled (438, 317) with delta (0, 0)
Screenshot: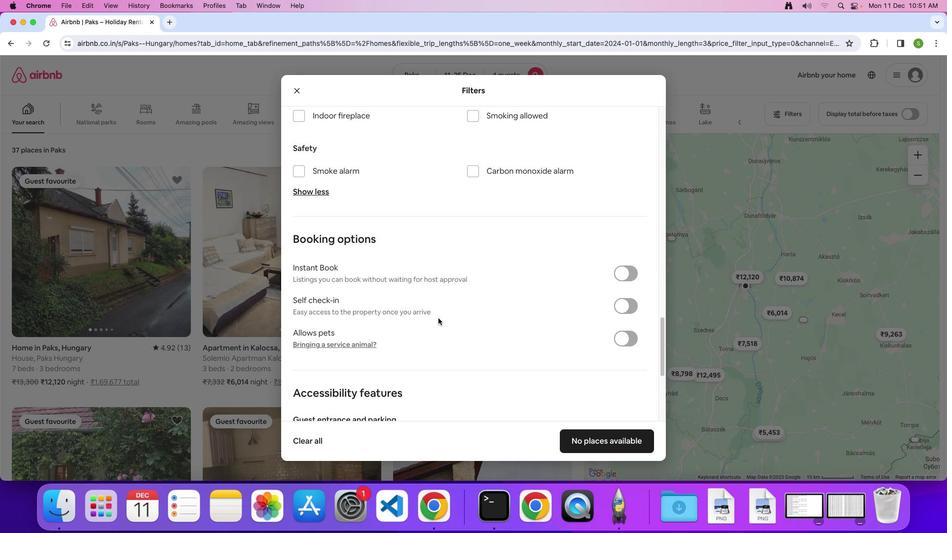 
Action: Mouse scrolled (438, 317) with delta (0, 0)
Screenshot: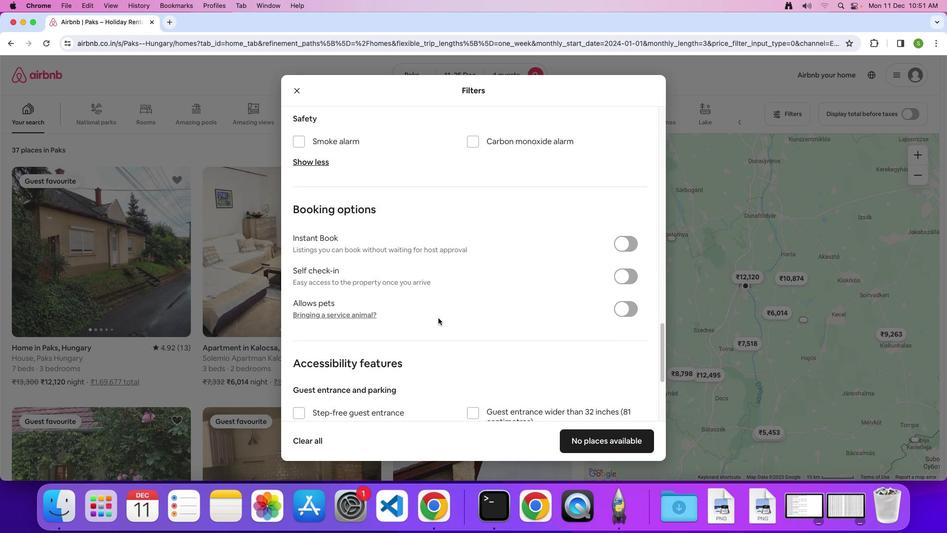 
Action: Mouse scrolled (438, 317) with delta (0, 0)
Screenshot: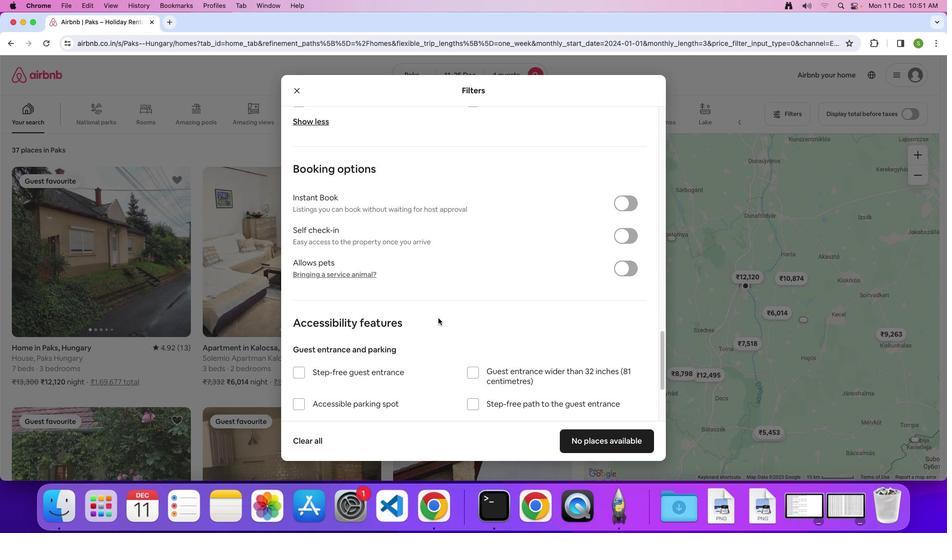
Action: Mouse scrolled (438, 317) with delta (0, 0)
Screenshot: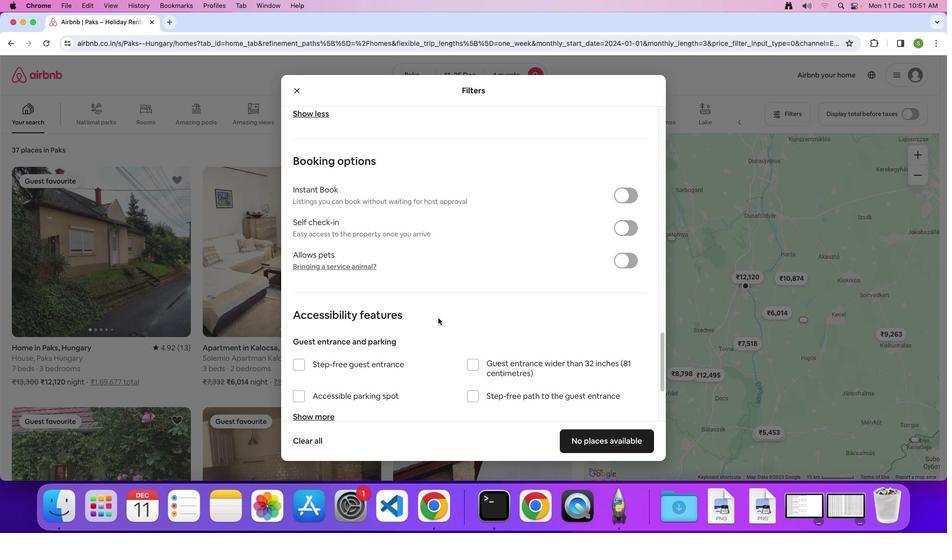 
Action: Mouse scrolled (438, 317) with delta (0, -1)
Screenshot: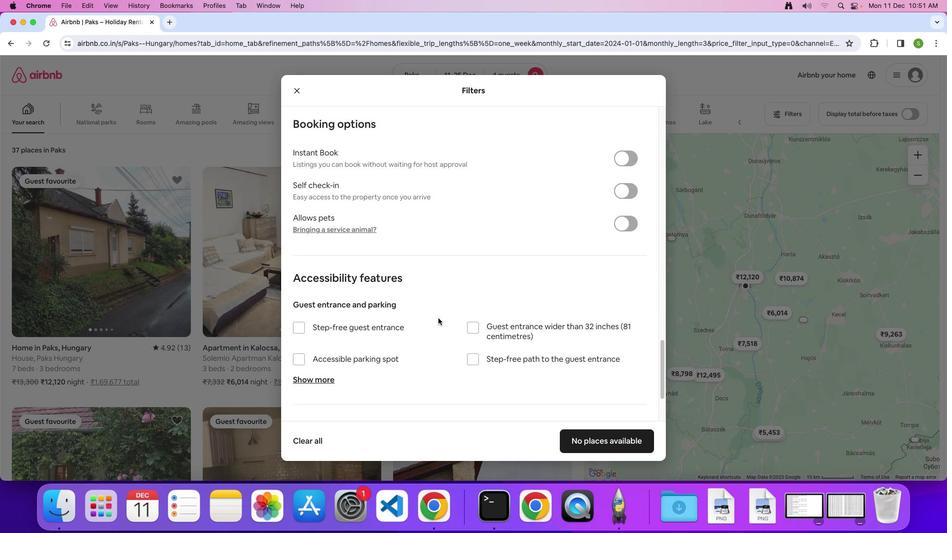 
Action: Mouse scrolled (438, 317) with delta (0, 0)
Screenshot: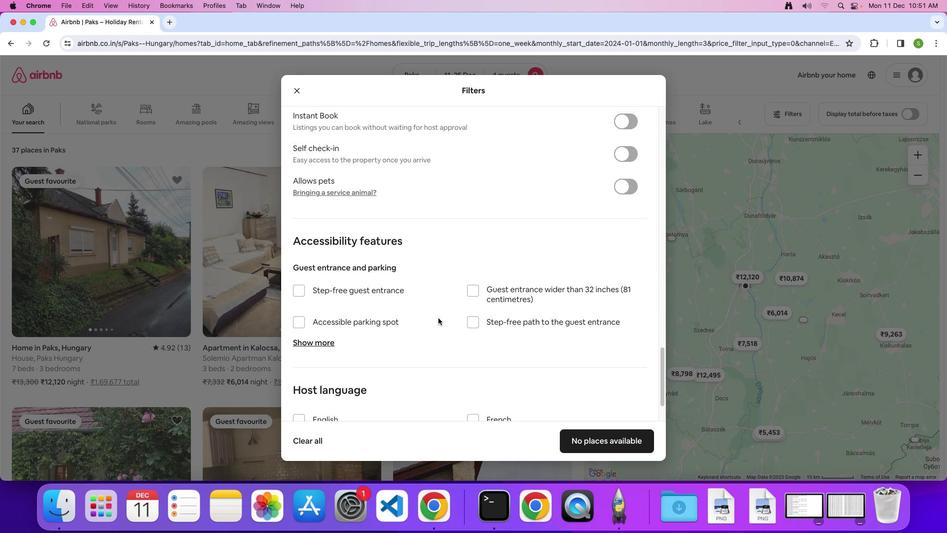 
Action: Mouse scrolled (438, 317) with delta (0, 0)
Screenshot: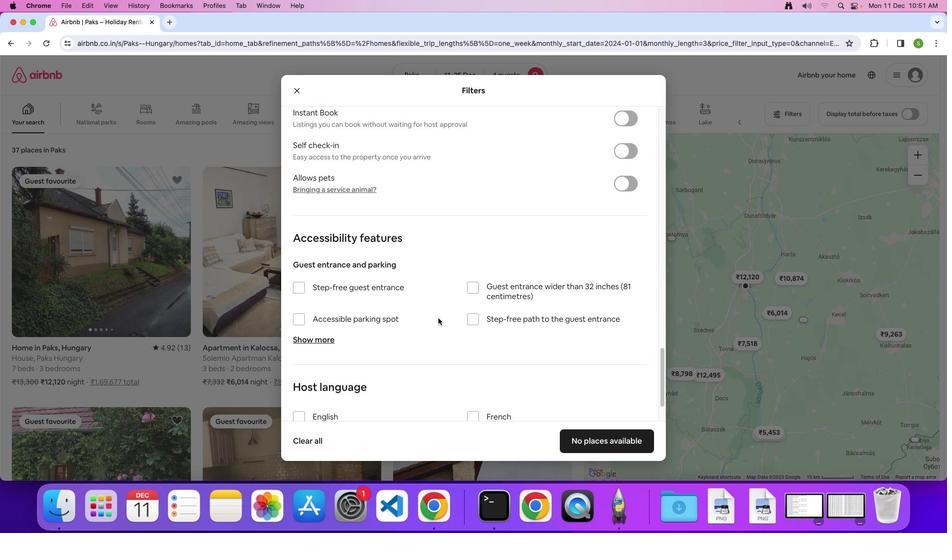 
Action: Mouse scrolled (438, 317) with delta (0, 0)
Screenshot: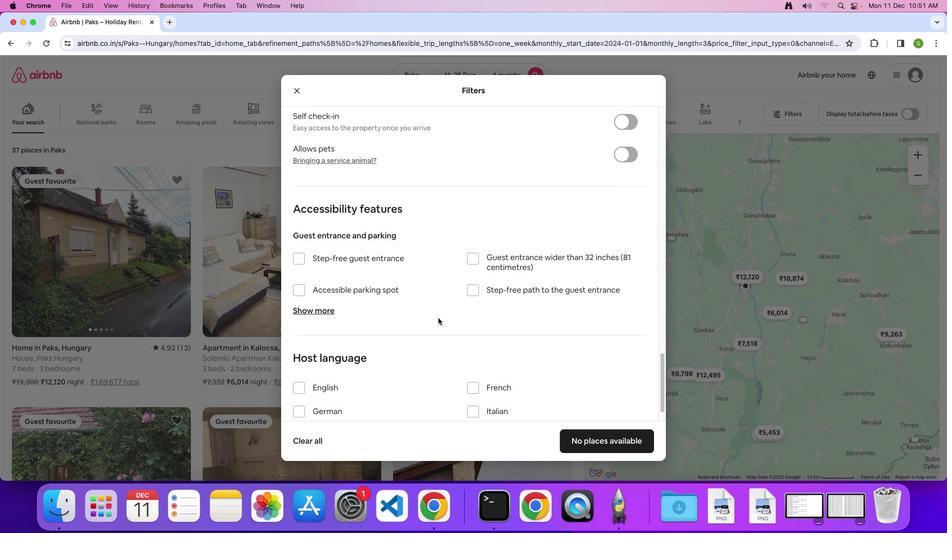 
Action: Mouse scrolled (438, 317) with delta (0, 0)
Screenshot: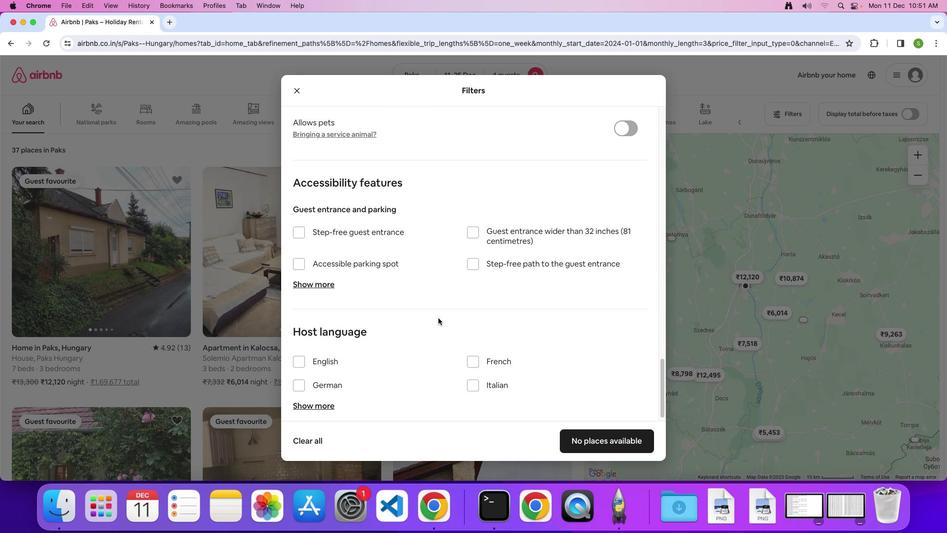 
Action: Mouse scrolled (438, 317) with delta (0, 0)
Screenshot: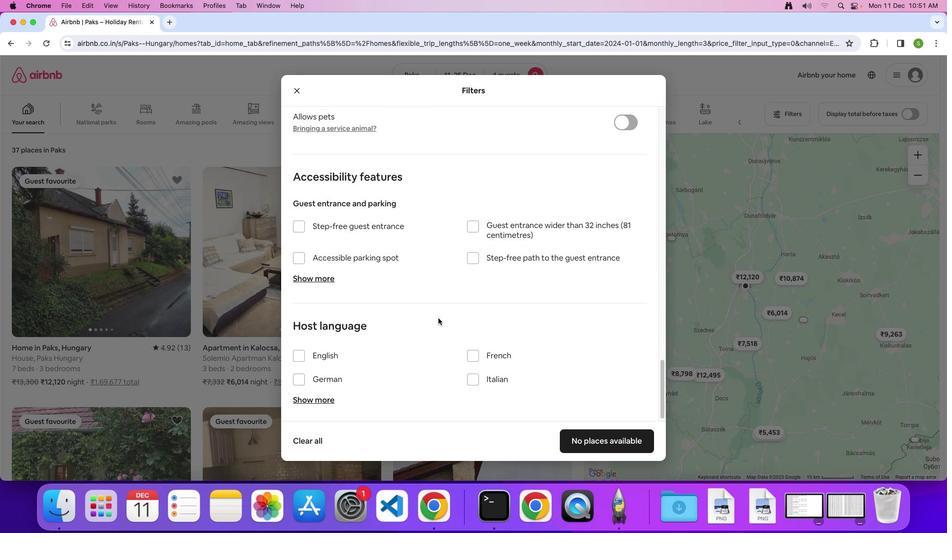 
Action: Mouse scrolled (438, 317) with delta (0, -1)
Screenshot: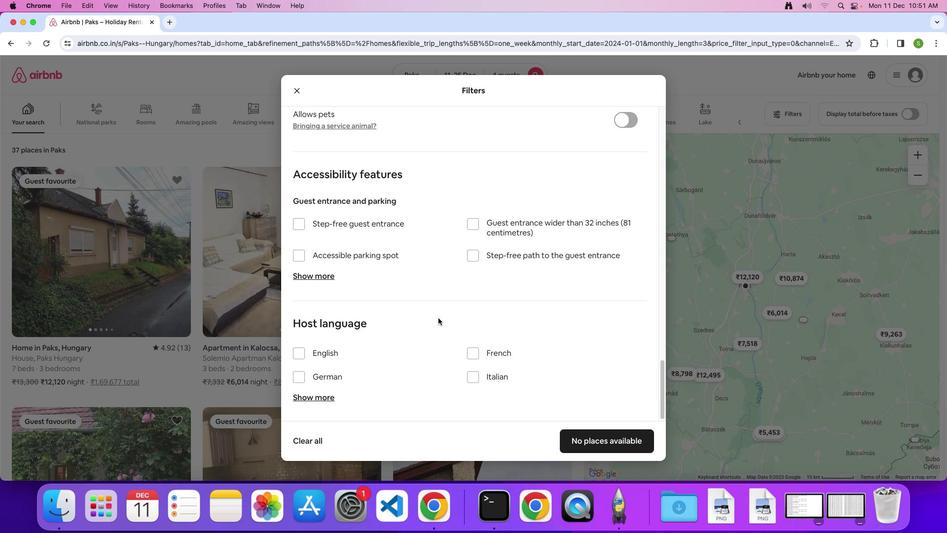 
Action: Mouse scrolled (438, 317) with delta (0, 0)
Screenshot: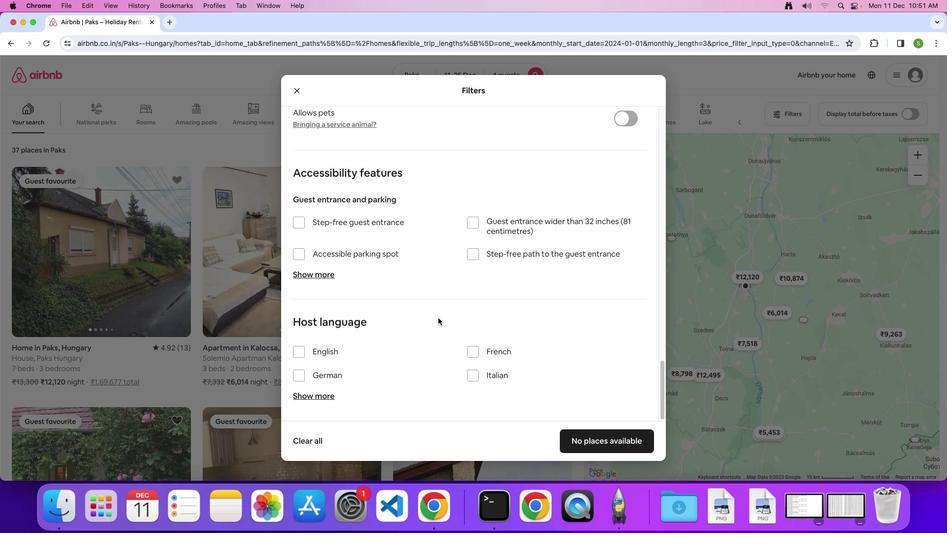 
Action: Mouse scrolled (438, 317) with delta (0, 0)
Screenshot: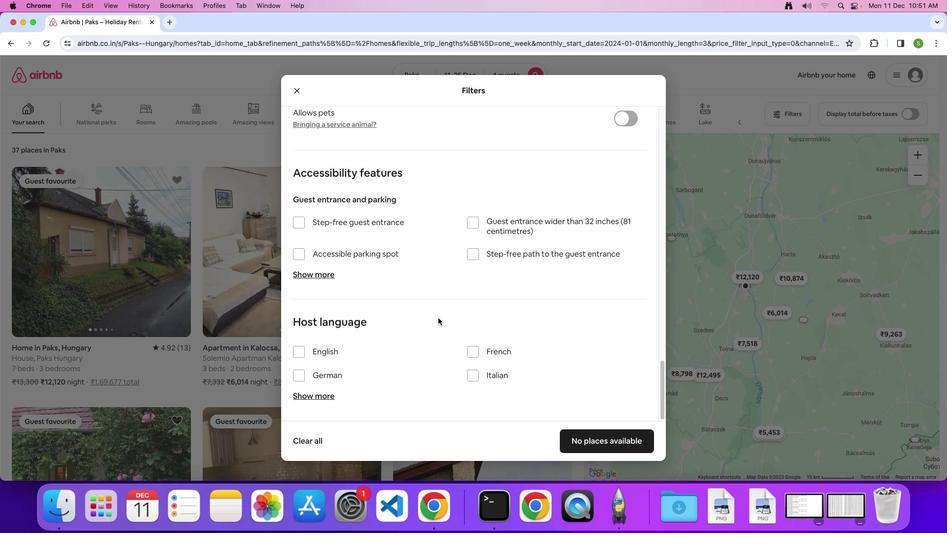 
Action: Mouse scrolled (438, 317) with delta (0, -1)
Screenshot: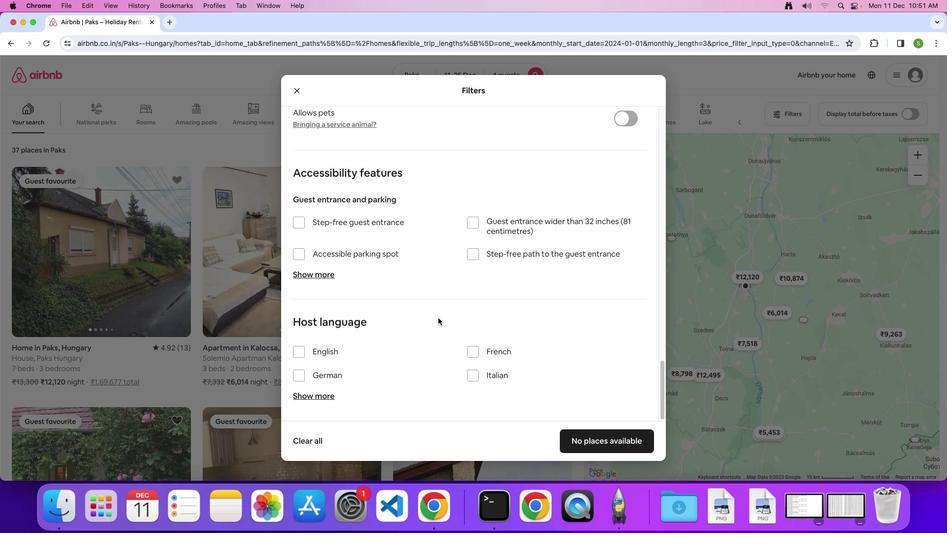 
Action: Mouse scrolled (438, 317) with delta (0, 0)
Screenshot: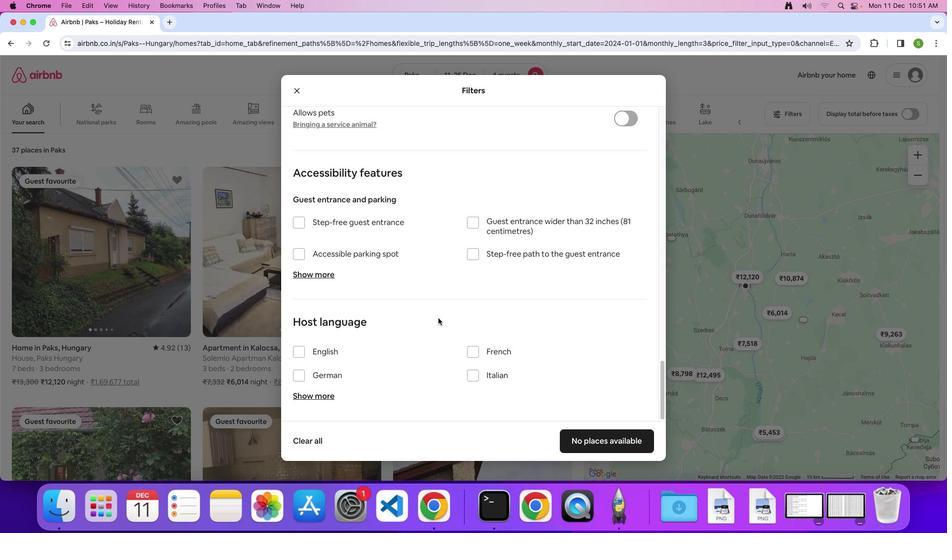 
Action: Mouse moved to (595, 445)
Screenshot: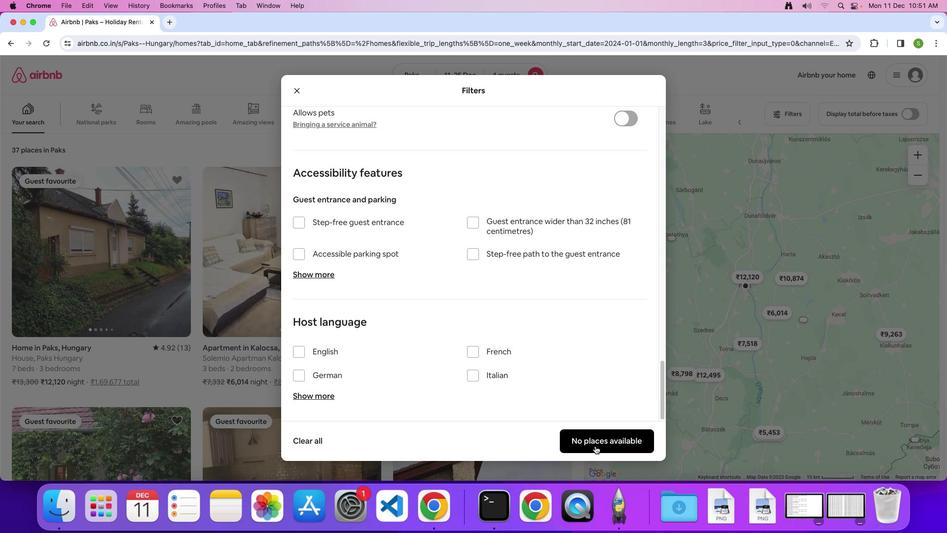 
Action: Mouse pressed left at (595, 445)
Screenshot: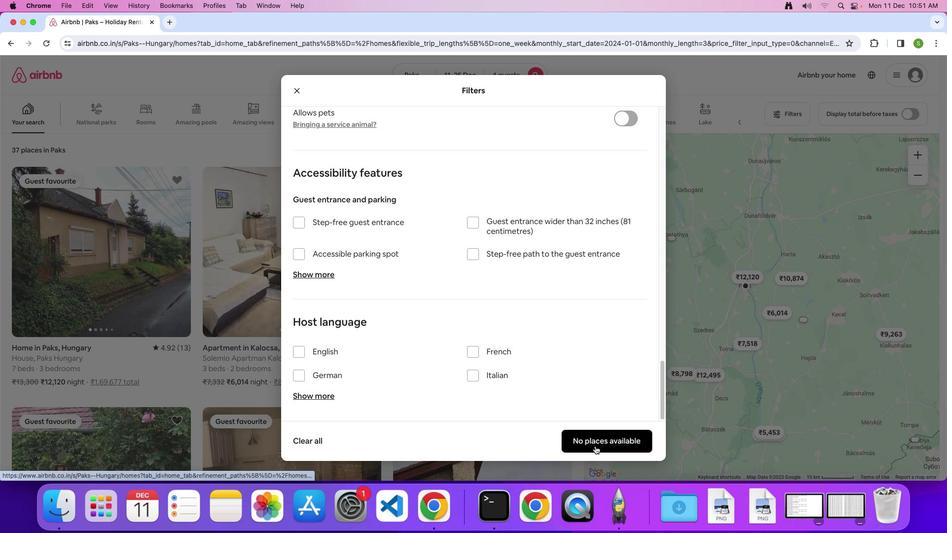 
Action: Mouse moved to (507, 262)
Screenshot: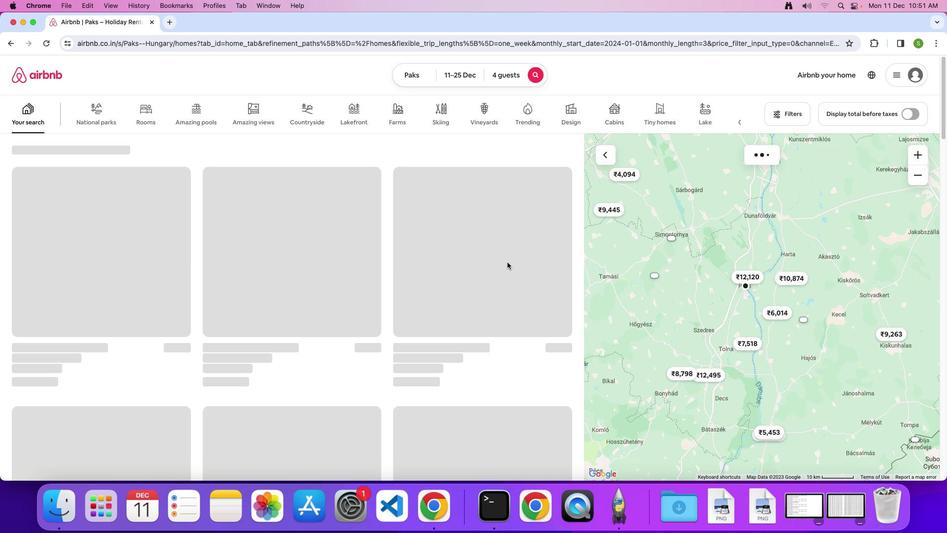 
